 Task: Create fields for custom object Job postingHR.
Action: Mouse moved to (845, 68)
Screenshot: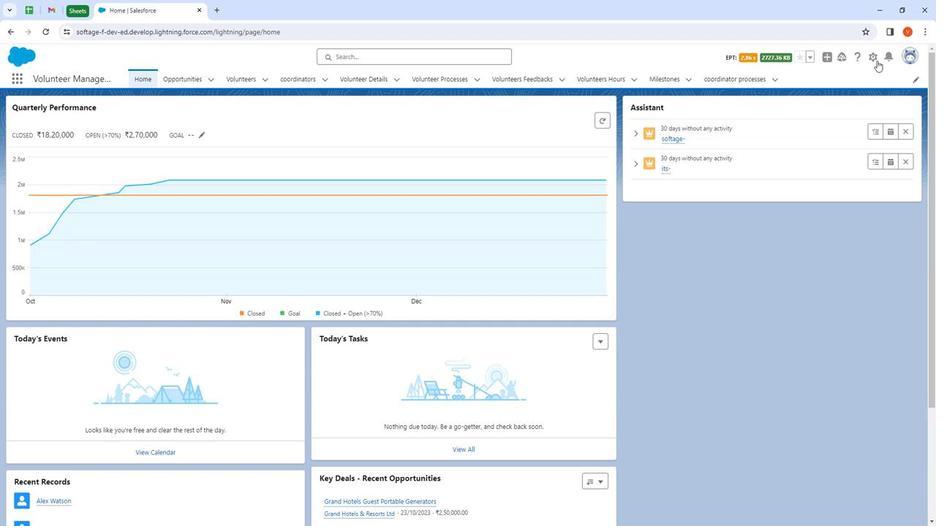
Action: Mouse pressed left at (845, 68)
Screenshot: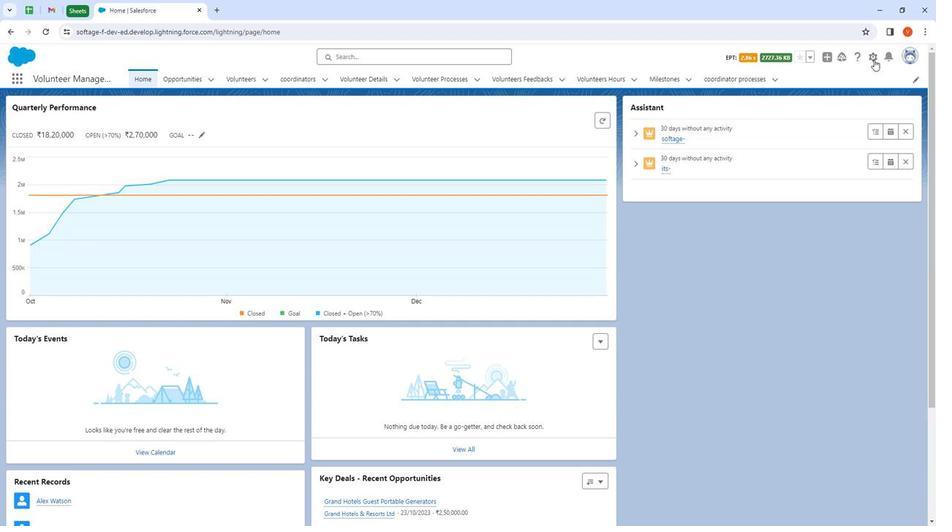 
Action: Mouse moved to (825, 95)
Screenshot: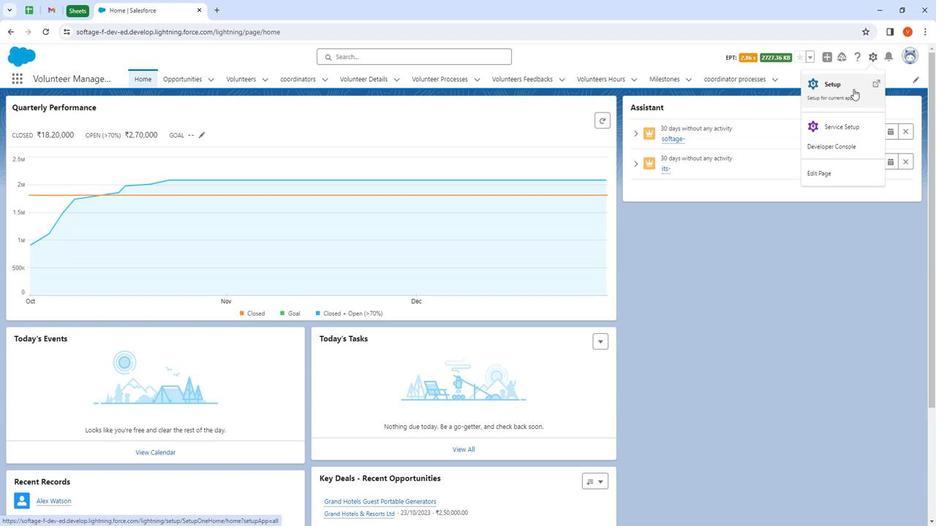 
Action: Mouse pressed left at (825, 95)
Screenshot: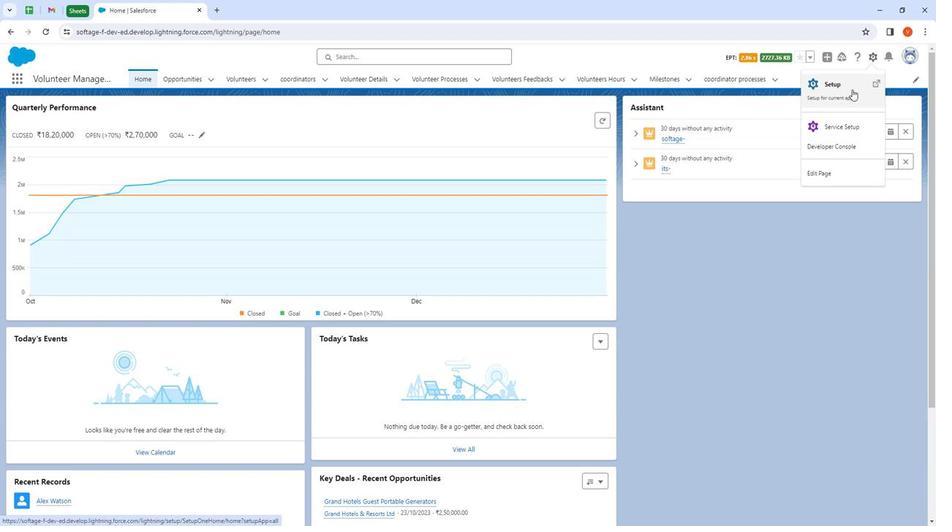 
Action: Mouse moved to (164, 83)
Screenshot: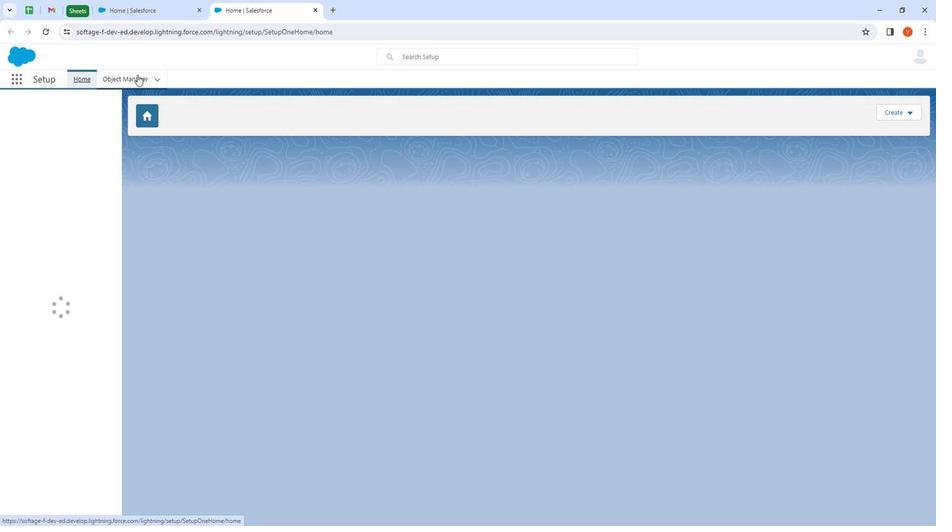 
Action: Mouse pressed left at (164, 83)
Screenshot: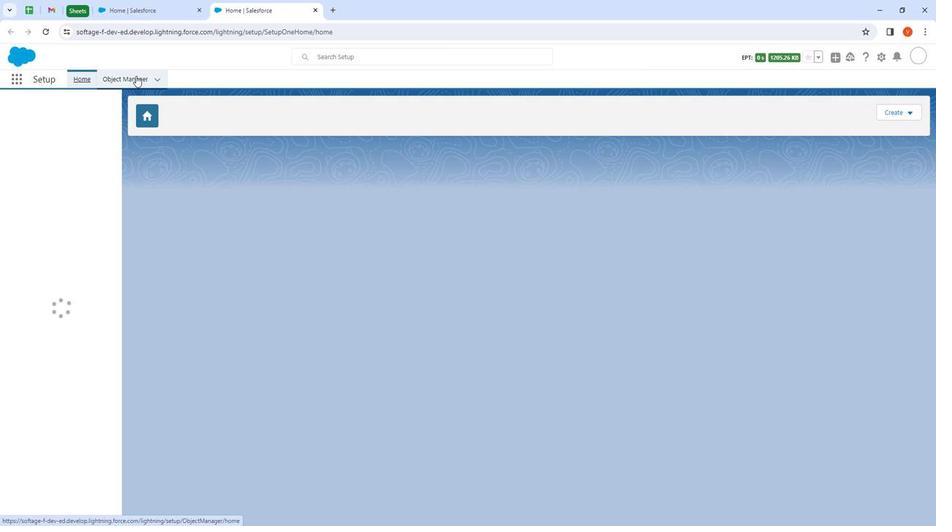 
Action: Mouse moved to (729, 121)
Screenshot: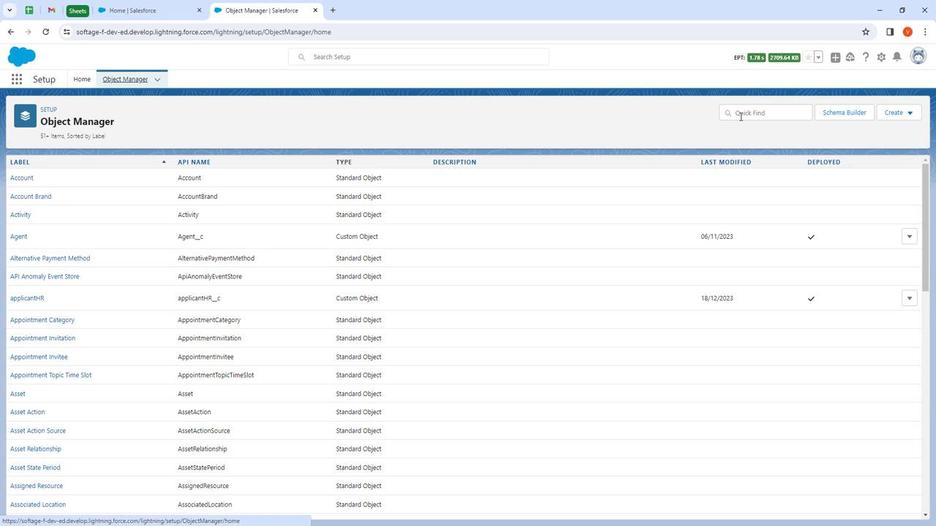 
Action: Mouse pressed left at (729, 121)
Screenshot: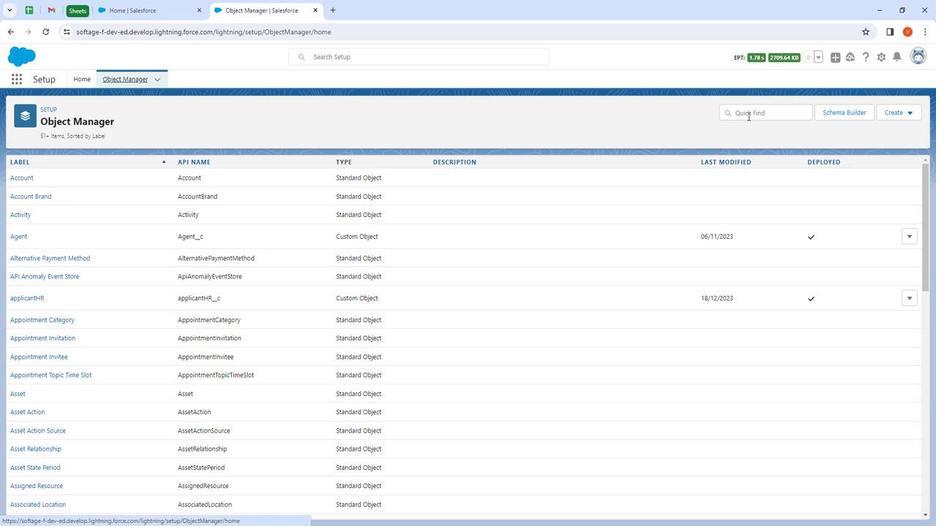 
Action: Mouse moved to (620, 31)
Screenshot: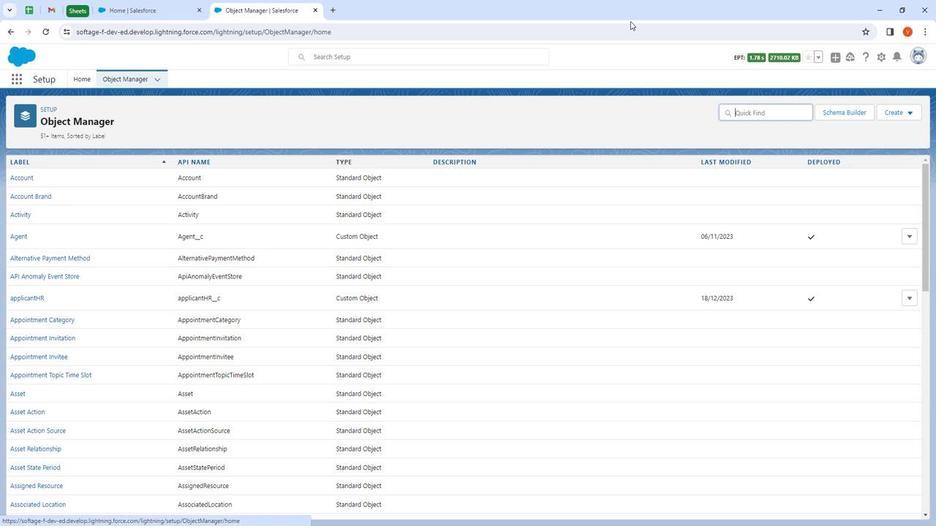 
Action: Key pressed job<Key.space>posting
Screenshot: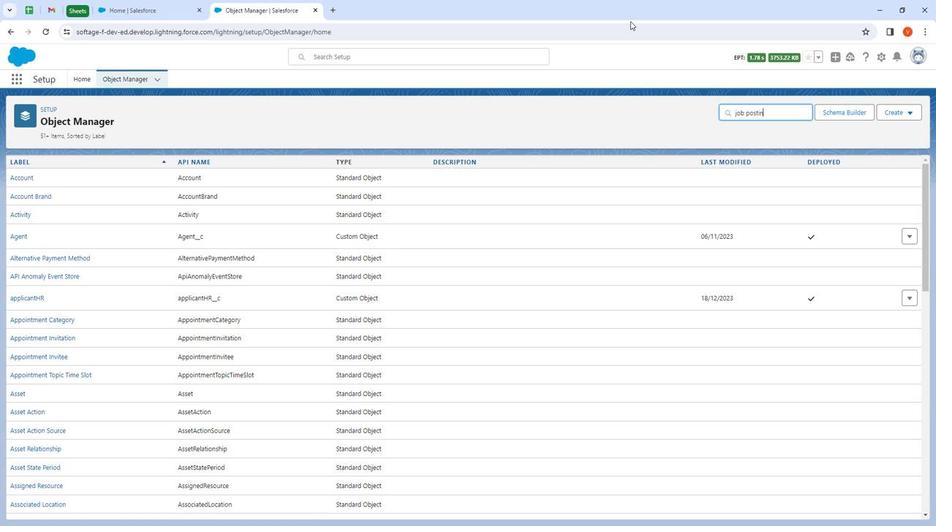 
Action: Mouse moved to (73, 208)
Screenshot: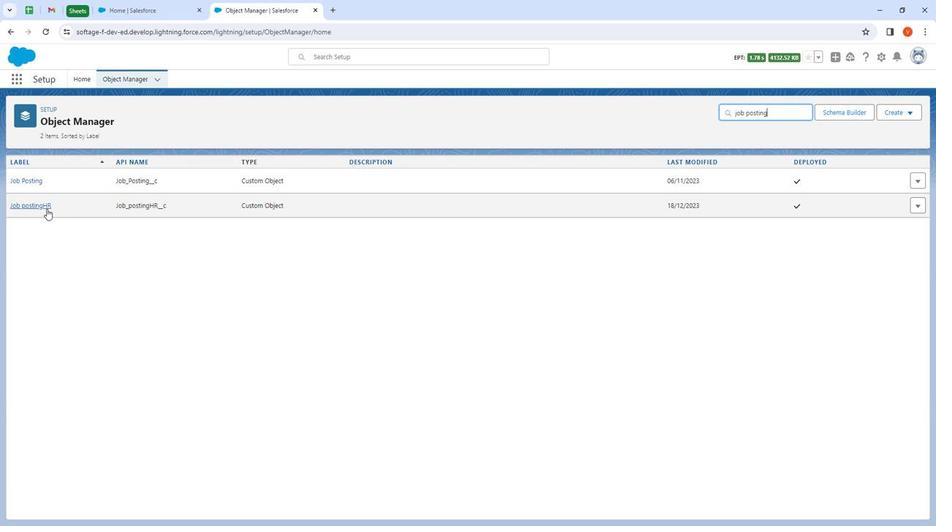 
Action: Mouse pressed left at (73, 208)
Screenshot: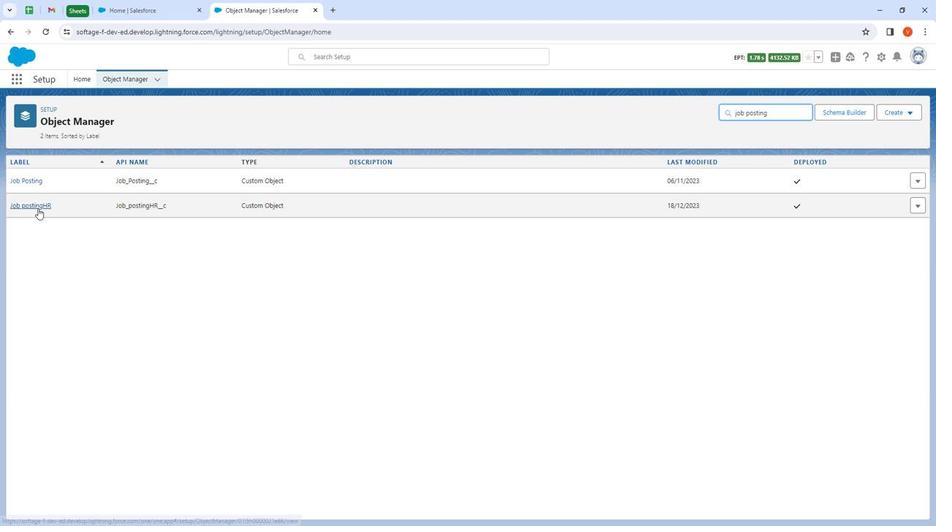 
Action: Mouse moved to (114, 178)
Screenshot: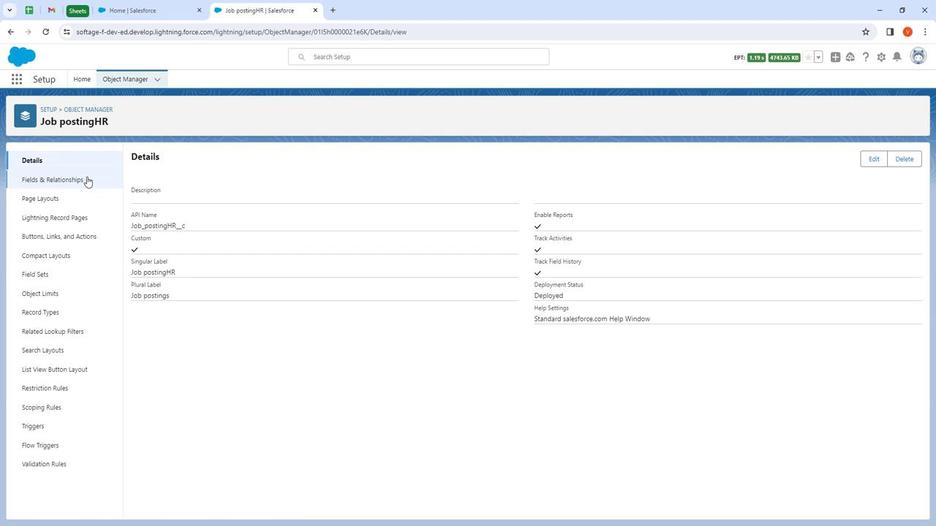 
Action: Mouse pressed left at (114, 178)
Screenshot: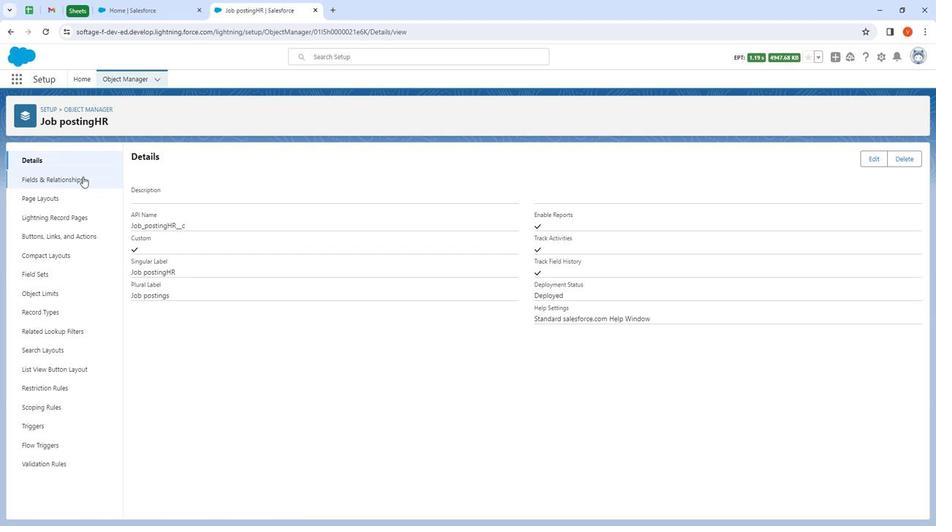 
Action: Mouse moved to (694, 162)
Screenshot: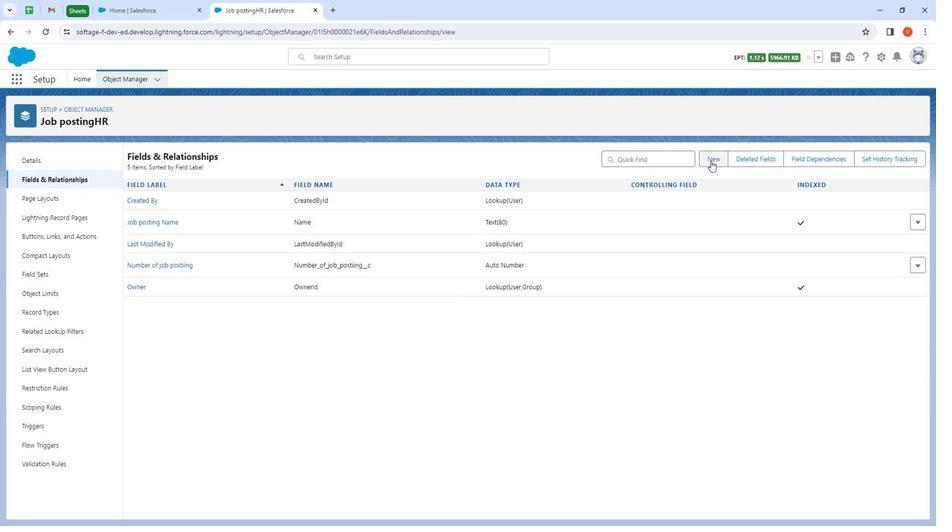
Action: Mouse pressed left at (694, 162)
Screenshot: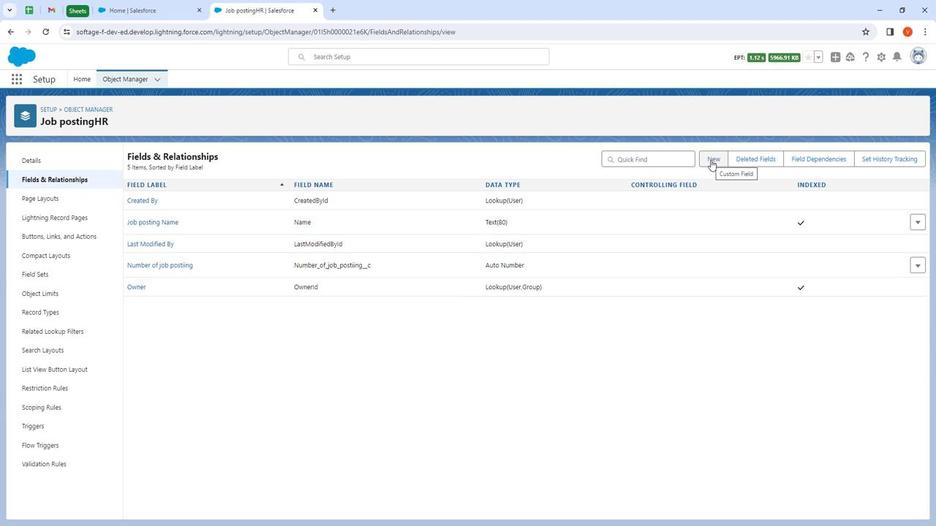 
Action: Mouse moved to (207, 337)
Screenshot: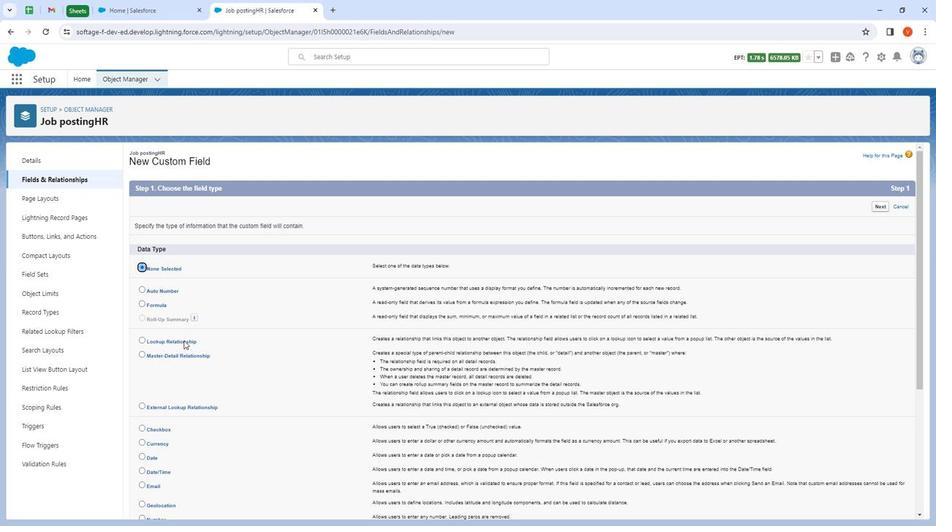 
Action: Mouse scrolled (207, 336) with delta (0, 0)
Screenshot: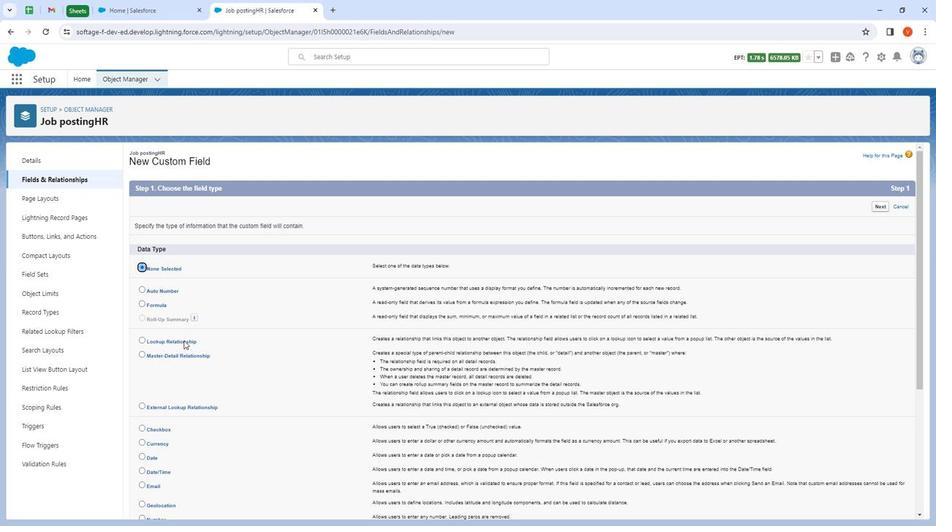 
Action: Mouse moved to (207, 338)
Screenshot: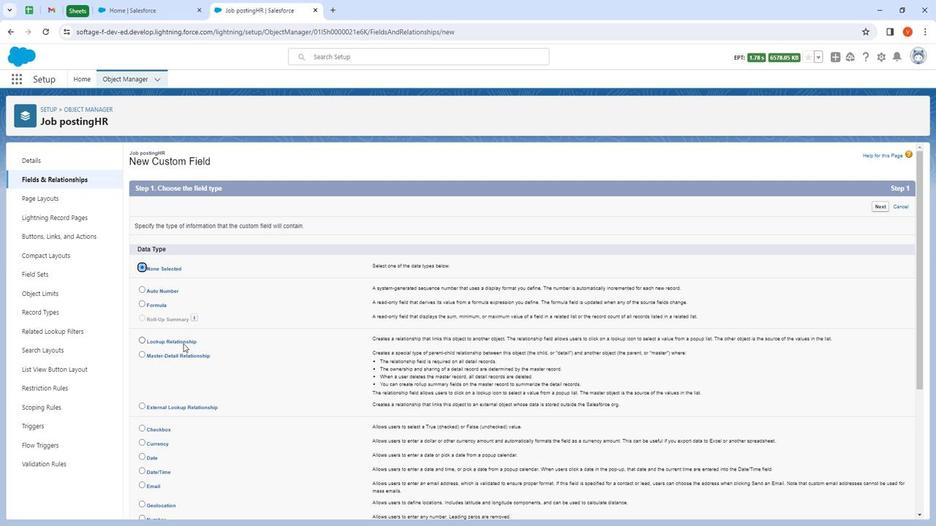 
Action: Mouse scrolled (207, 338) with delta (0, 0)
Screenshot: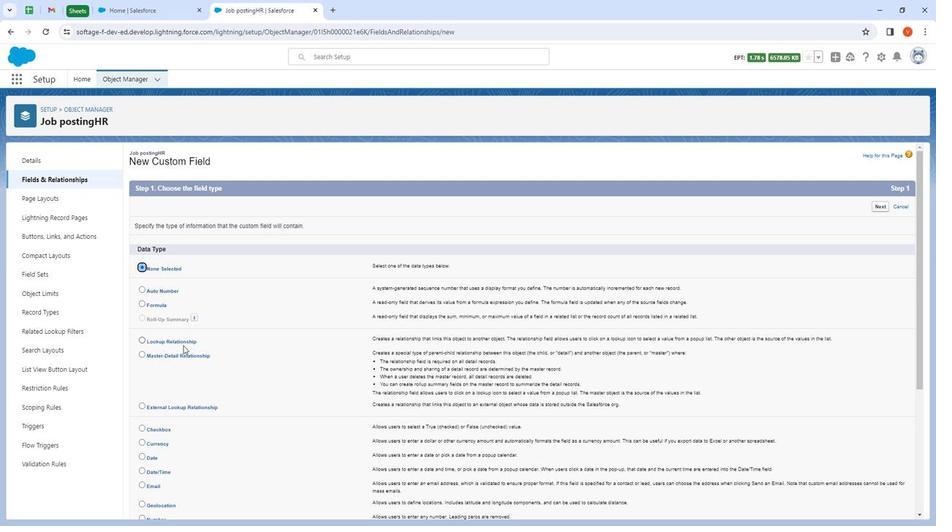 
Action: Mouse moved to (207, 340)
Screenshot: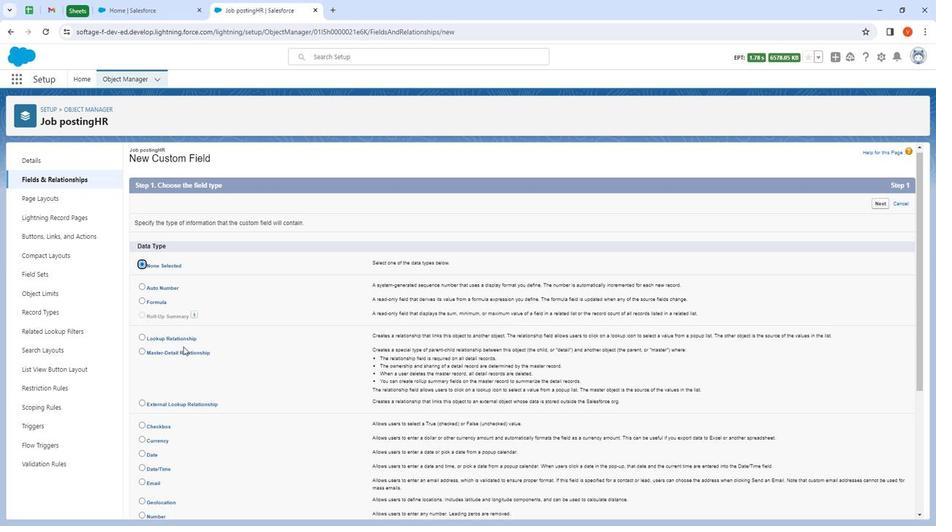 
Action: Mouse scrolled (207, 340) with delta (0, 0)
Screenshot: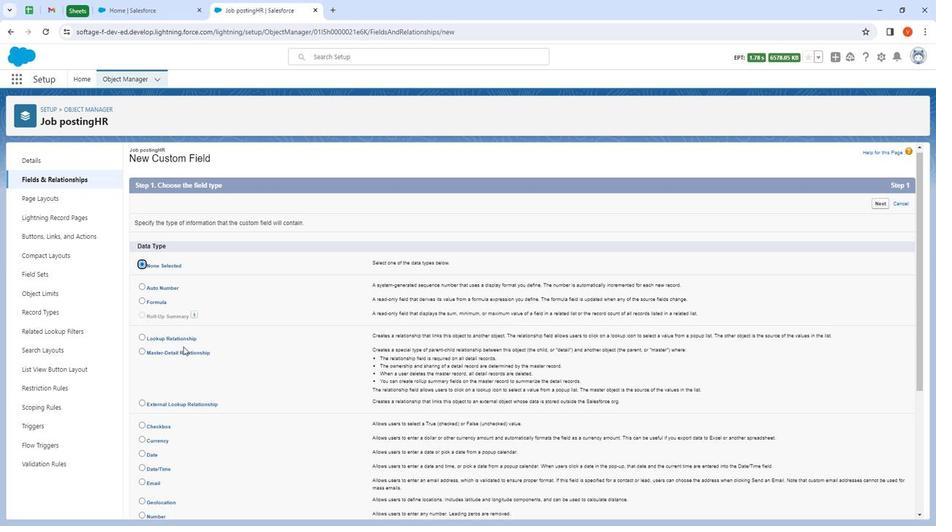 
Action: Mouse moved to (208, 341)
Screenshot: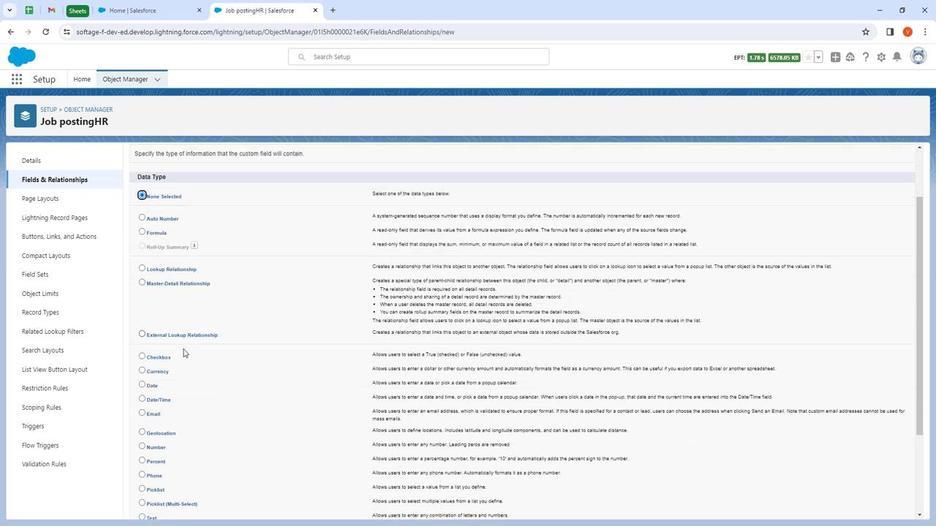 
Action: Mouse scrolled (208, 341) with delta (0, 0)
Screenshot: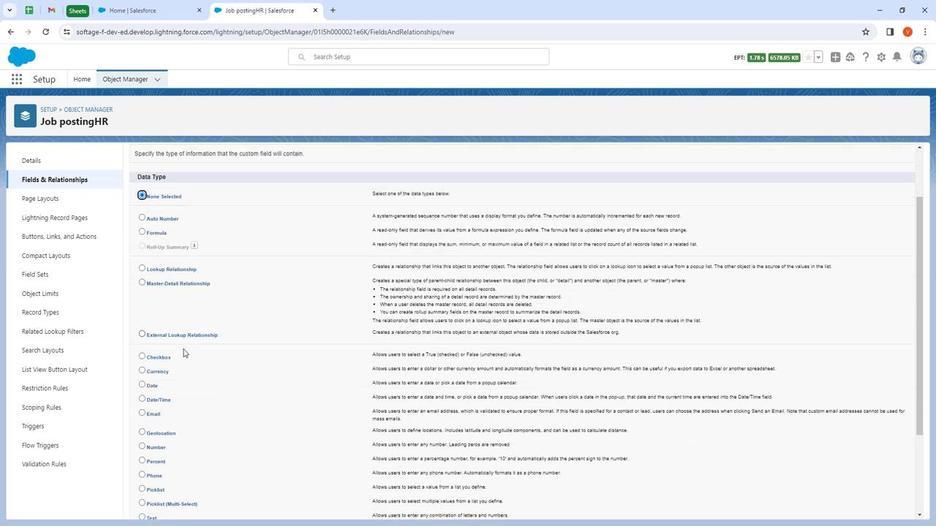 
Action: Mouse moved to (217, 375)
Screenshot: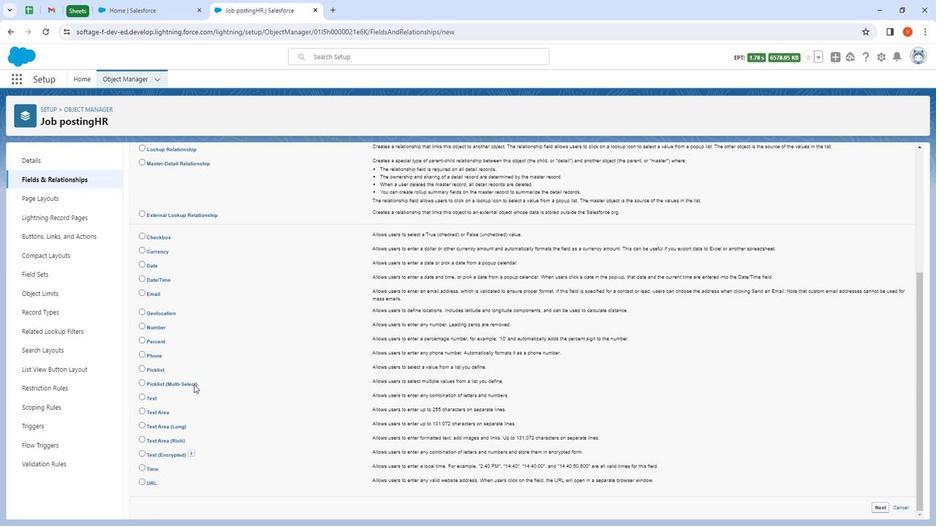 
Action: Mouse scrolled (217, 375) with delta (0, 0)
Screenshot: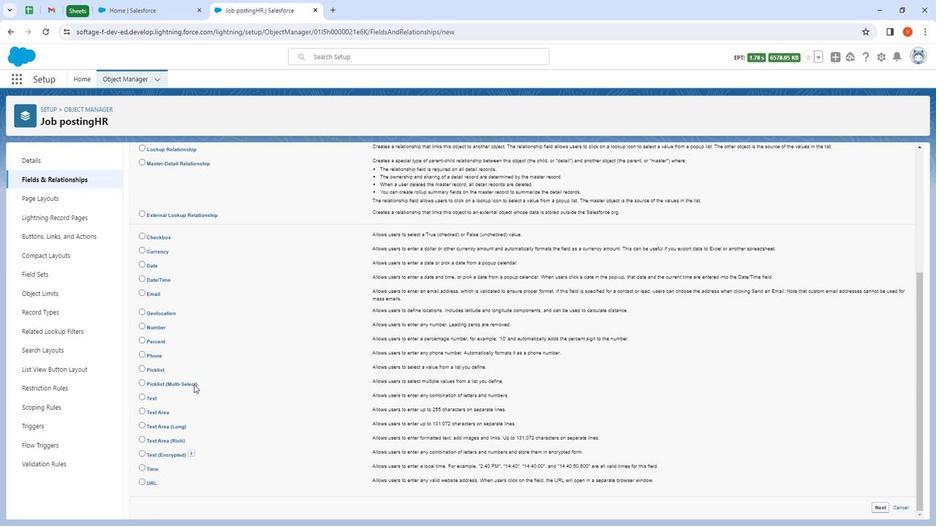 
Action: Mouse moved to (179, 403)
Screenshot: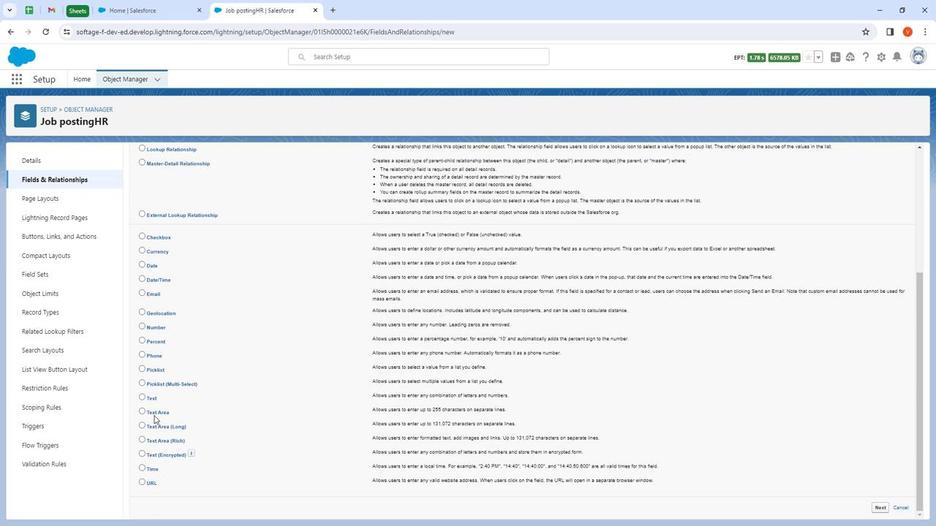
Action: Mouse pressed left at (179, 403)
Screenshot: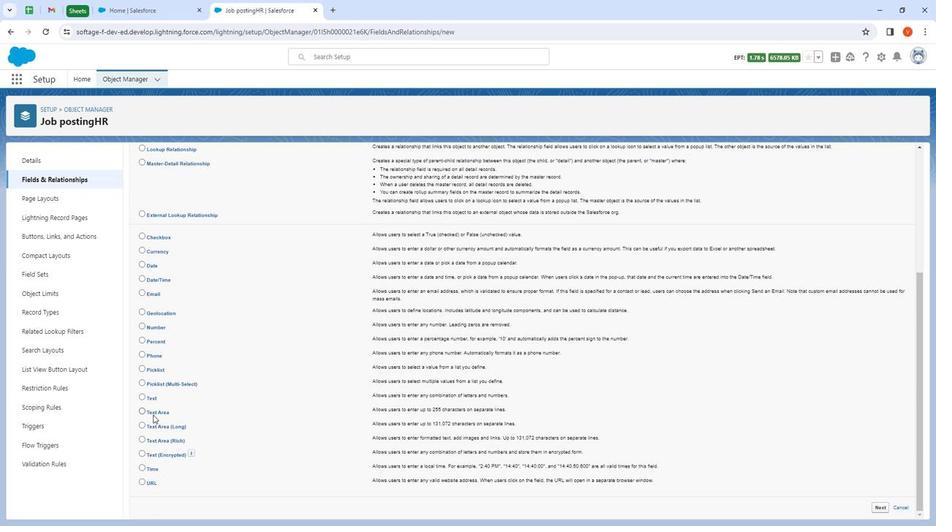 
Action: Mouse moved to (176, 388)
Screenshot: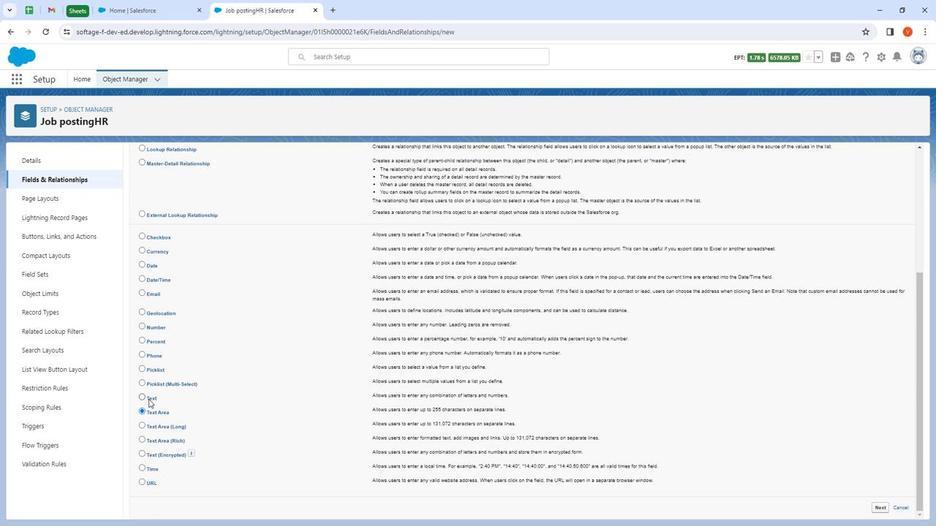 
Action: Mouse pressed left at (176, 388)
Screenshot: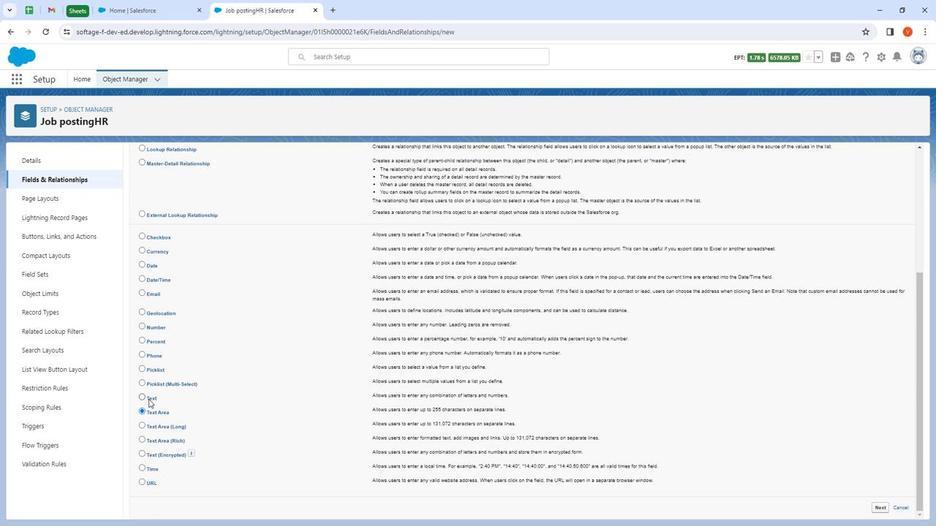 
Action: Mouse moved to (849, 489)
Screenshot: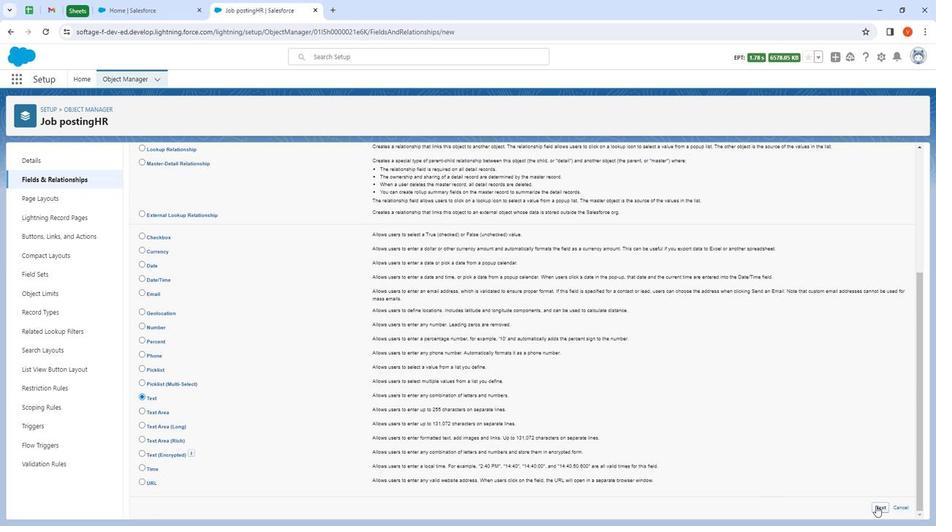 
Action: Mouse pressed left at (849, 489)
Screenshot: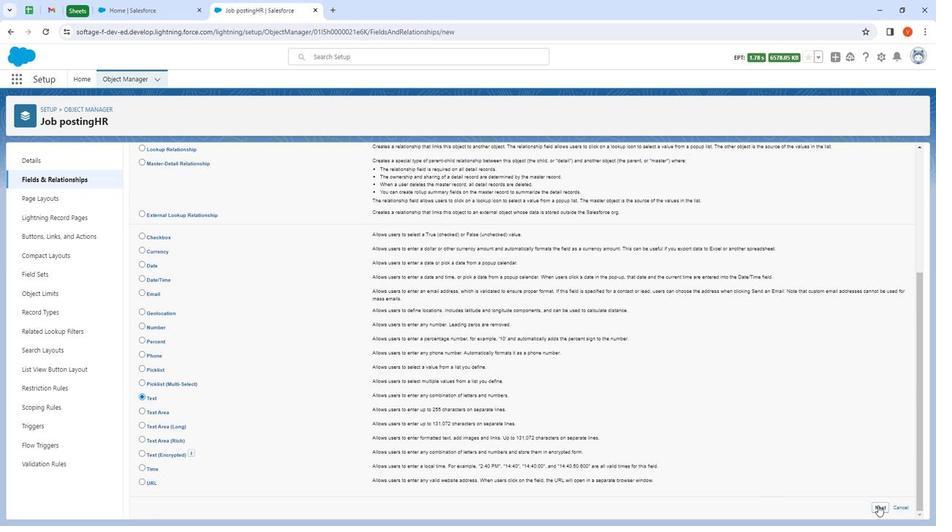 
Action: Mouse moved to (316, 229)
Screenshot: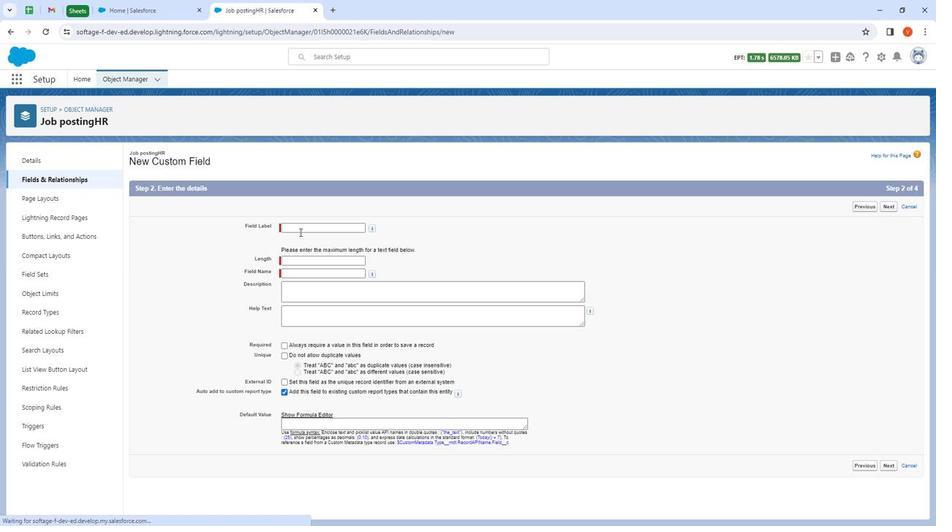 
Action: Mouse pressed left at (316, 229)
Screenshot: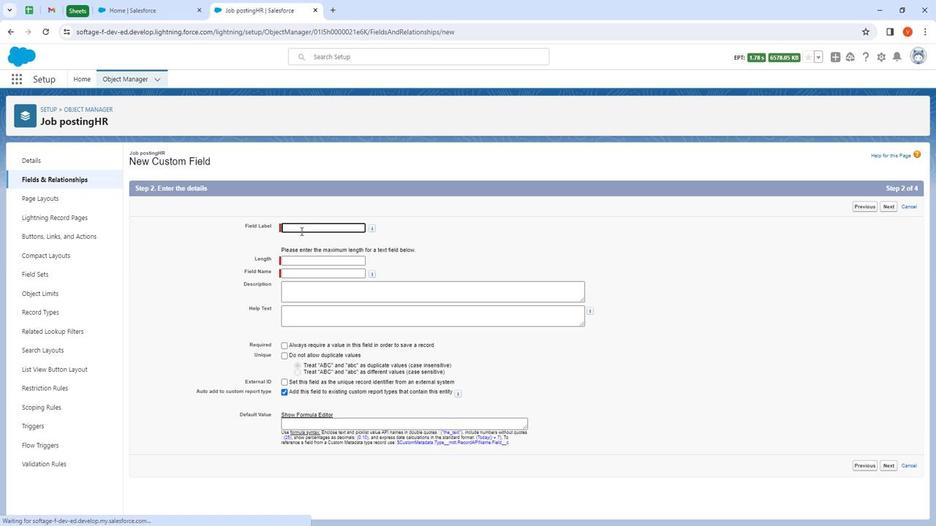 
Action: Mouse moved to (316, 228)
Screenshot: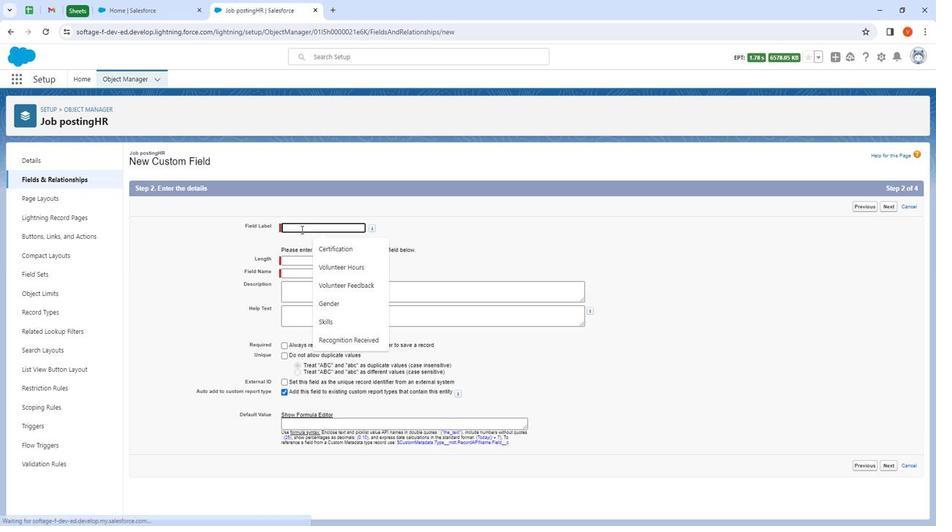 
Action: Key pressed <Key.shift><Key.shift>
Screenshot: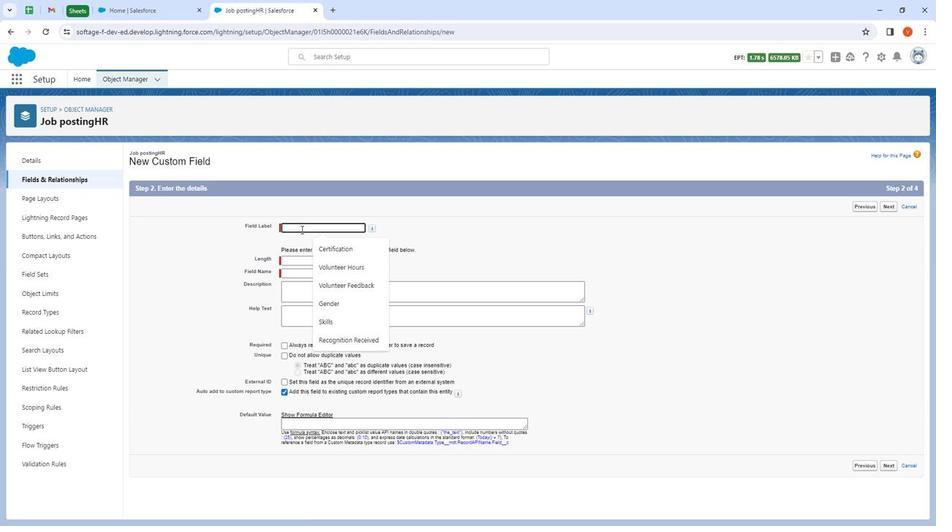 
Action: Mouse moved to (316, 228)
Screenshot: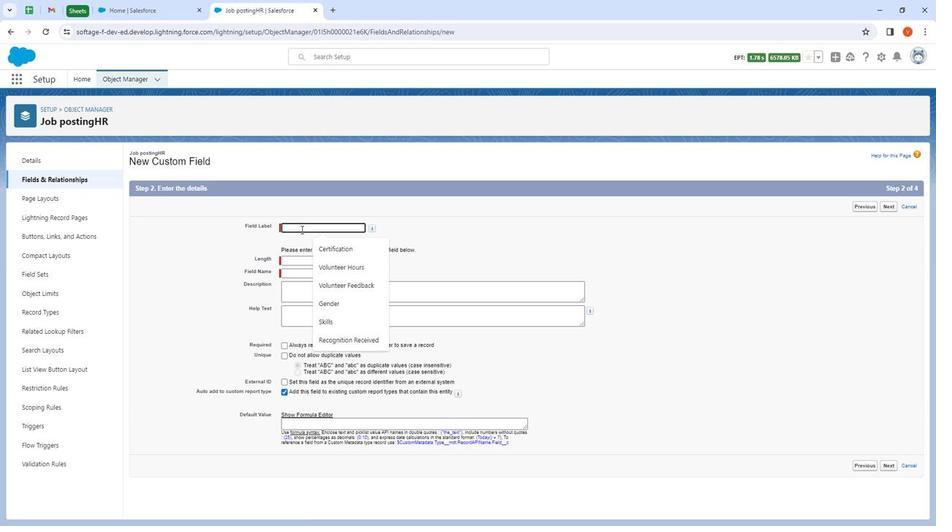 
Action: Key pressed <Key.shift><Key.shift><Key.shift><Key.shift><Key.shift><Key.shift><Key.shift>Job<Key.space><Key.shift><Key.shift><Key.shift><Key.shift><Key.shift><Key.shift>Title
Screenshot: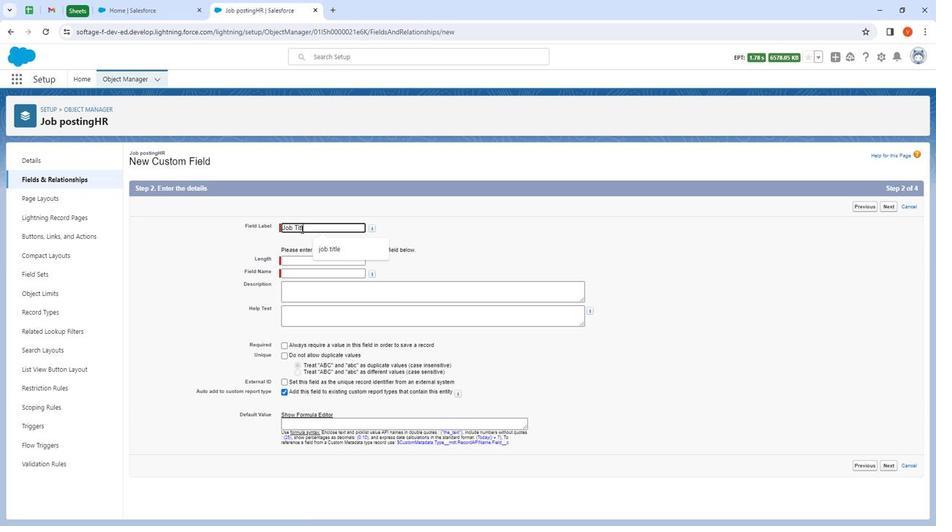 
Action: Mouse moved to (323, 253)
Screenshot: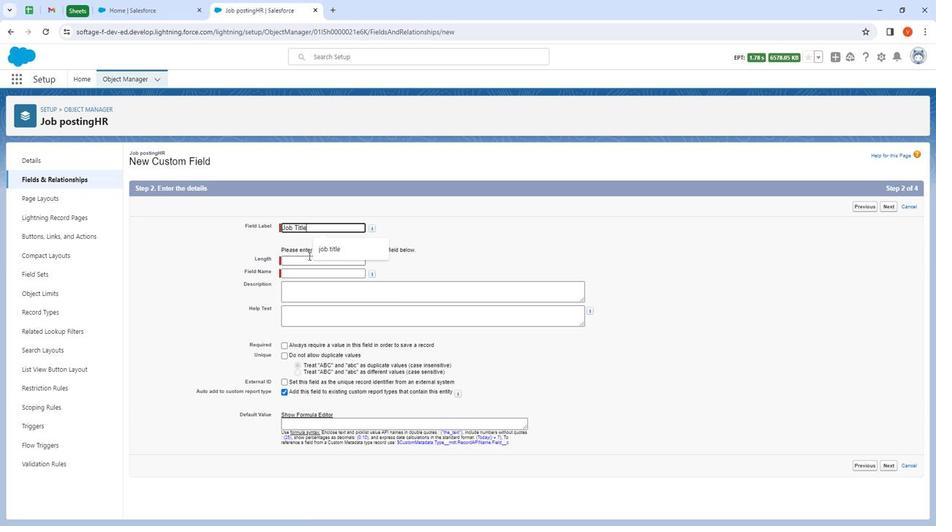 
Action: Mouse pressed left at (323, 253)
Screenshot: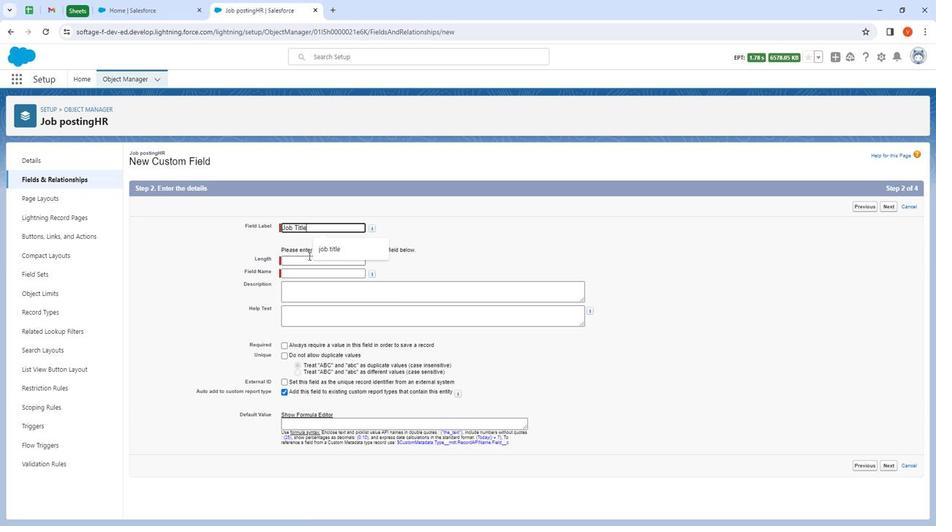 
Action: Mouse moved to (323, 253)
Screenshot: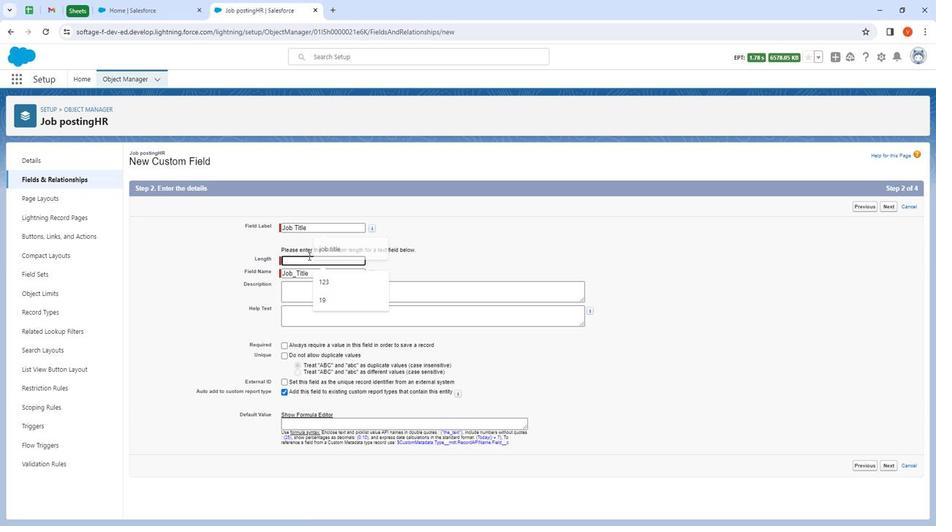 
Action: Key pressed 123
Screenshot: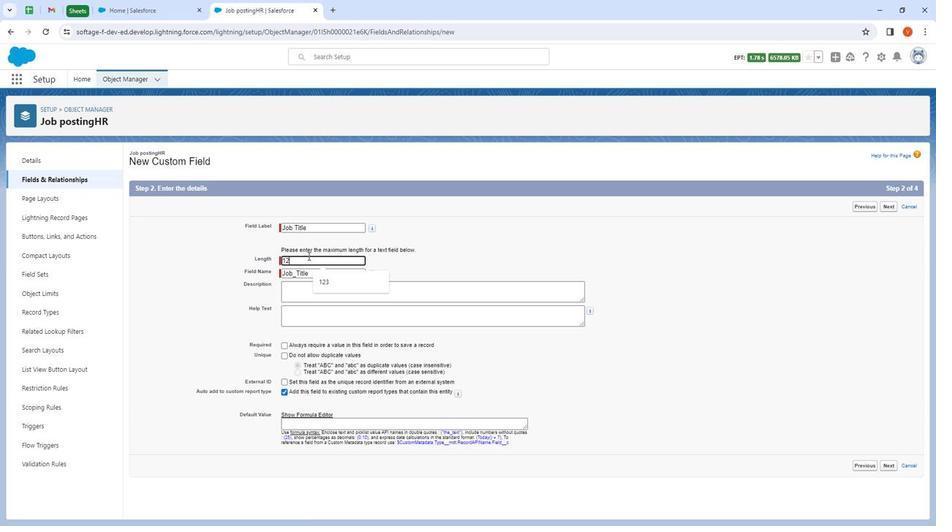 
Action: Mouse moved to (317, 286)
Screenshot: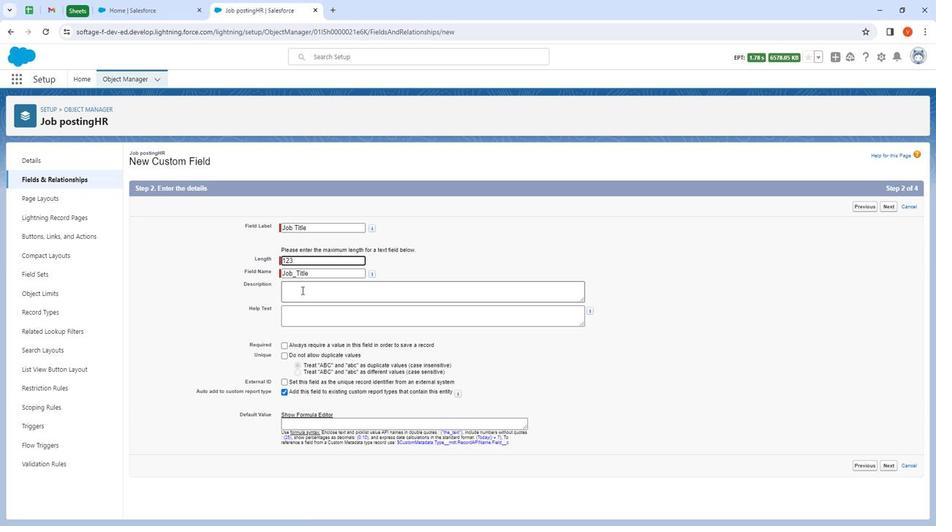 
Action: Mouse pressed left at (317, 286)
Screenshot: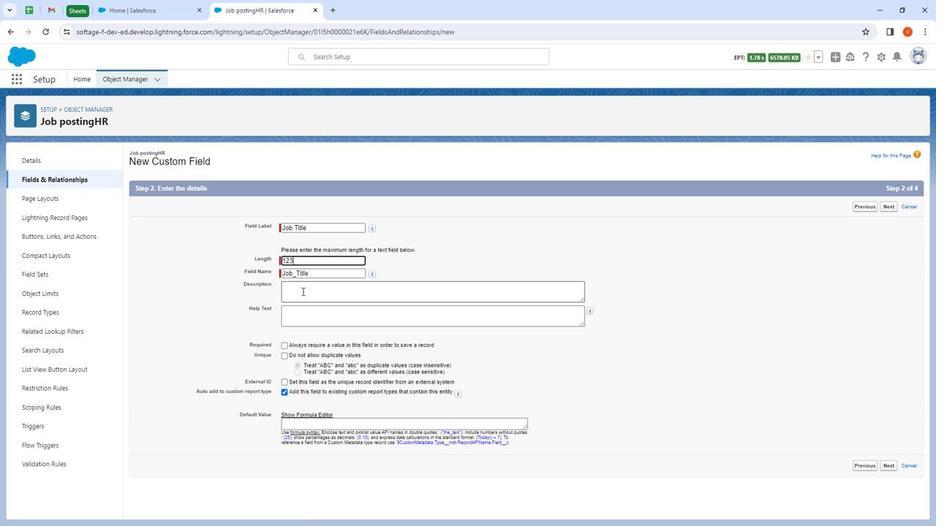 
Action: Mouse moved to (319, 287)
Screenshot: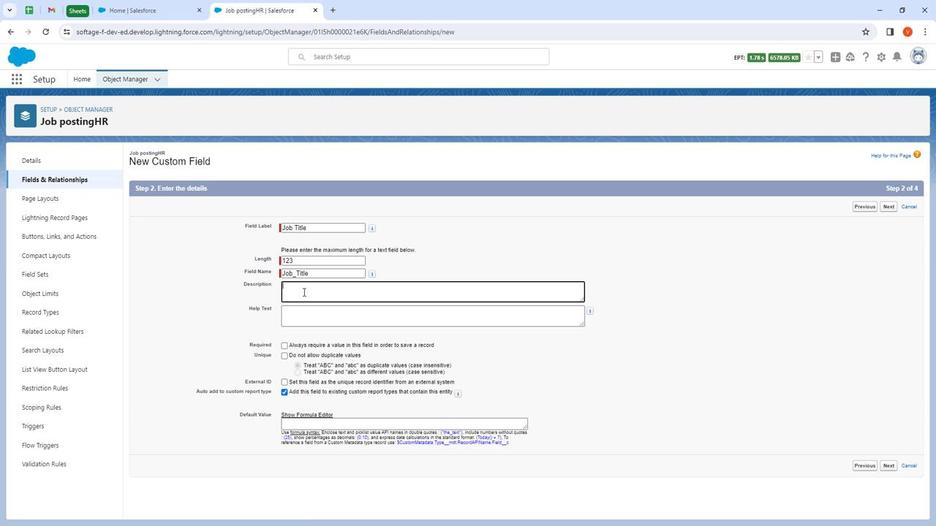 
Action: Key pressed <Key.shift>This<Key.space>is<Key.space>the<Key.space>custom<Key.space>field<Key.space>on<Key.space>custom<Key.space>object<Key.space>job<Key.space>posting<Key.space>field<Key.space>name<Key.space>job<Key.space>title
Screenshot: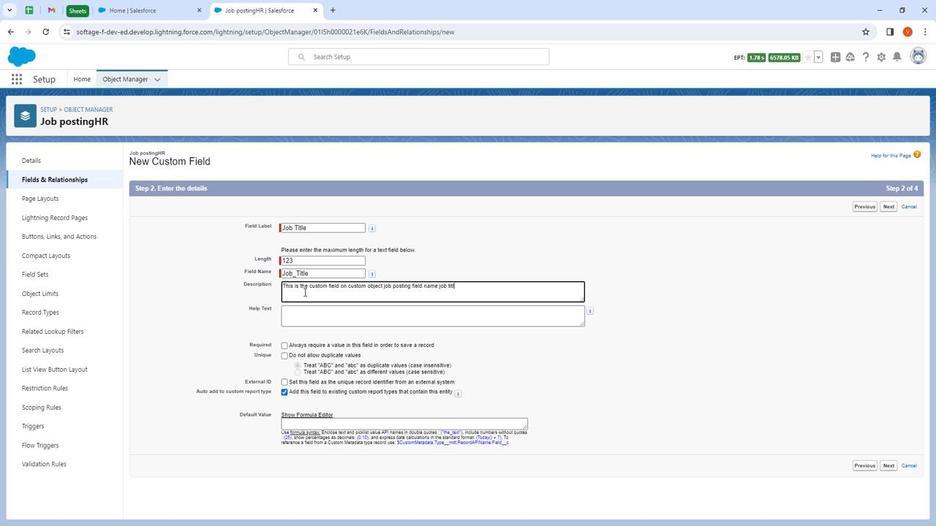 
Action: Mouse moved to (366, 316)
Screenshot: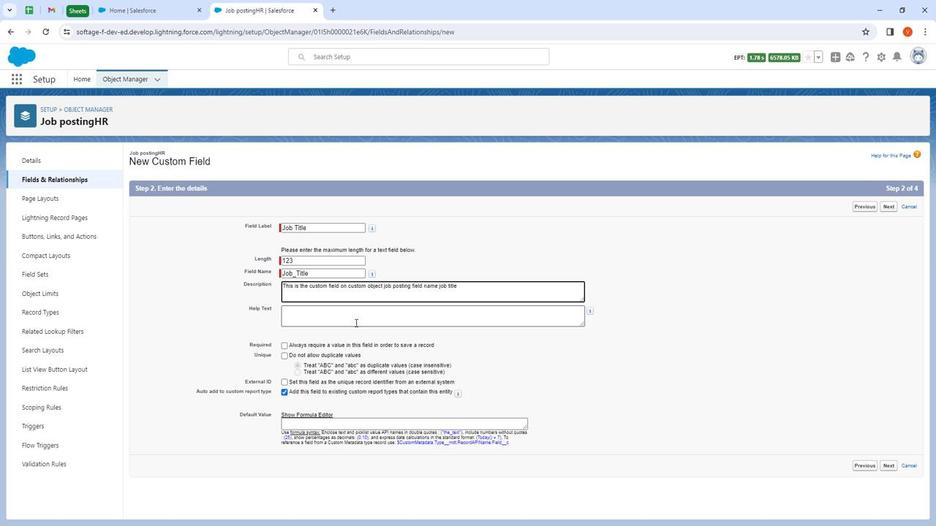 
Action: Mouse pressed left at (366, 316)
Screenshot: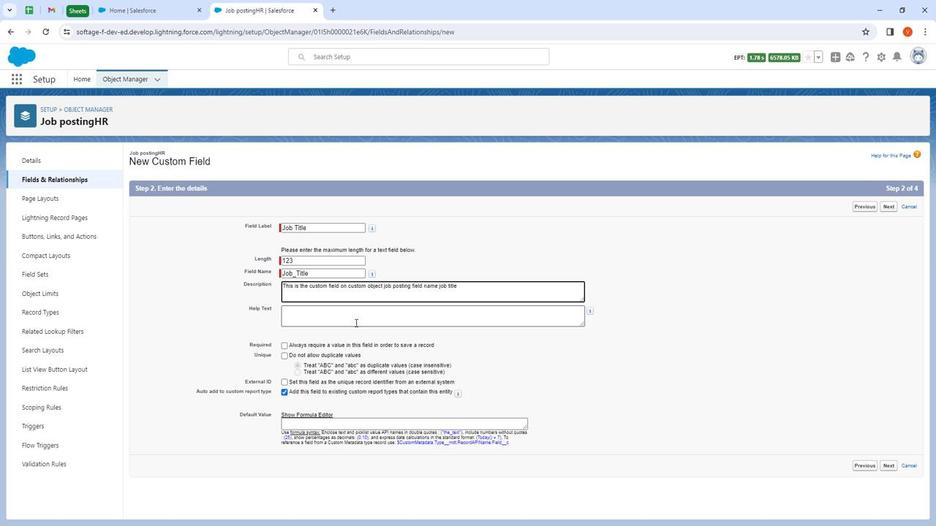 
Action: Mouse moved to (358, 310)
Screenshot: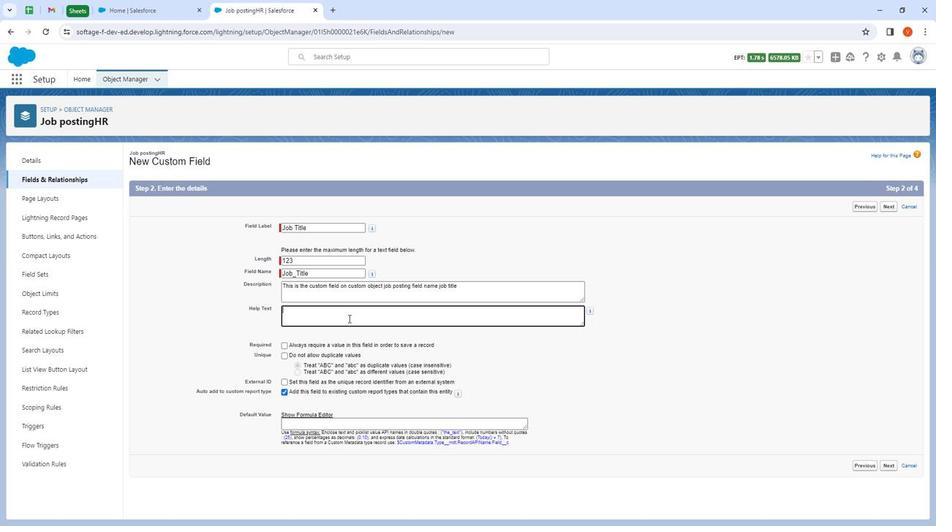 
Action: Key pressed enter<Key.space>job<Key.space>title<Key.space>f<Key.backspace>and<Key.space>move<Key.space>tp<Key.space><Key.backspace><Key.backspace>o<Key.space>next<Key.space>step
Screenshot: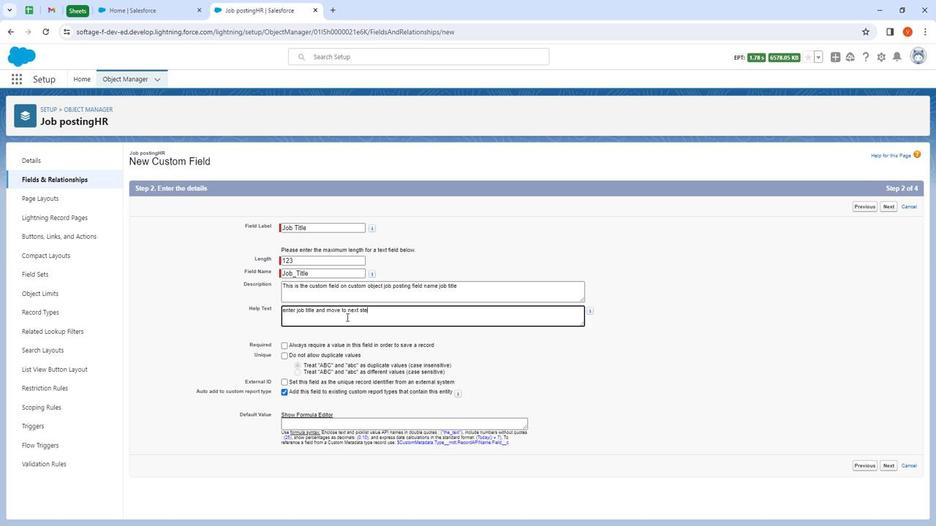 
Action: Mouse moved to (854, 452)
Screenshot: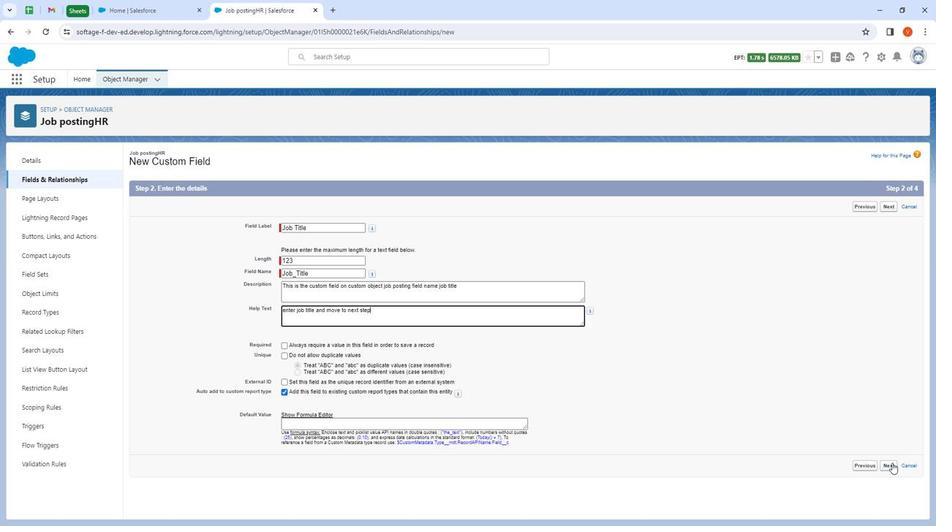 
Action: Mouse pressed left at (854, 452)
Screenshot: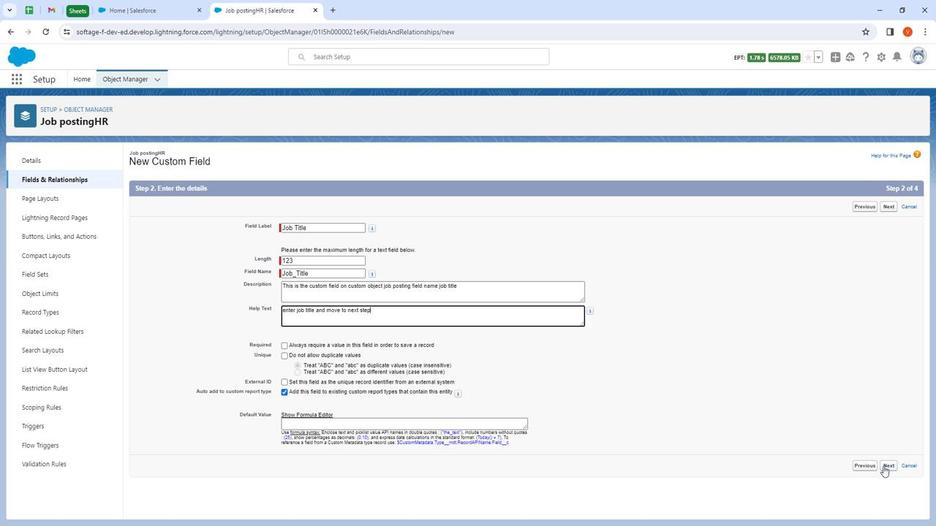 
Action: Mouse moved to (654, 341)
Screenshot: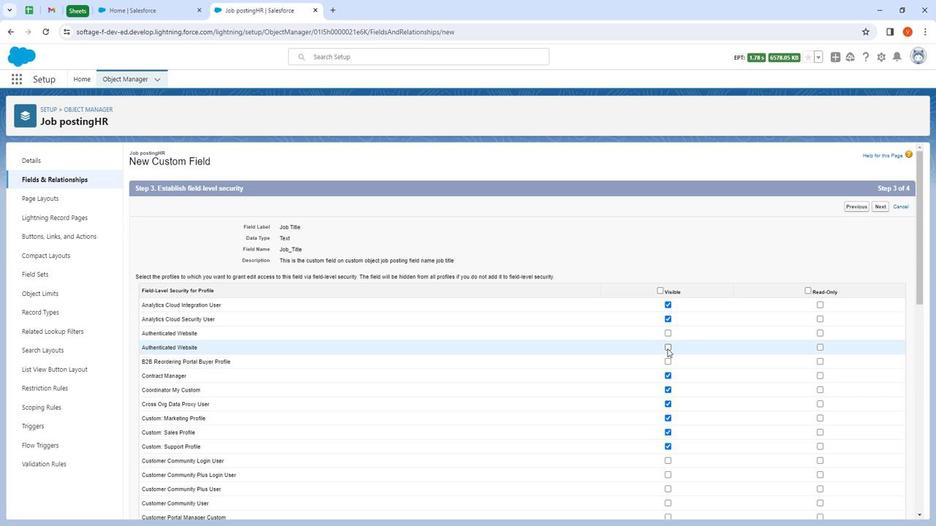 
Action: Mouse pressed left at (654, 341)
Screenshot: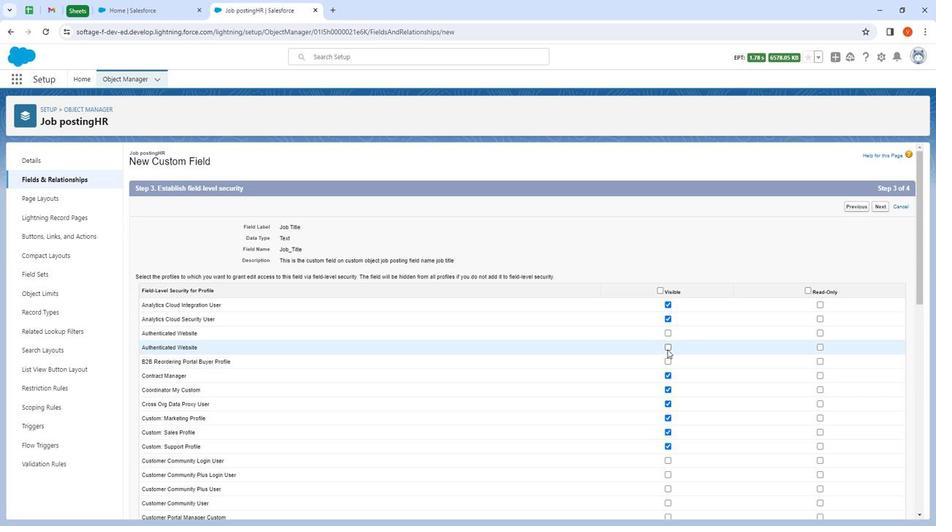 
Action: Mouse moved to (689, 400)
Screenshot: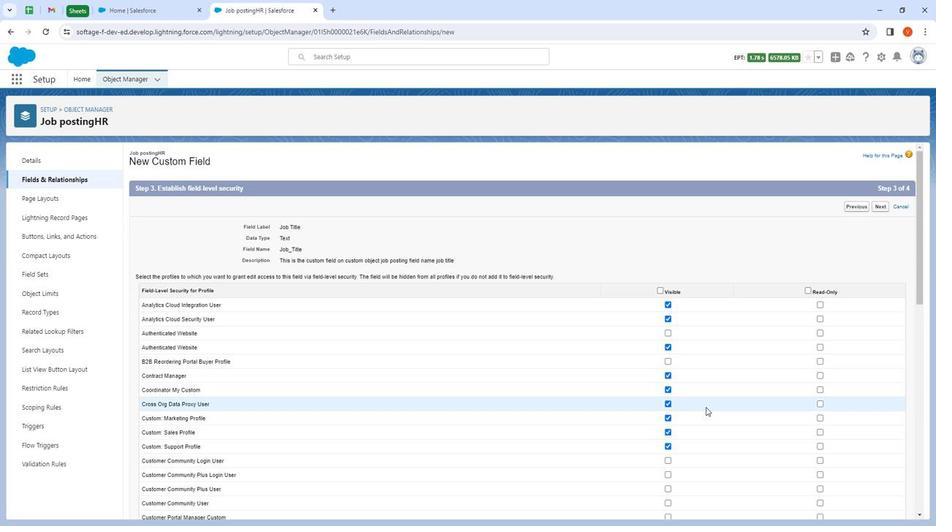 
Action: Mouse scrolled (689, 399) with delta (0, 0)
Screenshot: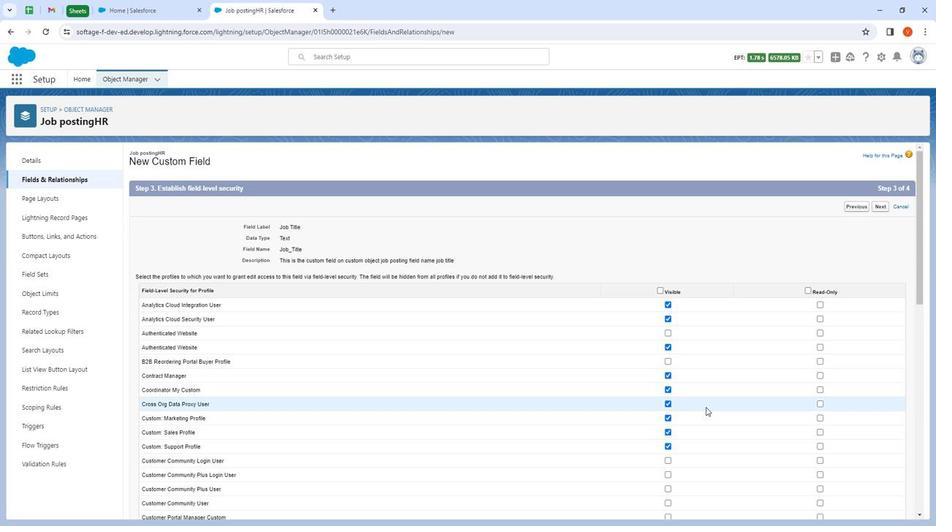 
Action: Mouse moved to (686, 400)
Screenshot: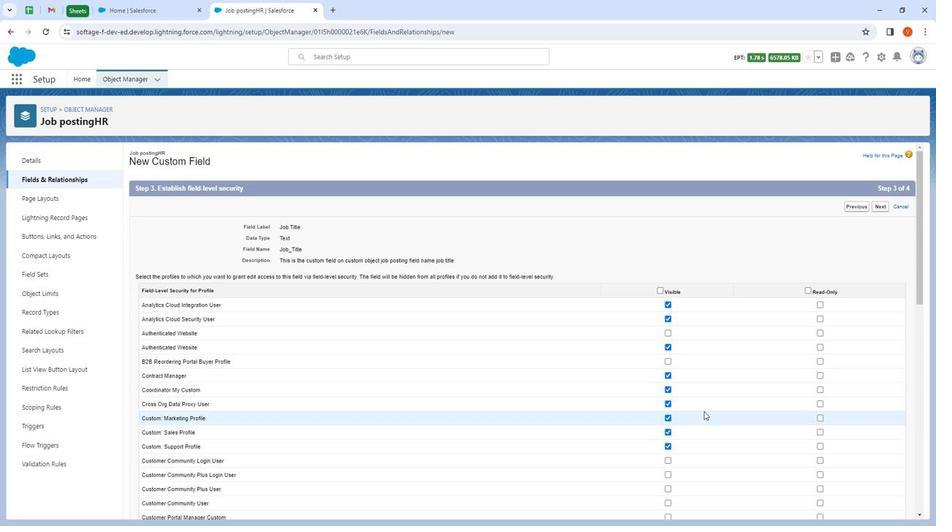 
Action: Mouse scrolled (686, 400) with delta (0, 0)
Screenshot: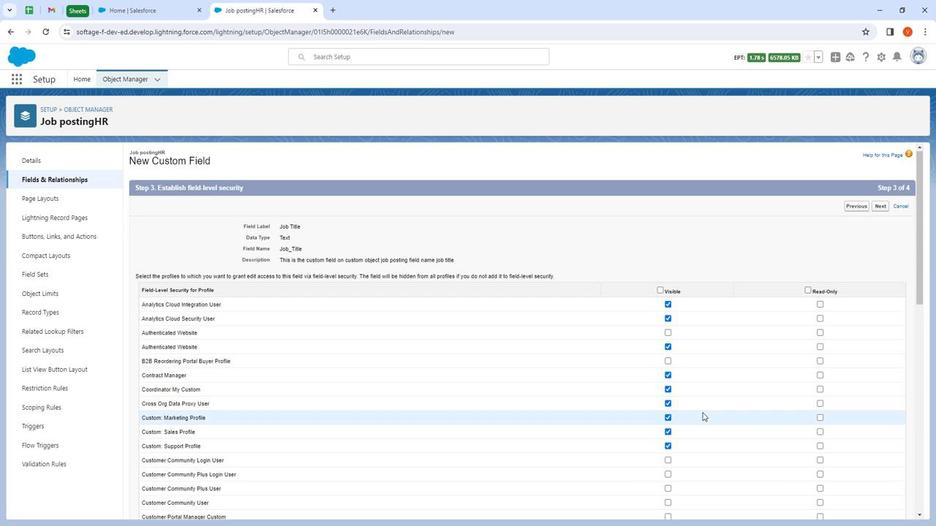 
Action: Mouse moved to (654, 377)
Screenshot: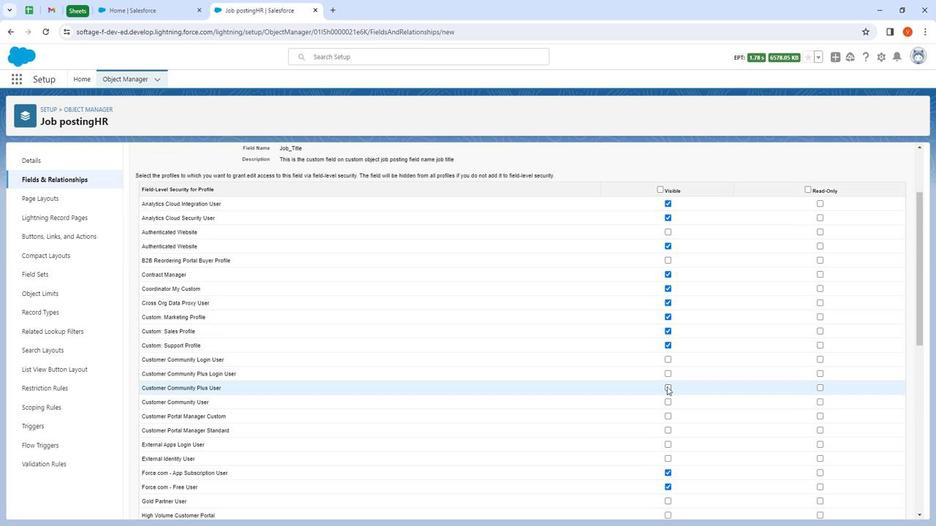 
Action: Mouse pressed left at (654, 377)
Screenshot: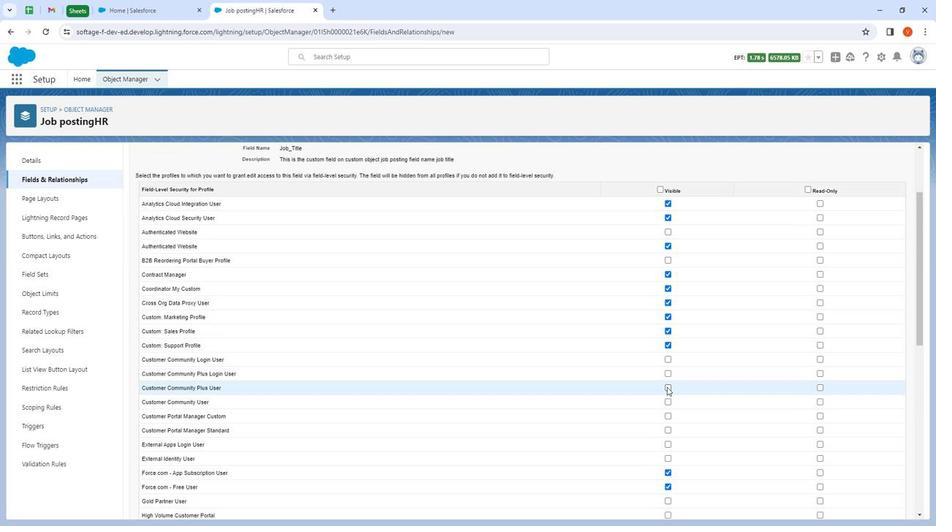 
Action: Mouse moved to (656, 364)
Screenshot: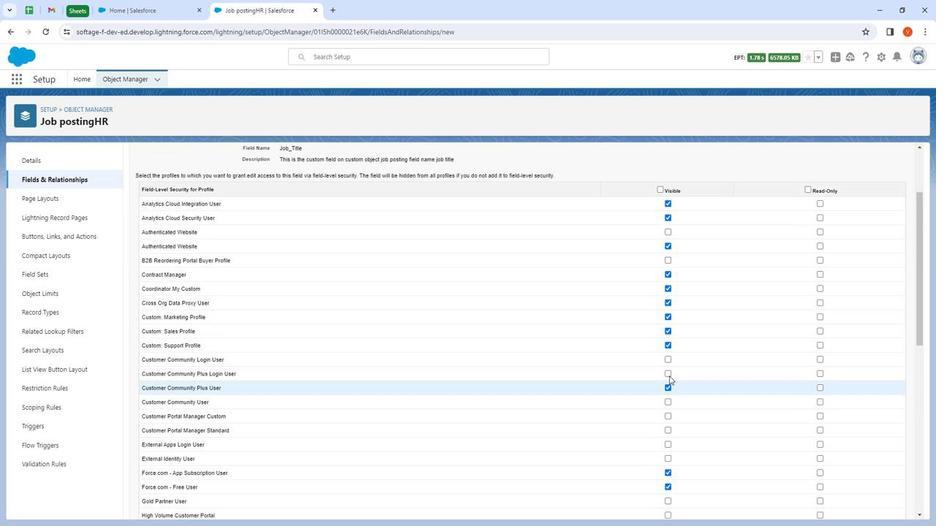 
Action: Mouse pressed left at (656, 364)
Screenshot: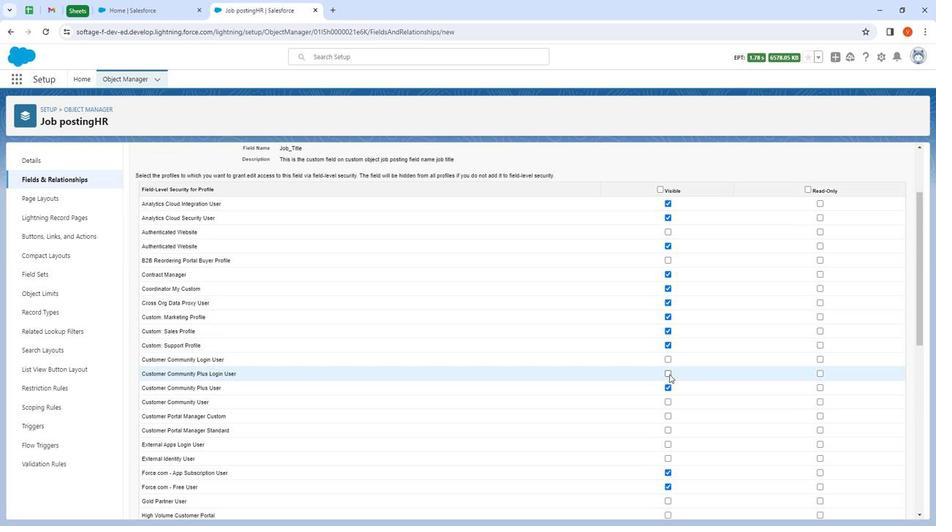 
Action: Mouse moved to (656, 393)
Screenshot: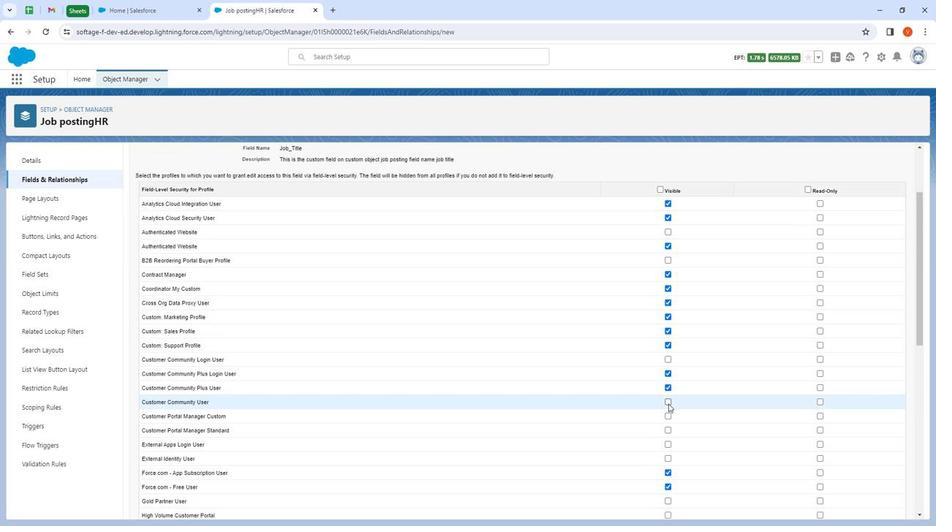 
Action: Mouse pressed left at (656, 393)
Screenshot: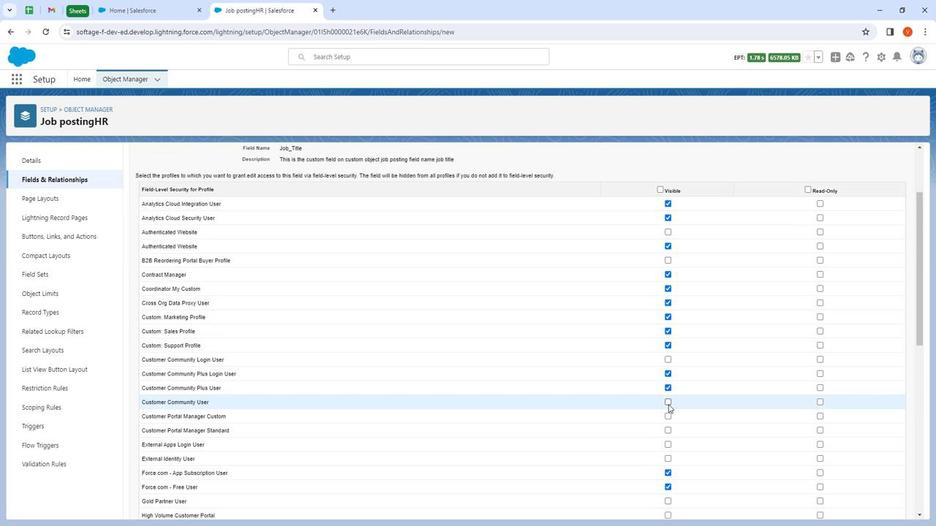 
Action: Mouse moved to (655, 404)
Screenshot: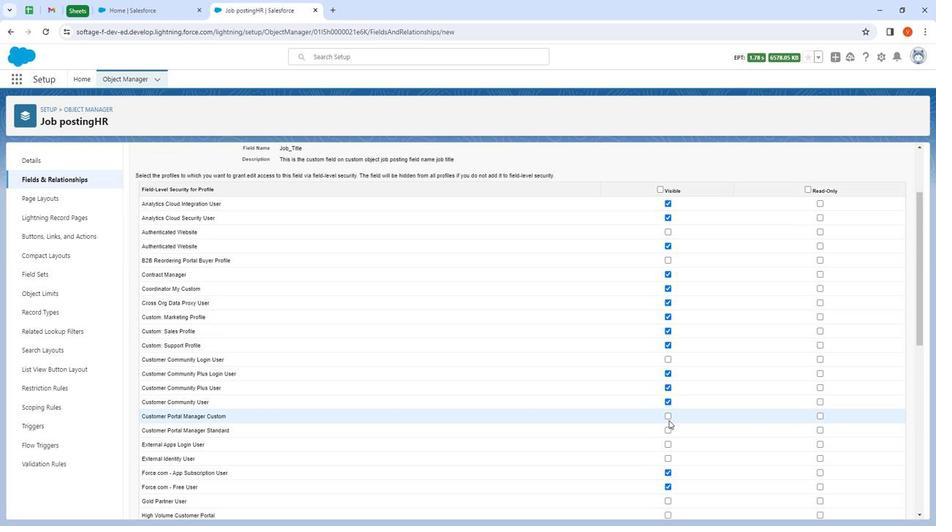 
Action: Mouse pressed left at (655, 404)
Screenshot: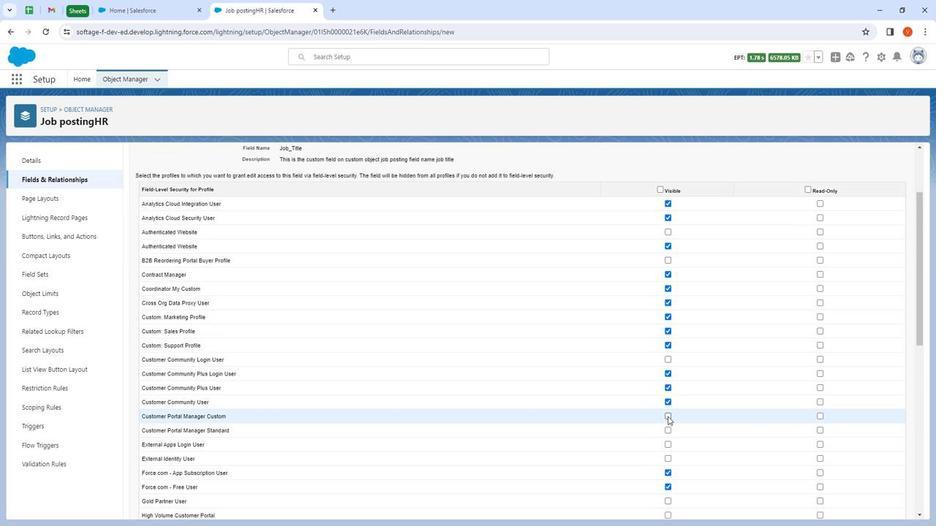 
Action: Mouse moved to (653, 419)
Screenshot: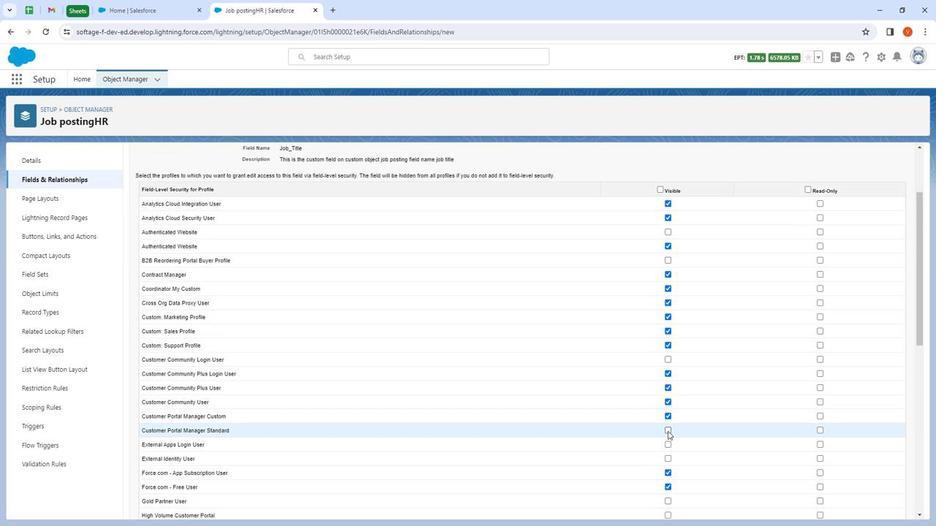
Action: Mouse pressed left at (653, 419)
Screenshot: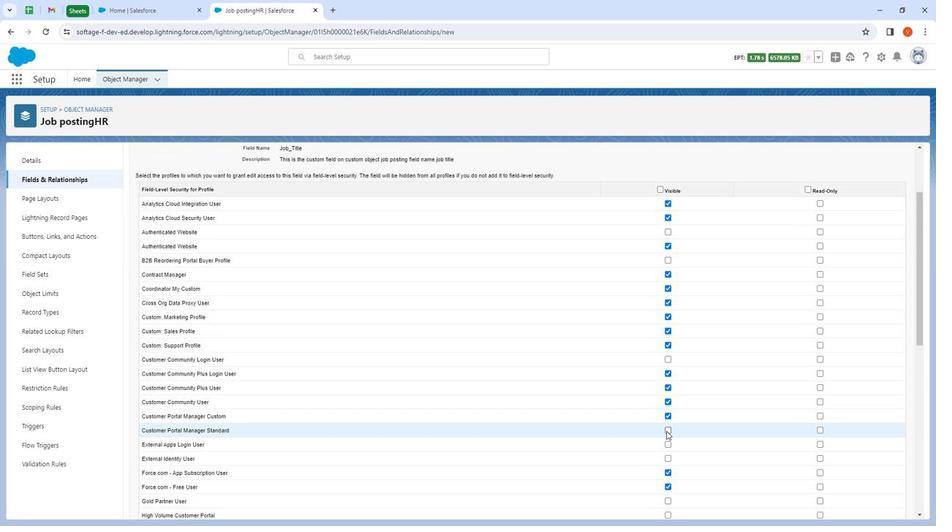 
Action: Mouse moved to (713, 425)
Screenshot: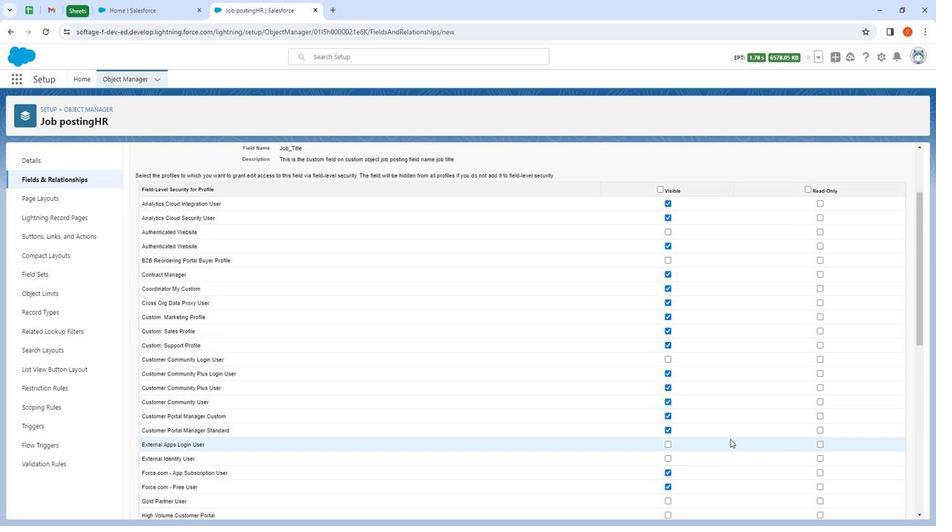 
Action: Mouse scrolled (713, 425) with delta (0, 0)
Screenshot: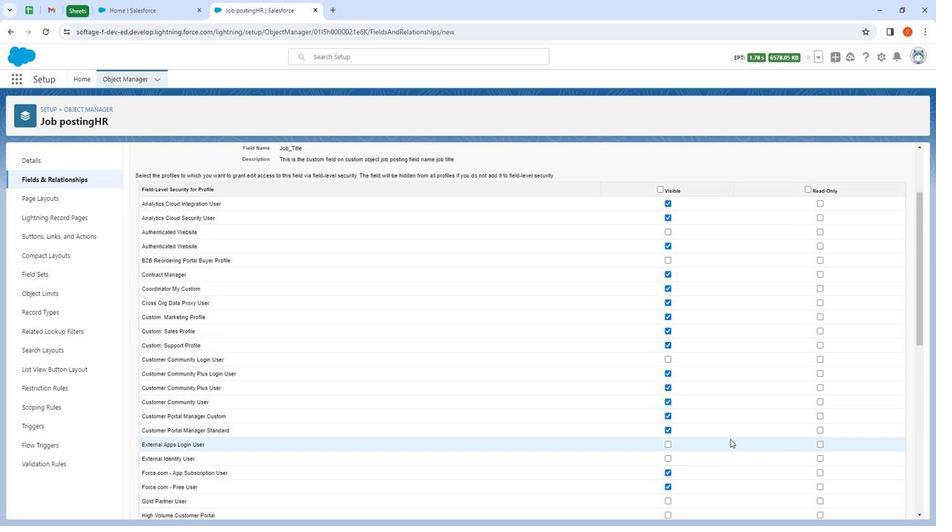 
Action: Mouse moved to (714, 424)
Screenshot: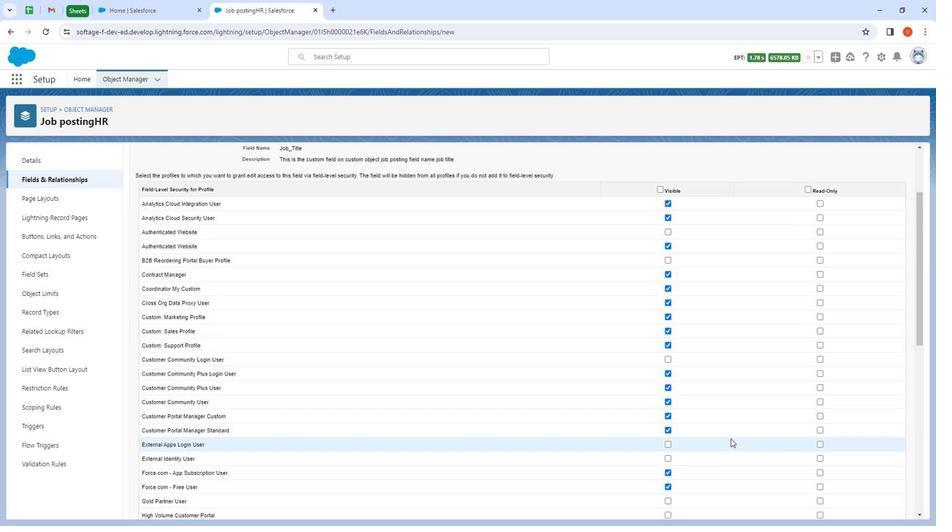 
Action: Mouse scrolled (714, 424) with delta (0, 0)
Screenshot: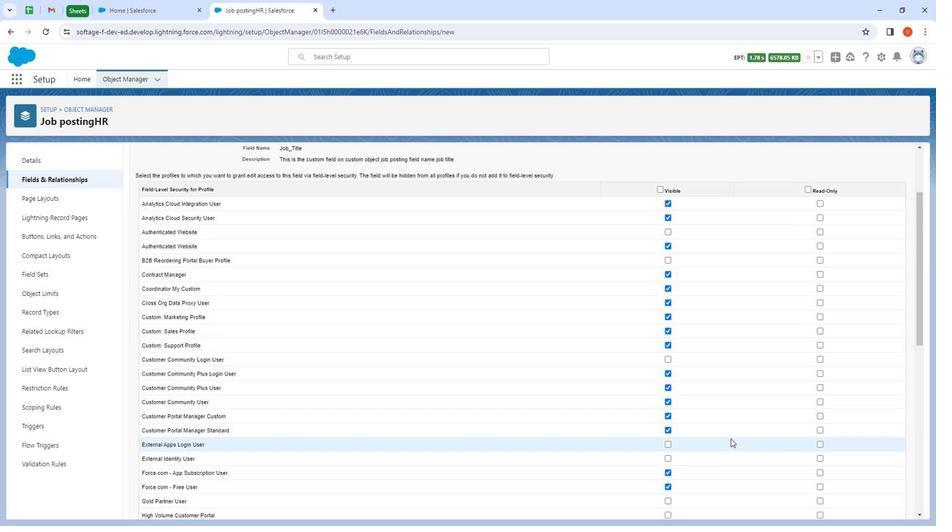 
Action: Mouse moved to (714, 422)
Screenshot: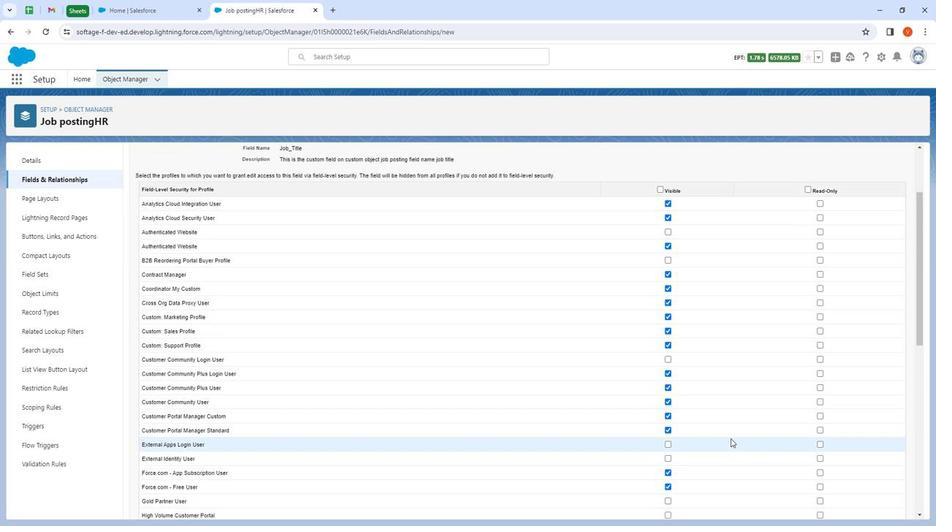 
Action: Mouse scrolled (714, 422) with delta (0, 0)
Screenshot: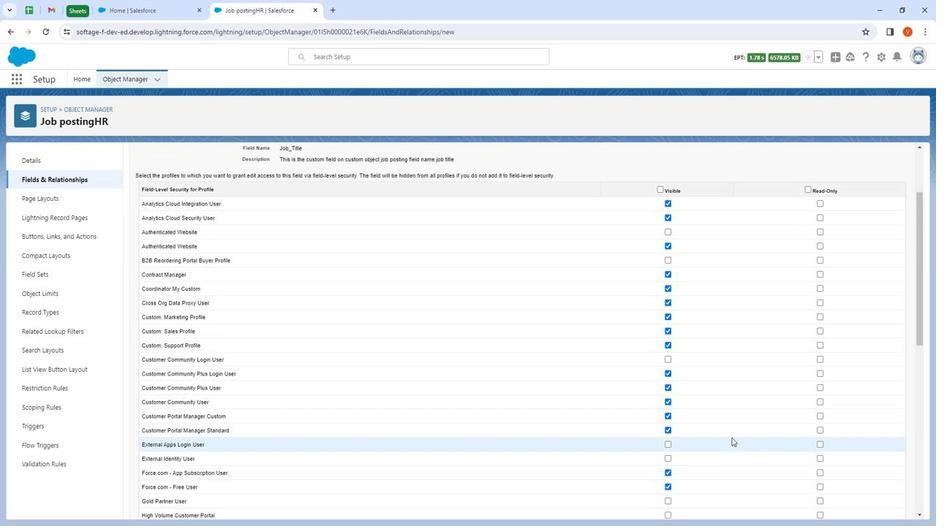 
Action: Mouse moved to (714, 416)
Screenshot: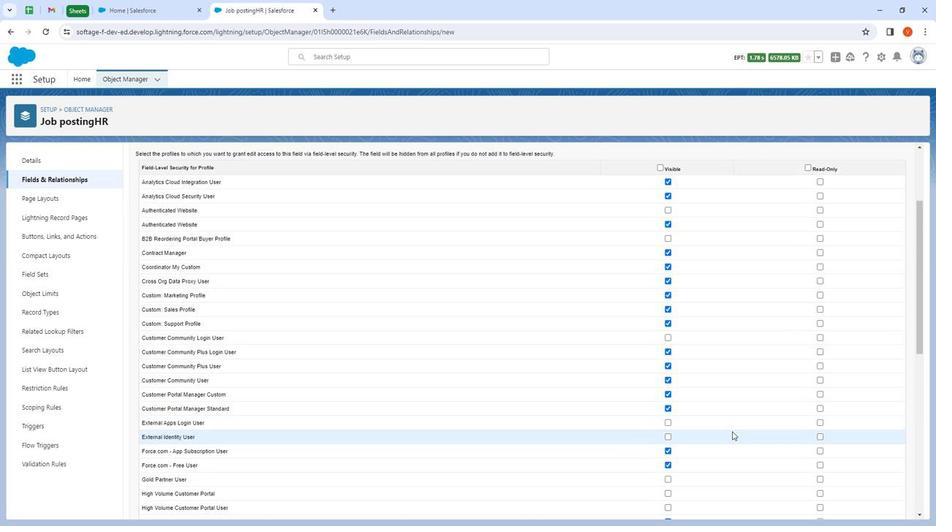 
Action: Mouse scrolled (714, 416) with delta (0, 0)
Screenshot: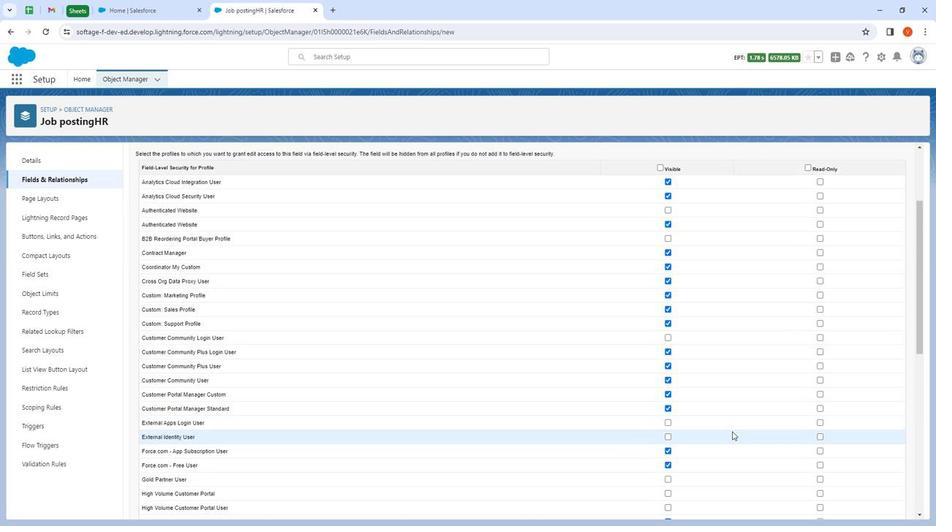 
Action: Mouse moved to (654, 316)
Screenshot: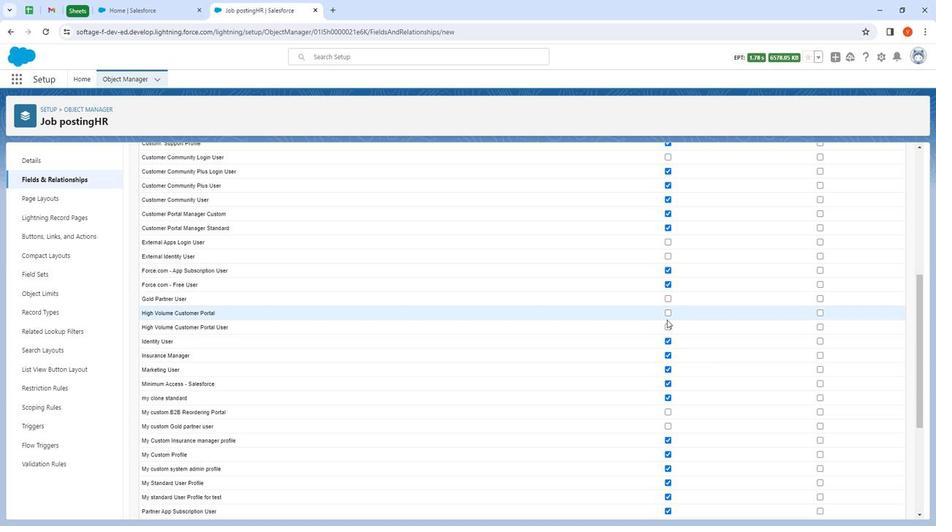 
Action: Mouse pressed left at (654, 316)
Screenshot: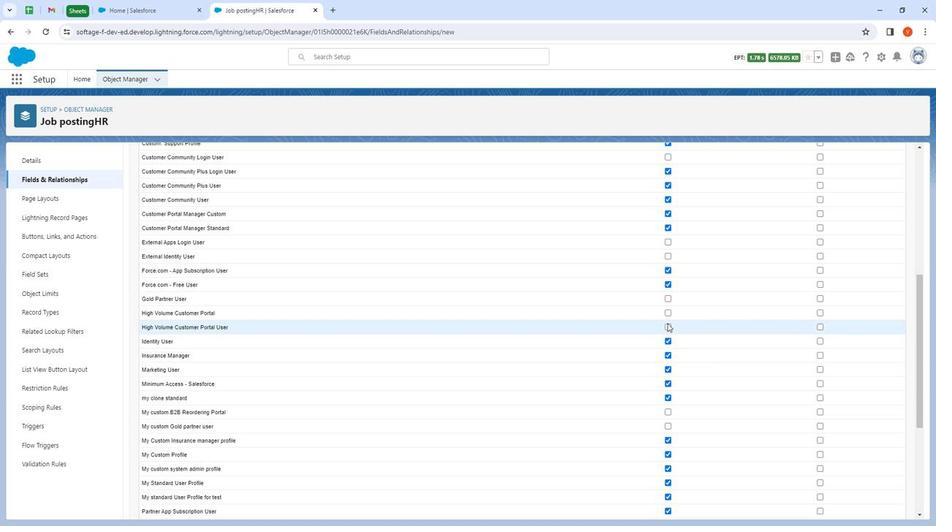 
Action: Mouse moved to (656, 310)
Screenshot: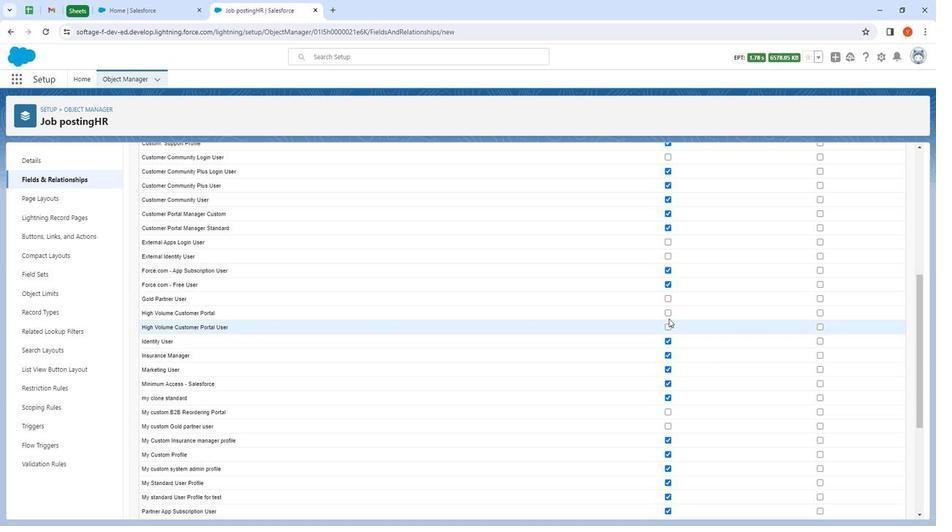 
Action: Mouse pressed left at (656, 310)
Screenshot: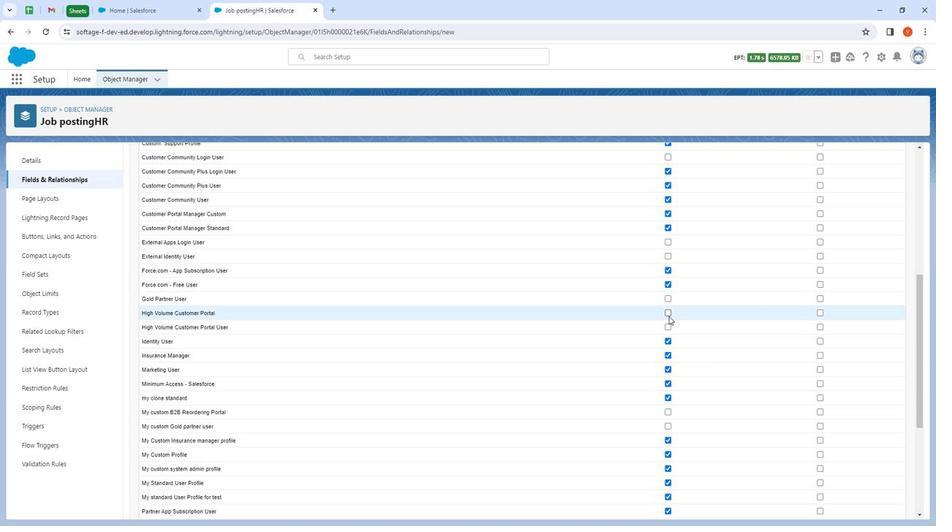 
Action: Mouse moved to (653, 403)
Screenshot: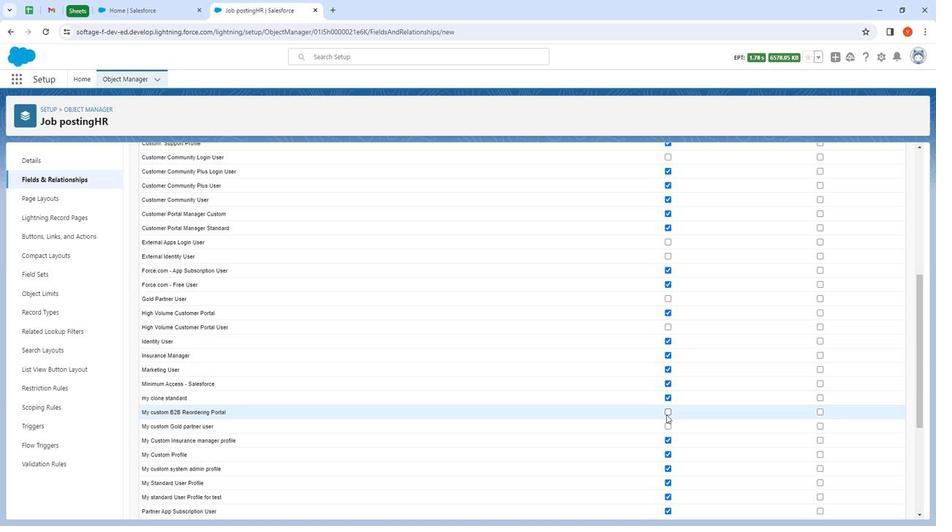 
Action: Mouse pressed left at (653, 403)
Screenshot: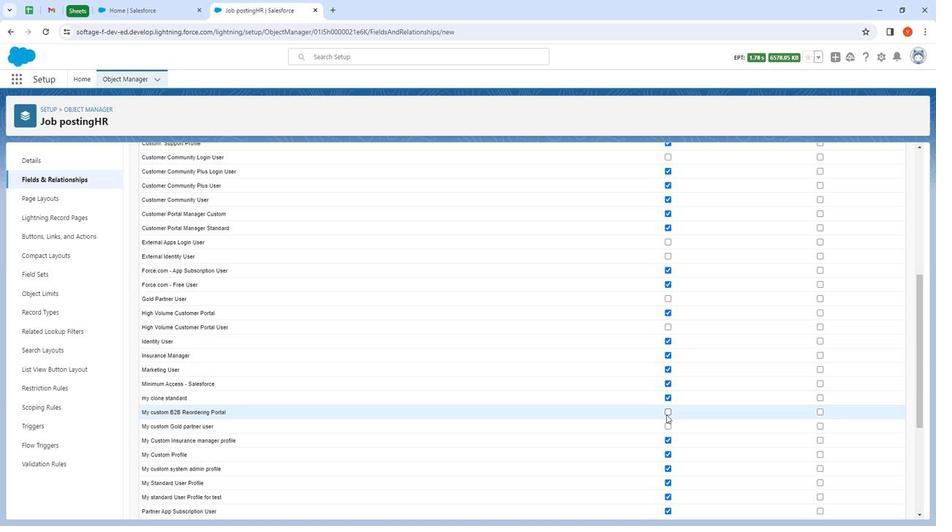 
Action: Mouse moved to (672, 432)
Screenshot: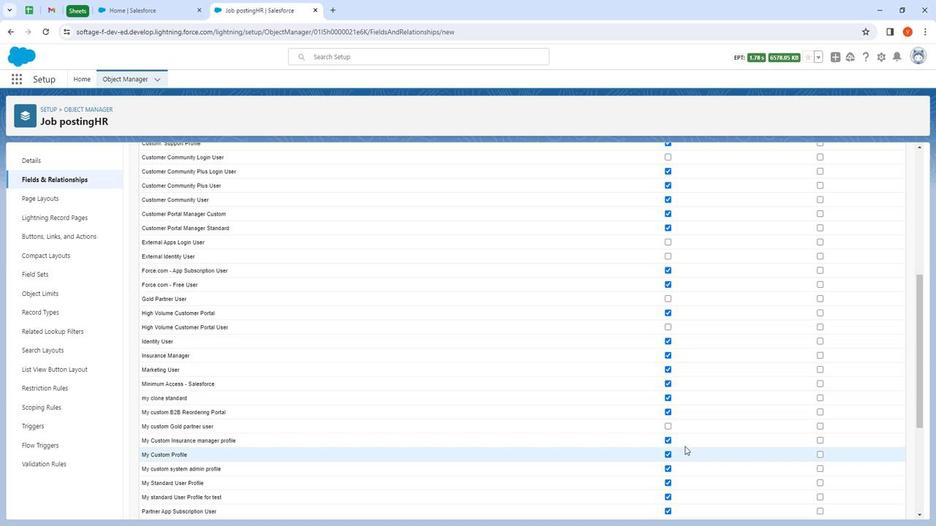 
Action: Mouse scrolled (672, 431) with delta (0, 0)
Screenshot: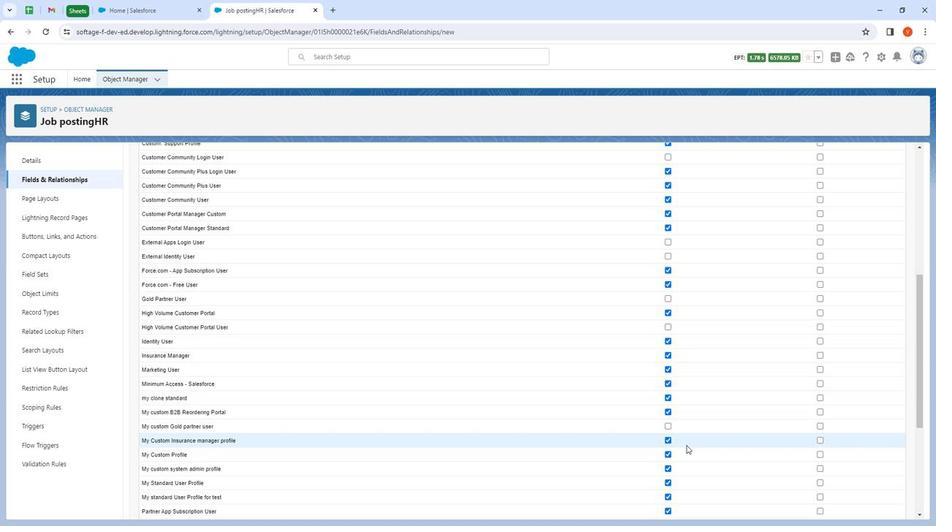 
Action: Mouse moved to (674, 431)
Screenshot: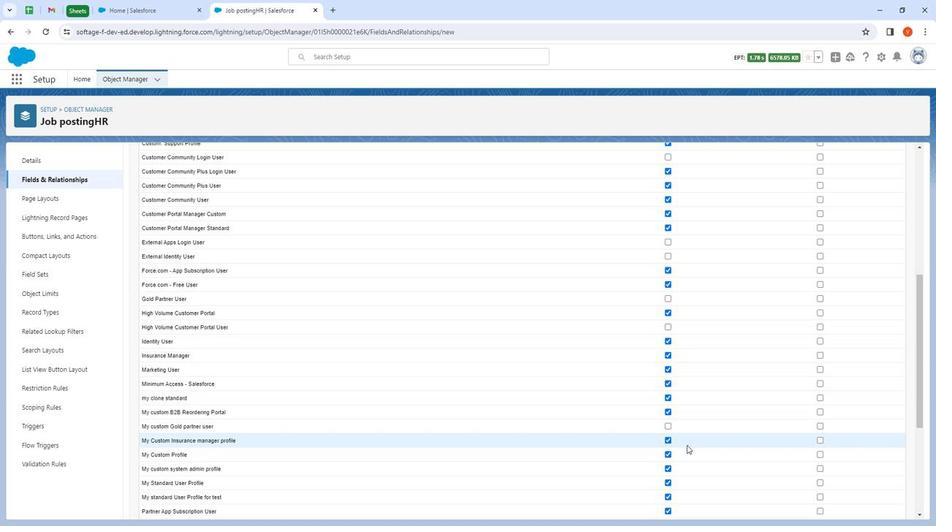 
Action: Mouse scrolled (674, 431) with delta (0, 0)
Screenshot: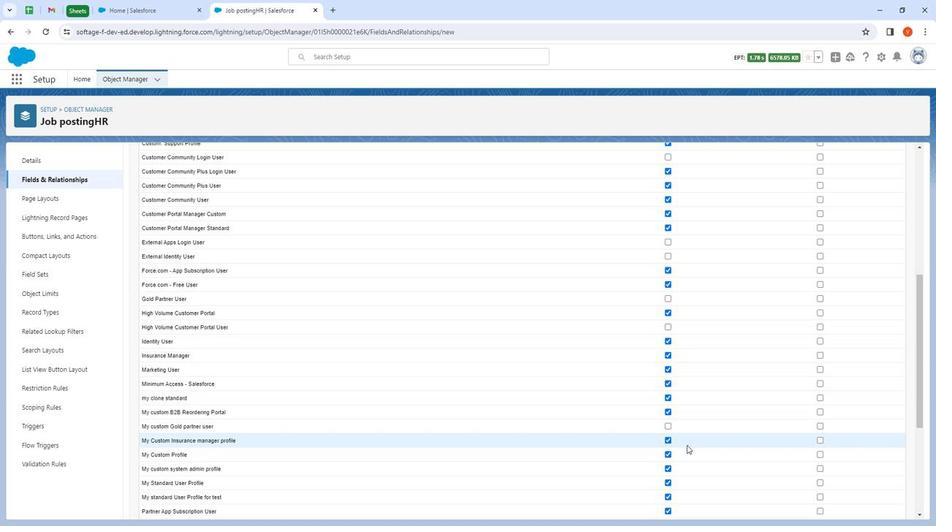 
Action: Mouse moved to (675, 430)
Screenshot: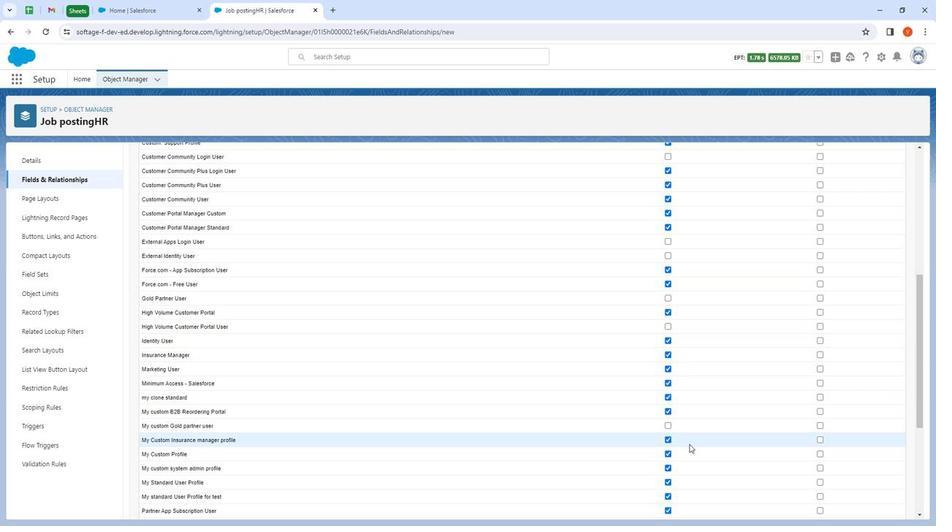 
Action: Mouse scrolled (675, 430) with delta (0, 0)
Screenshot: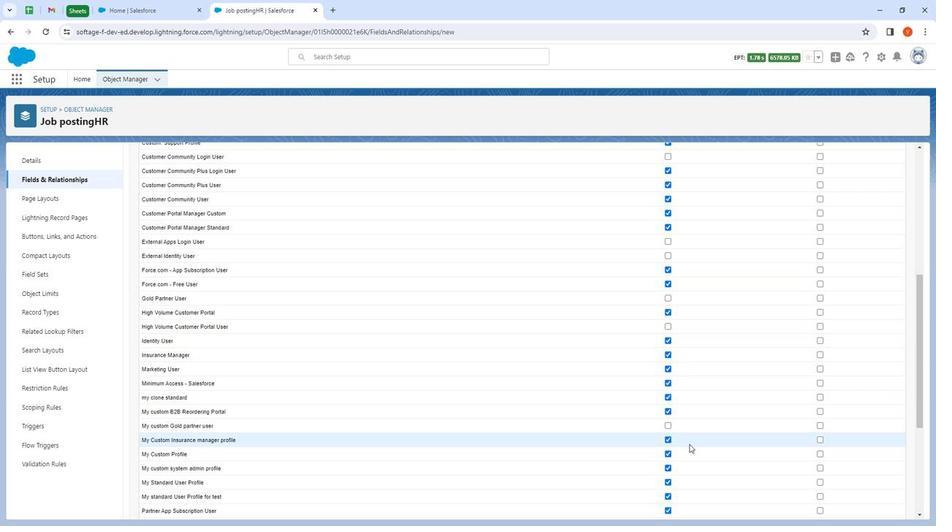 
Action: Mouse moved to (656, 377)
Screenshot: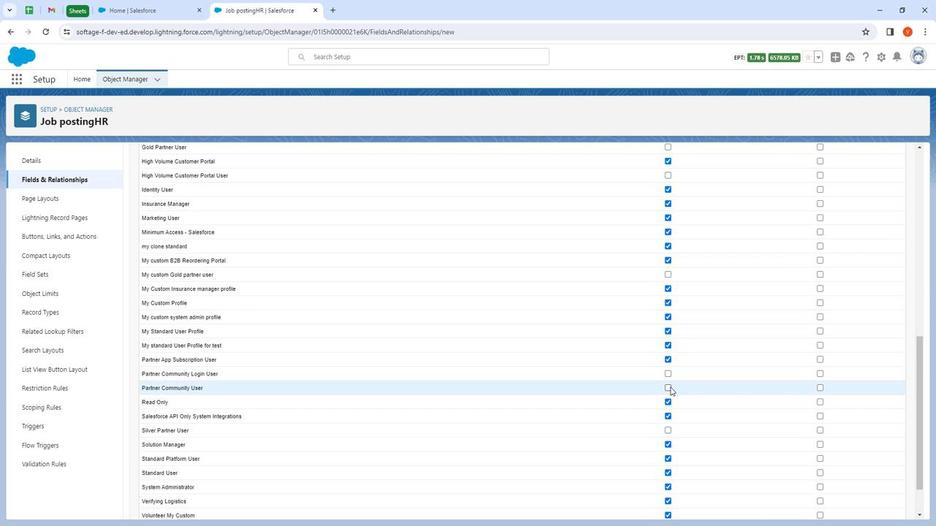 
Action: Mouse pressed left at (656, 377)
Screenshot: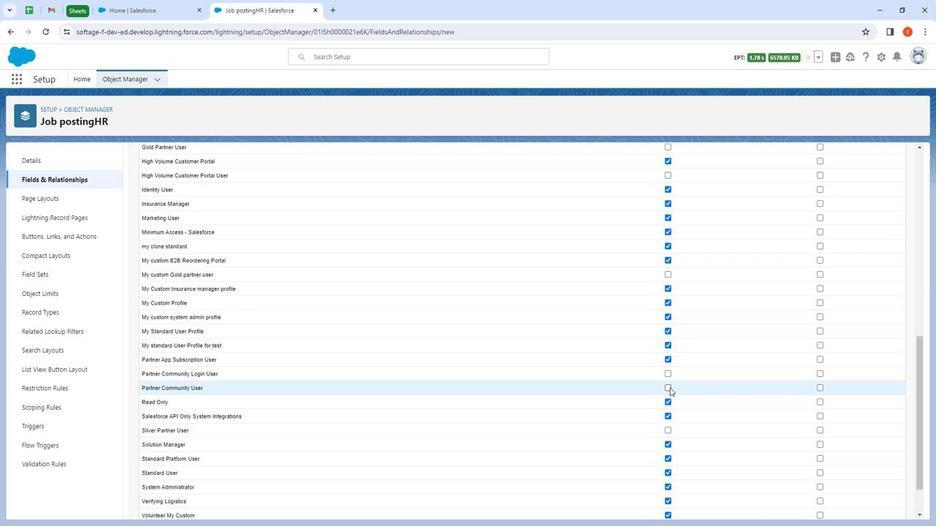 
Action: Mouse moved to (667, 400)
Screenshot: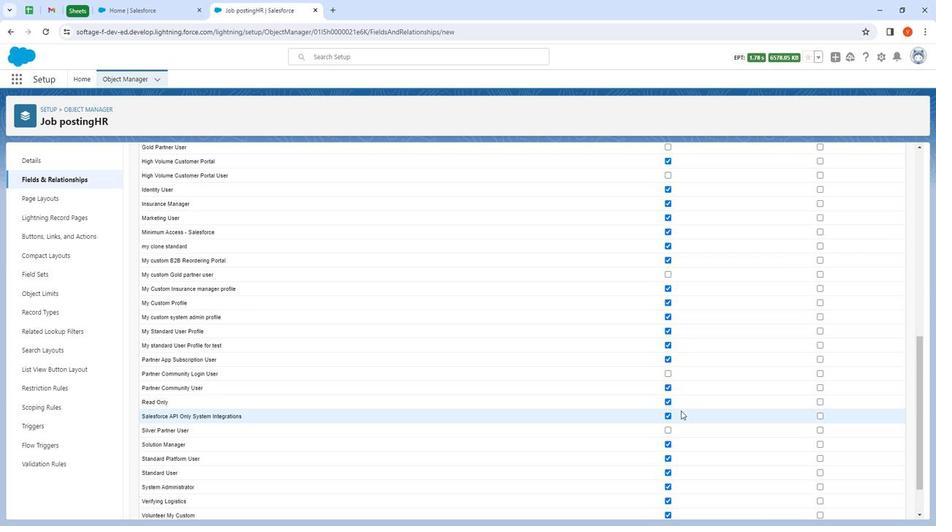 
Action: Mouse scrolled (667, 400) with delta (0, 0)
Screenshot: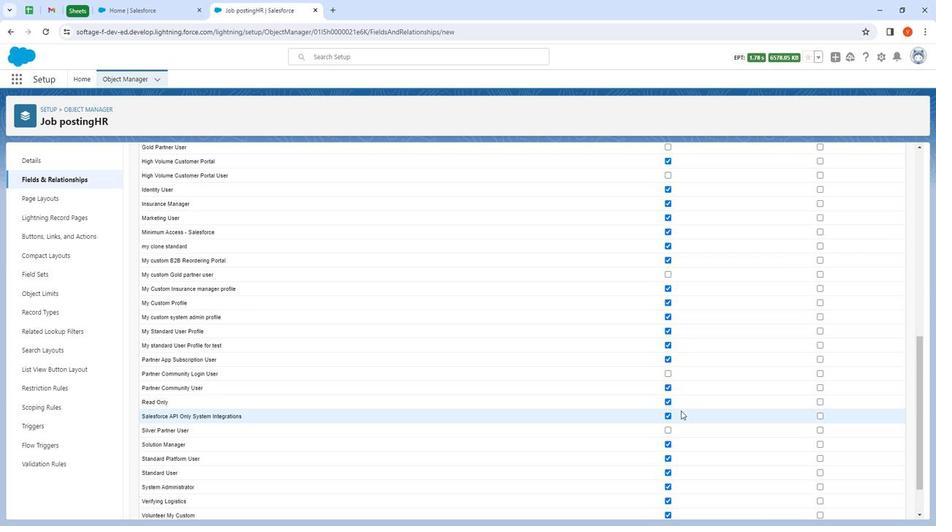 
Action: Mouse moved to (667, 400)
Screenshot: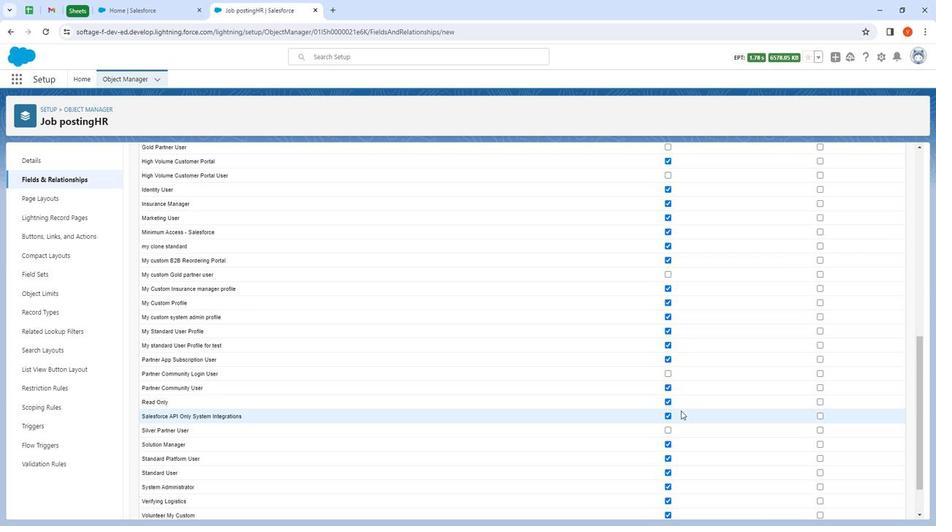 
Action: Mouse scrolled (667, 400) with delta (0, 0)
Screenshot: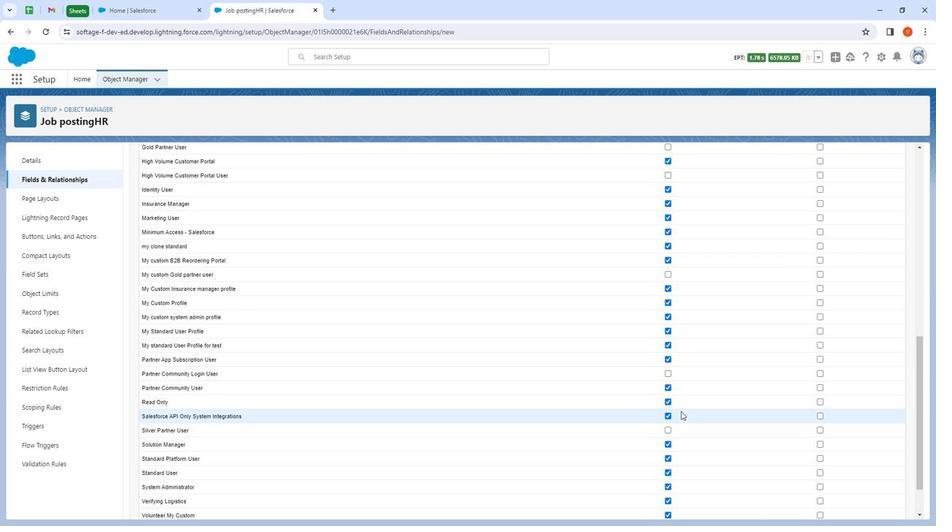 
Action: Mouse scrolled (667, 400) with delta (0, 0)
Screenshot: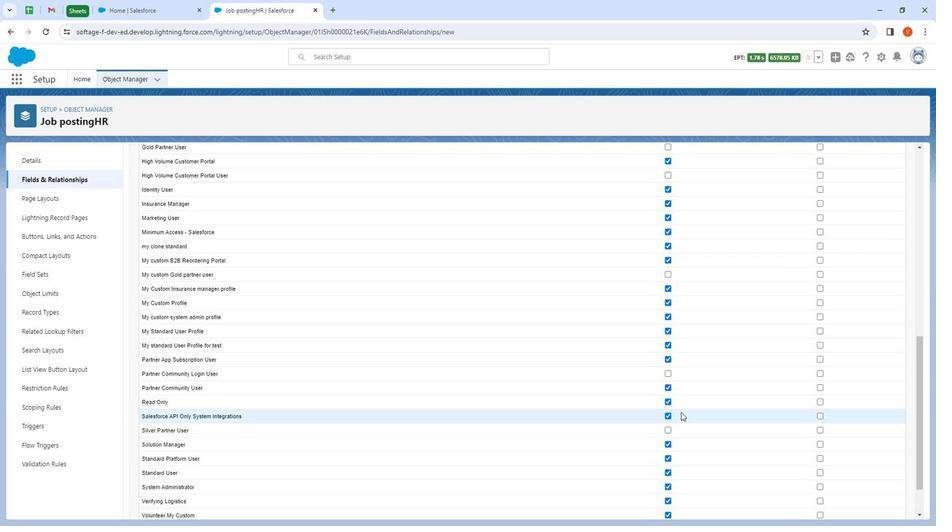 
Action: Mouse moved to (656, 371)
Screenshot: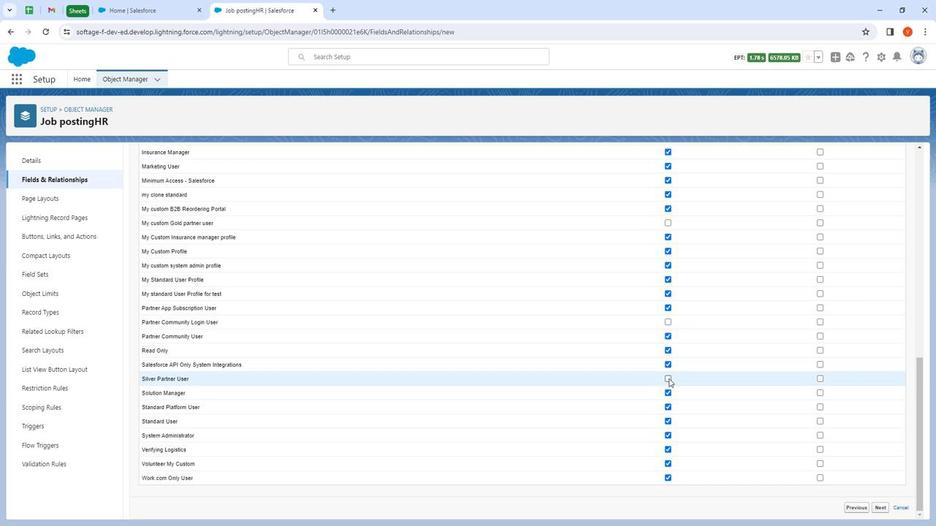 
Action: Mouse pressed left at (656, 371)
Screenshot: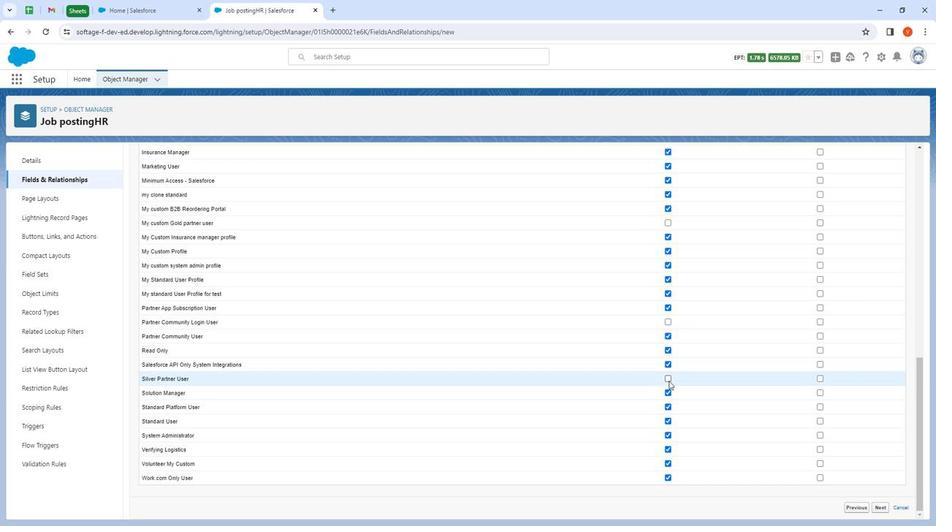 
Action: Mouse moved to (851, 487)
Screenshot: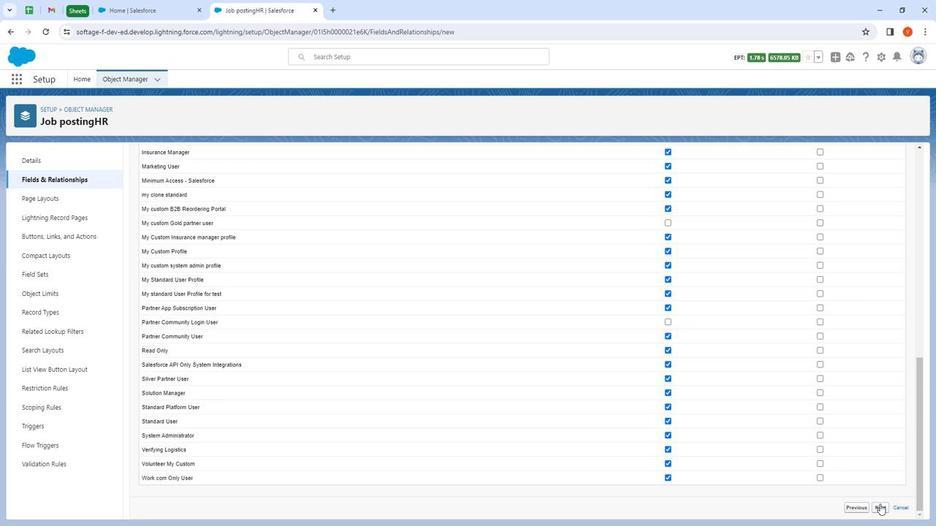 
Action: Mouse pressed left at (851, 487)
Screenshot: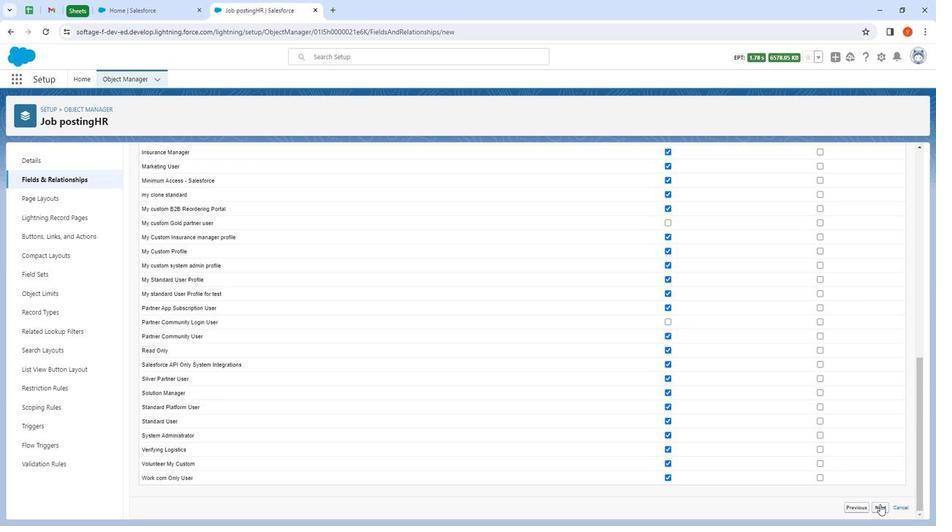 
Action: Mouse moved to (855, 345)
Screenshot: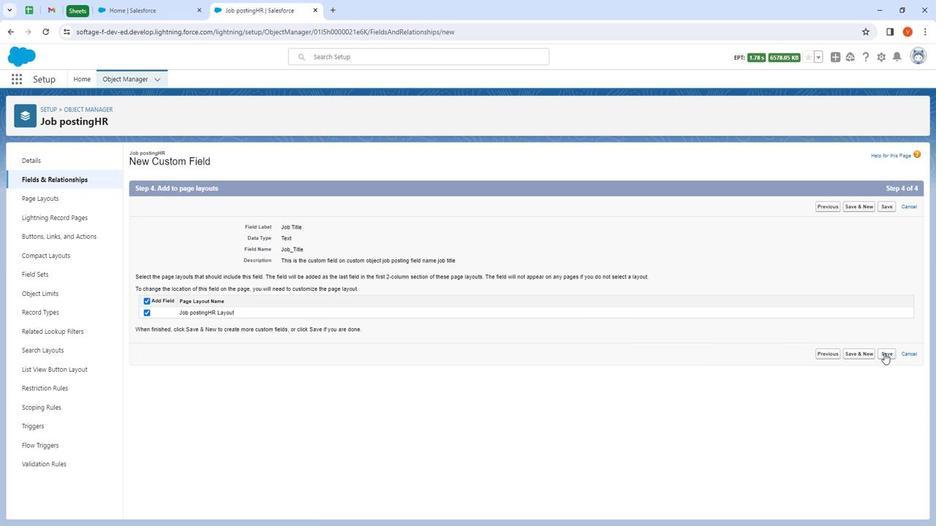 
Action: Mouse pressed left at (855, 345)
Screenshot: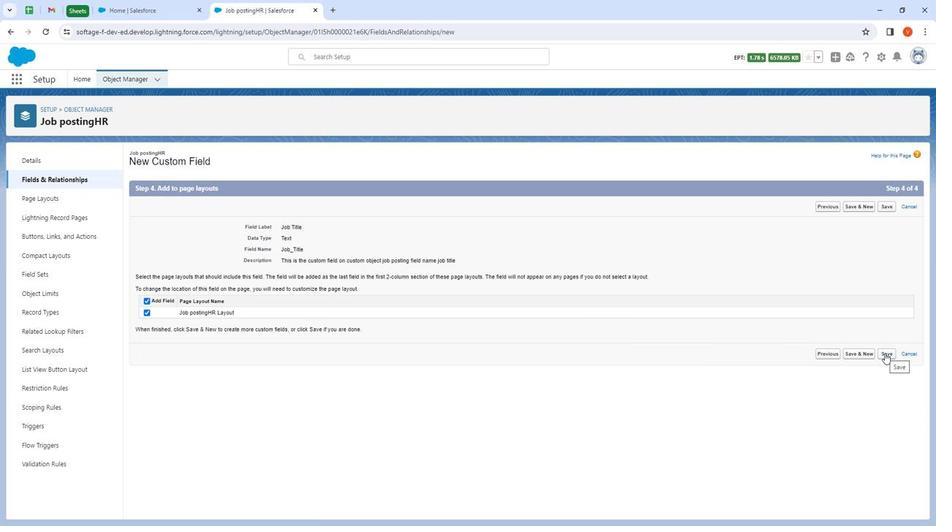
Action: Mouse moved to (690, 163)
Screenshot: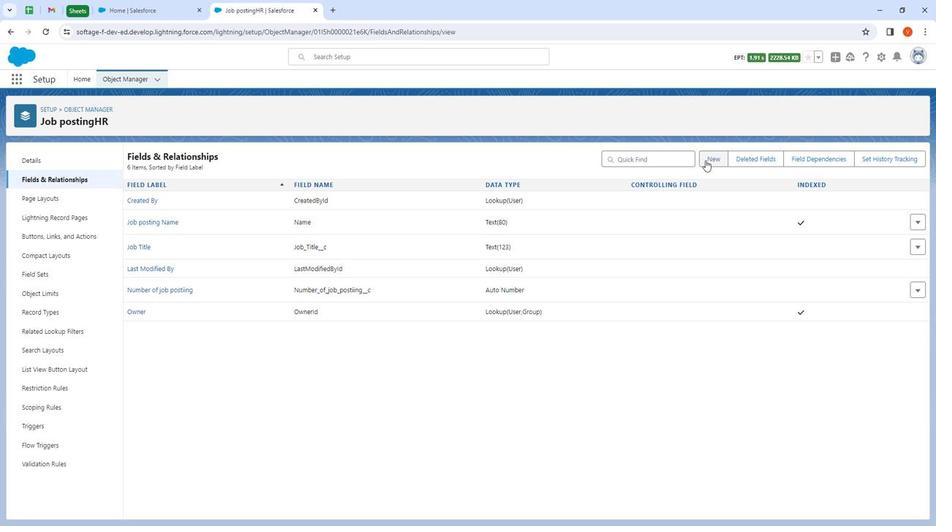 
Action: Mouse pressed left at (690, 163)
Screenshot: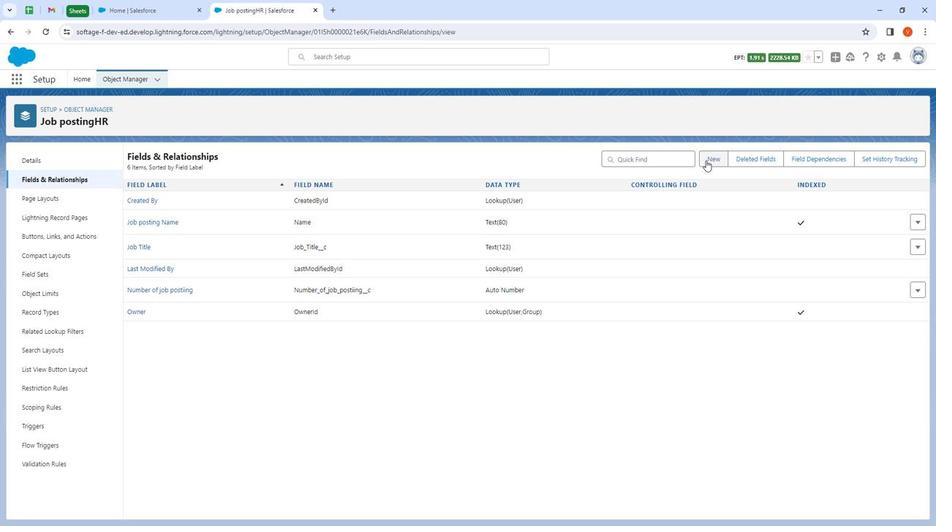 
Action: Mouse moved to (296, 303)
Screenshot: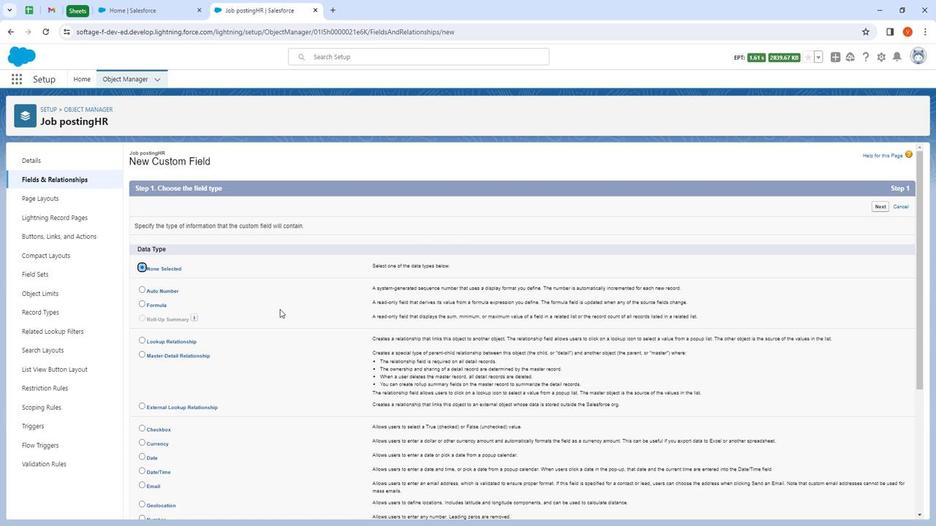 
Action: Mouse scrolled (296, 302) with delta (0, 0)
Screenshot: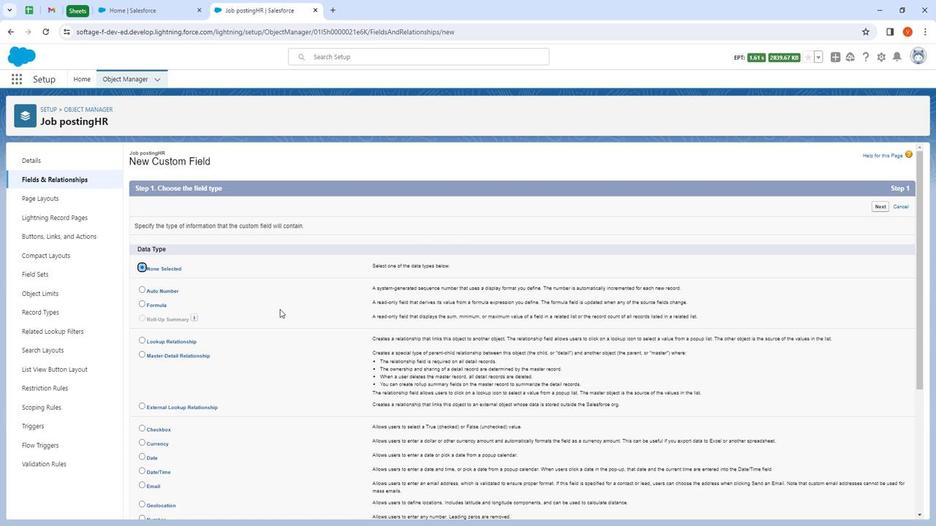 
Action: Mouse moved to (291, 306)
Screenshot: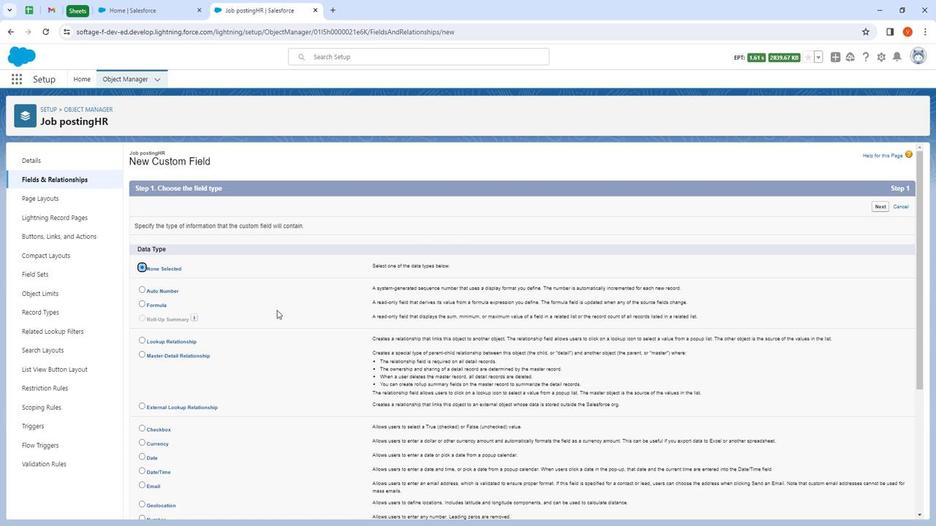 
Action: Mouse scrolled (291, 305) with delta (0, 0)
Screenshot: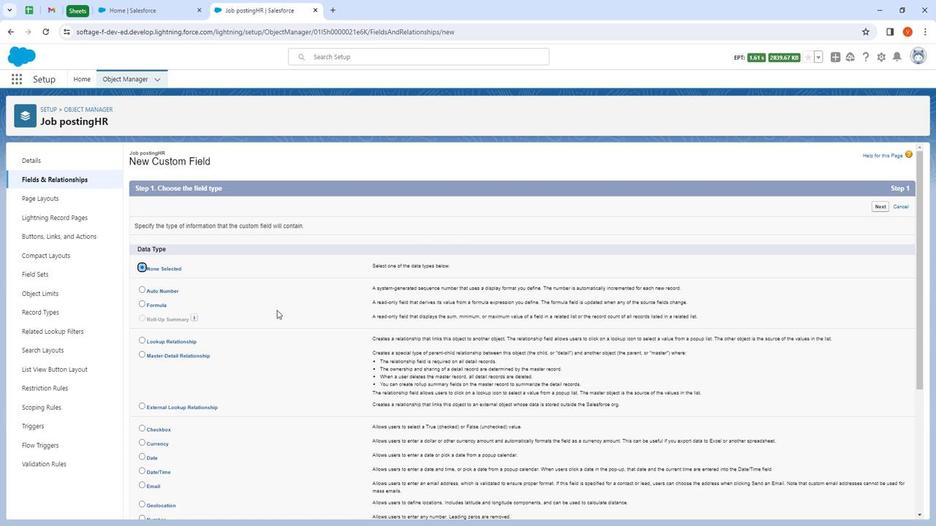 
Action: Mouse moved to (289, 306)
Screenshot: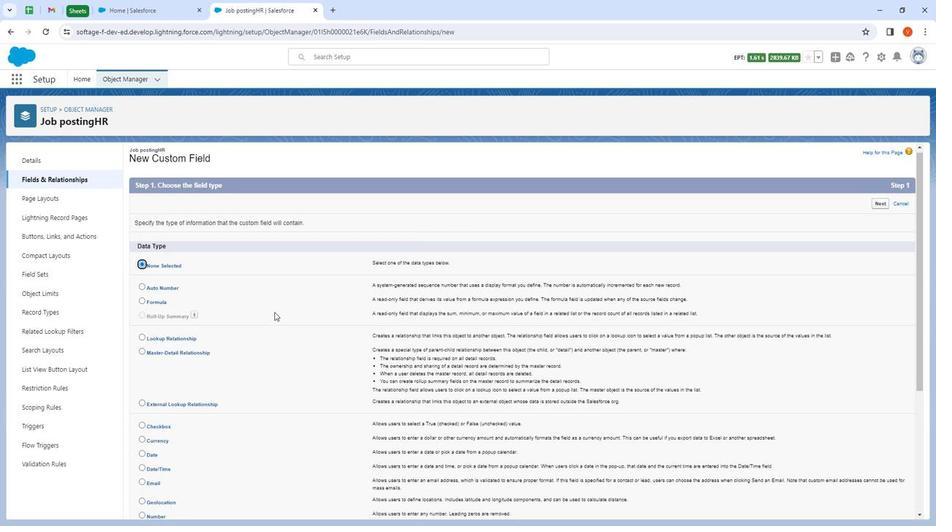 
Action: Mouse scrolled (289, 305) with delta (0, 0)
Screenshot: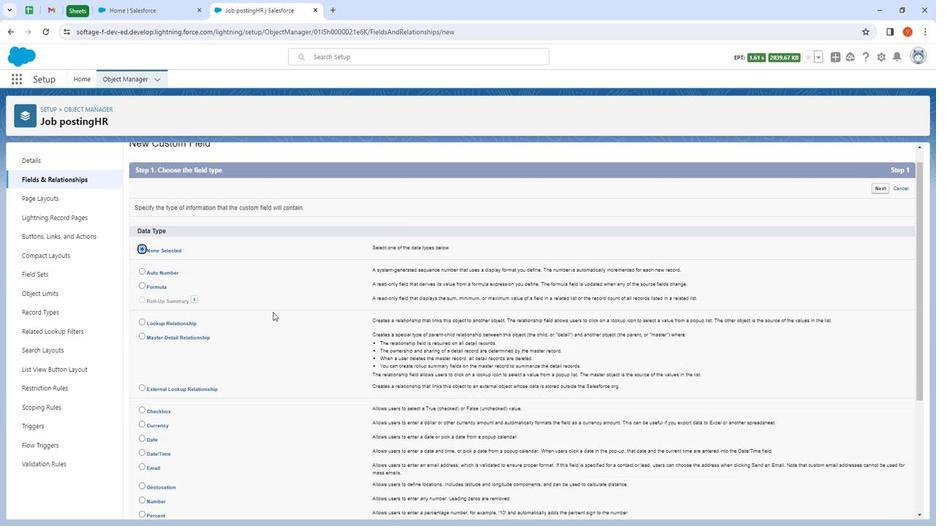 
Action: Mouse moved to (287, 306)
Screenshot: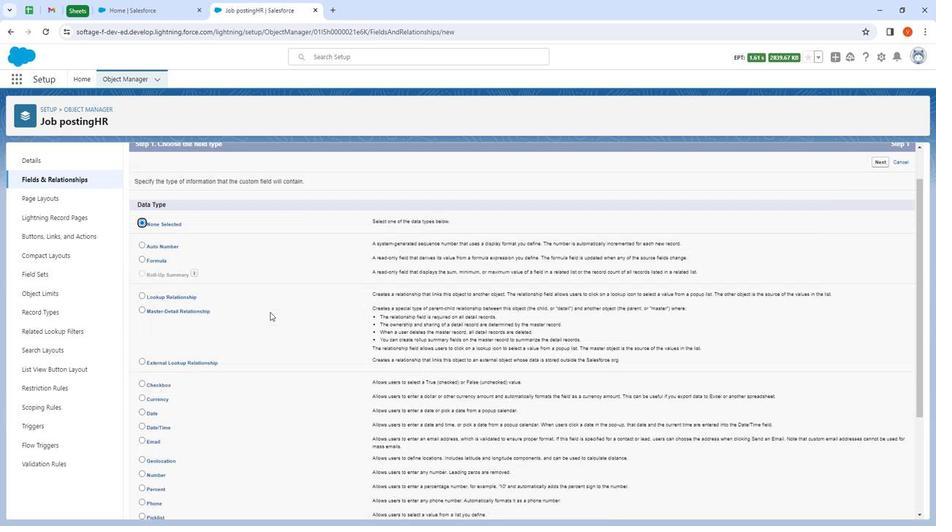
Action: Mouse scrolled (287, 305) with delta (0, 0)
Screenshot: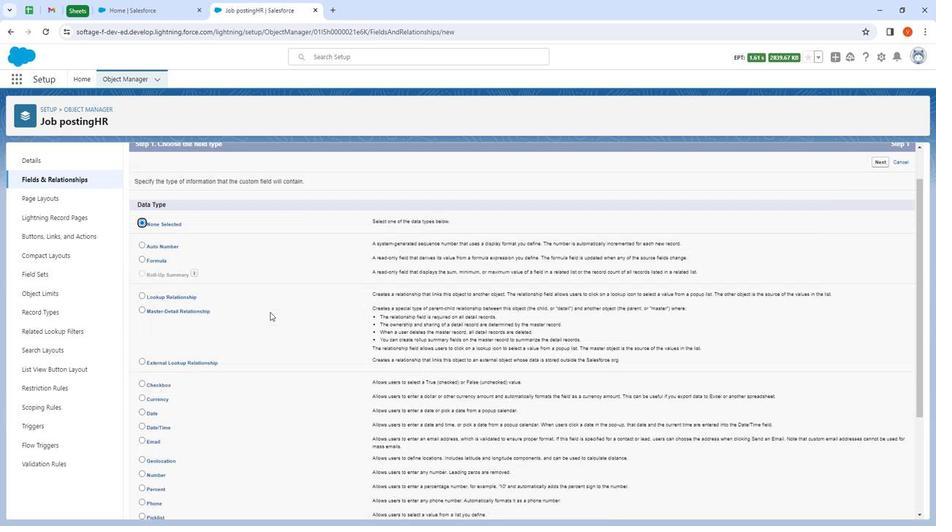 
Action: Mouse moved to (284, 306)
Screenshot: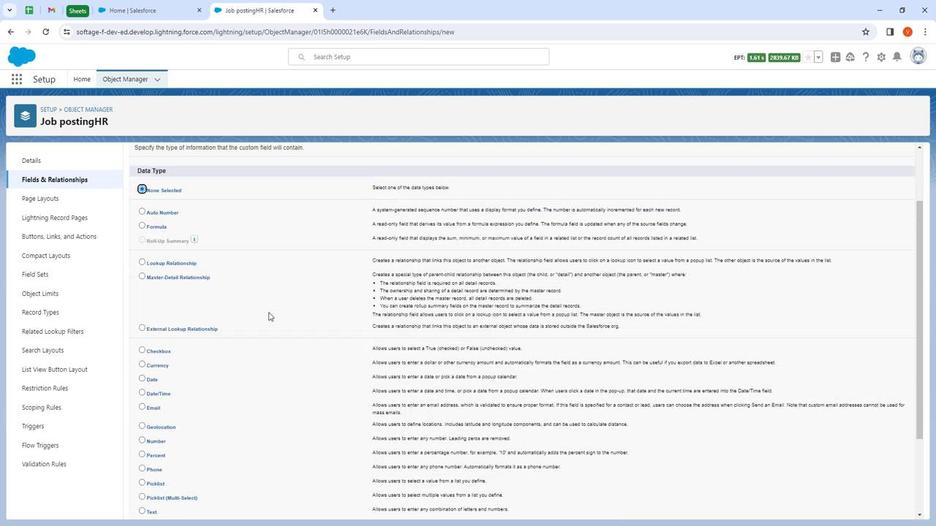 
Action: Mouse scrolled (284, 305) with delta (0, 0)
Screenshot: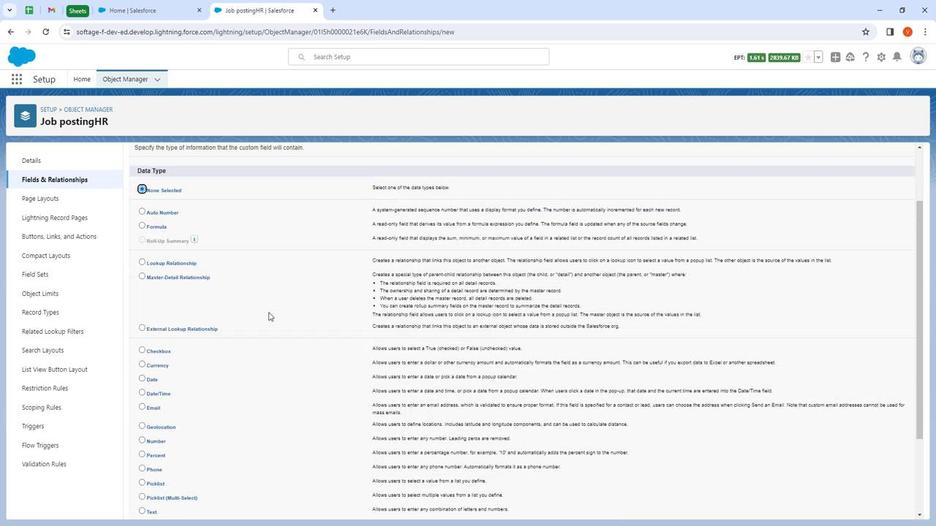 
Action: Mouse moved to (283, 306)
Screenshot: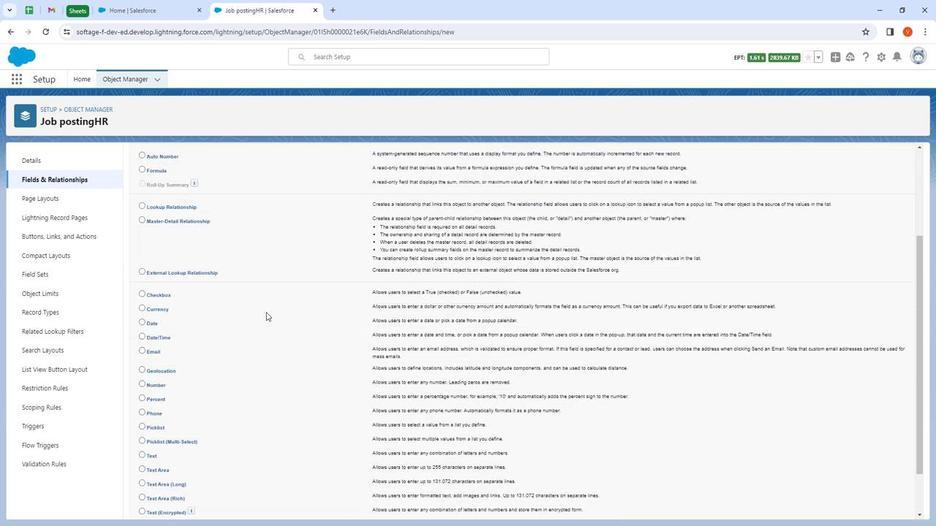
Action: Mouse scrolled (283, 305) with delta (0, 0)
Screenshot: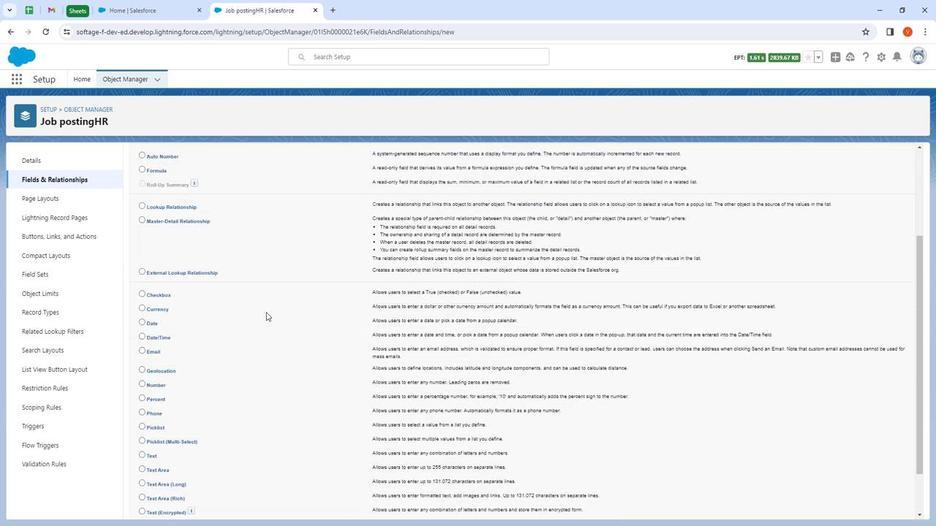 
Action: Mouse moved to (172, 389)
Screenshot: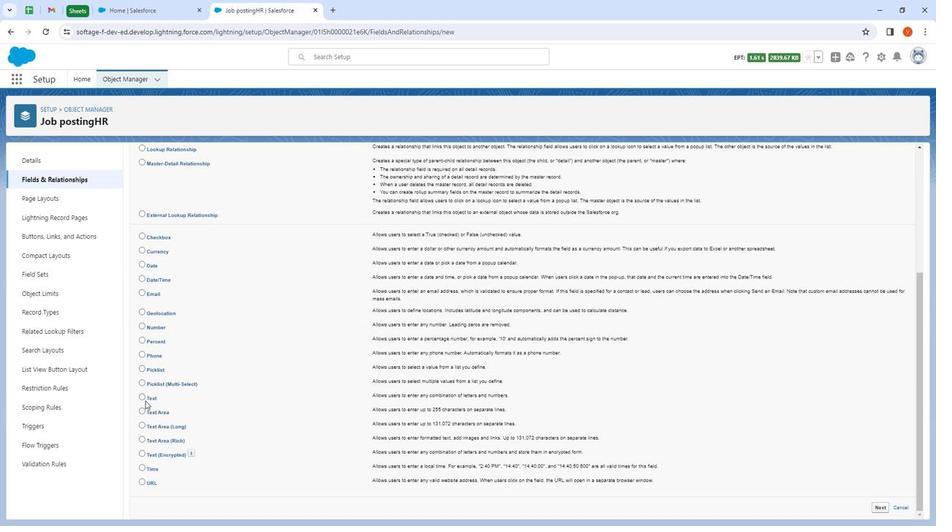 
Action: Mouse pressed left at (172, 389)
Screenshot: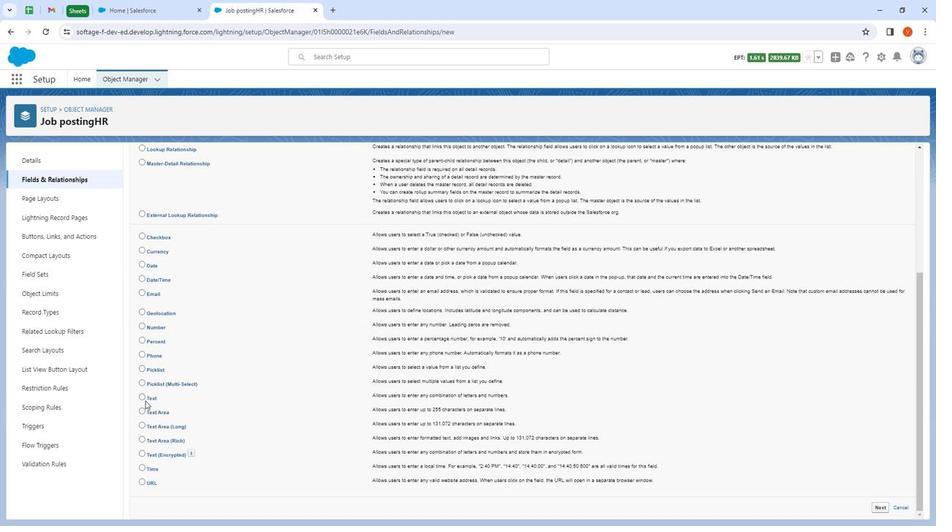 
Action: Mouse moved to (176, 386)
Screenshot: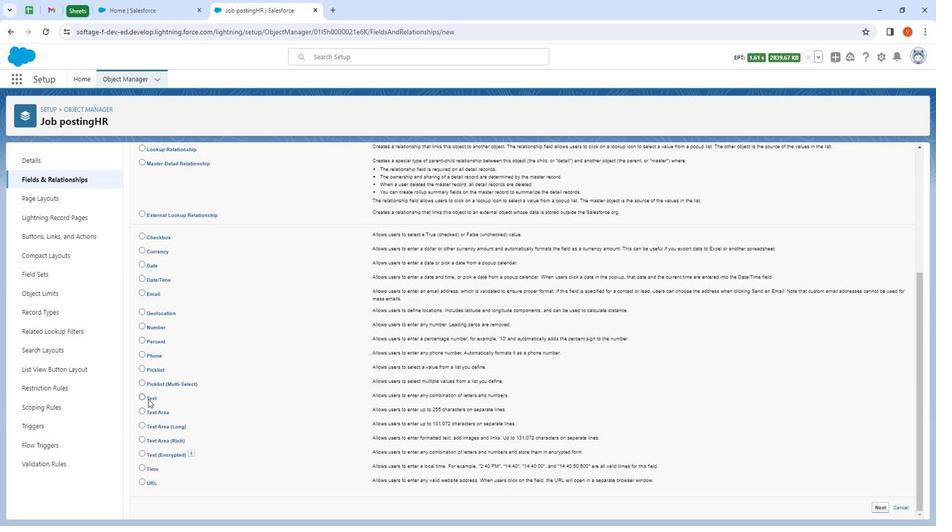 
Action: Mouse pressed left at (176, 386)
Screenshot: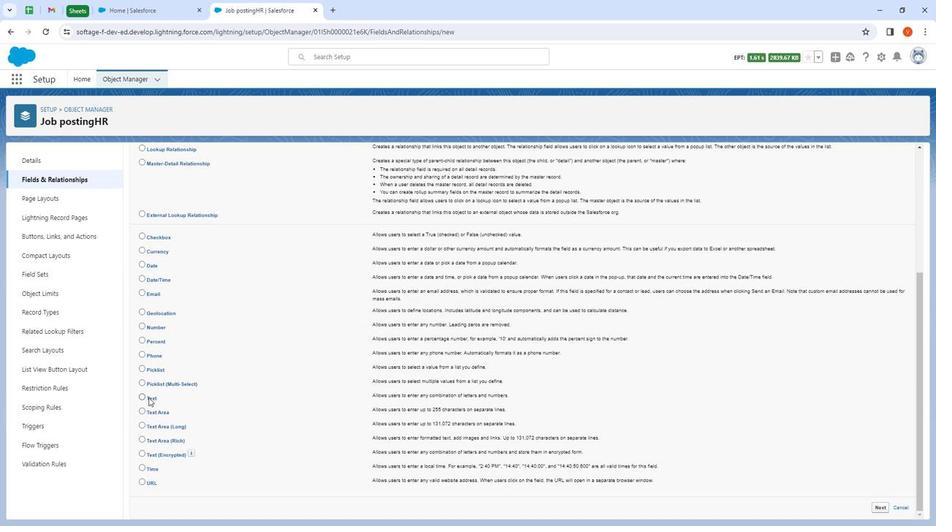 
Action: Mouse moved to (851, 486)
Screenshot: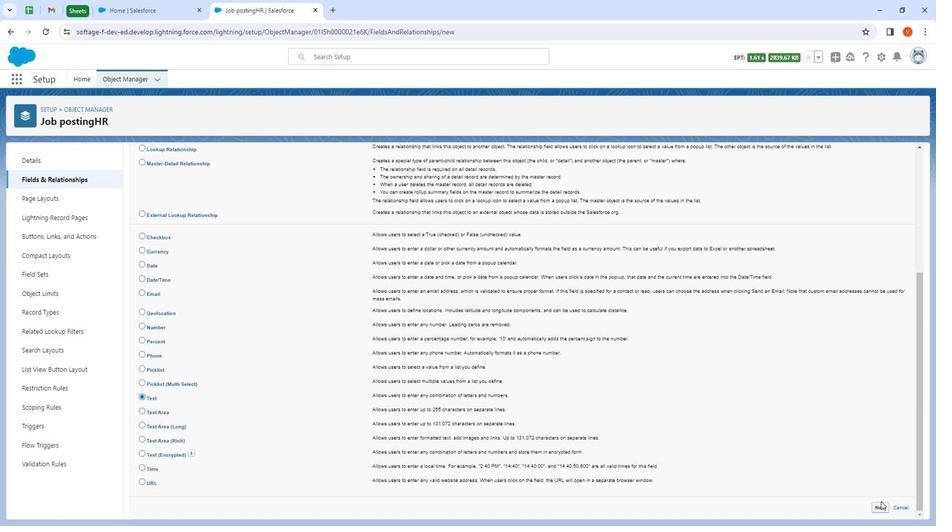 
Action: Mouse pressed left at (851, 486)
Screenshot: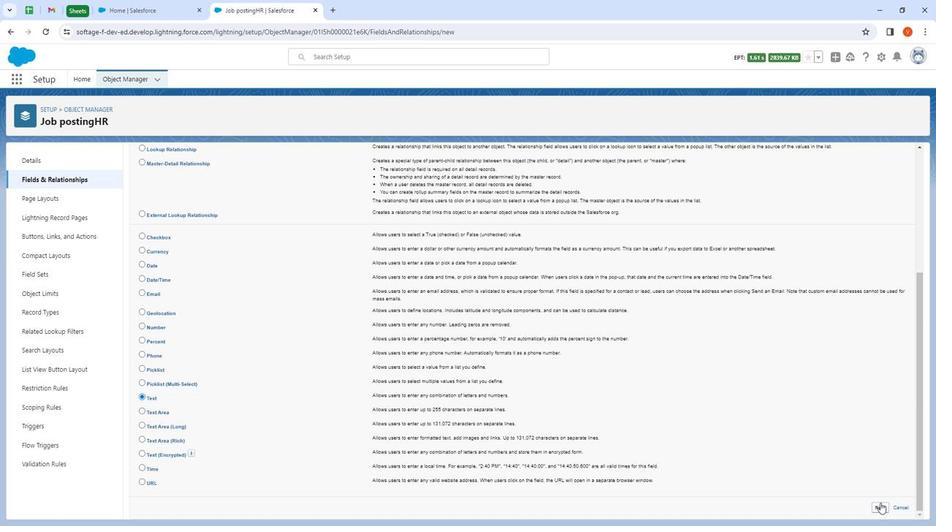 
Action: Mouse moved to (355, 223)
Screenshot: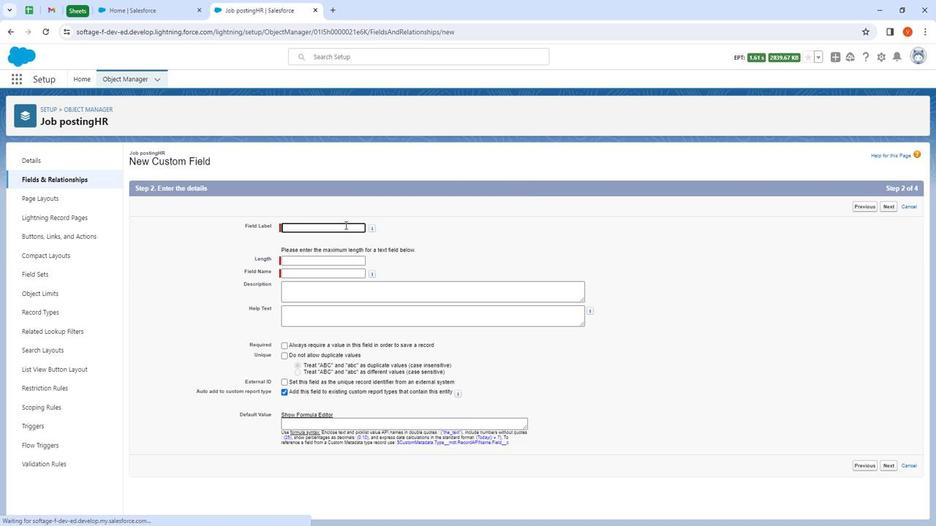 
Action: Mouse pressed left at (355, 223)
Screenshot: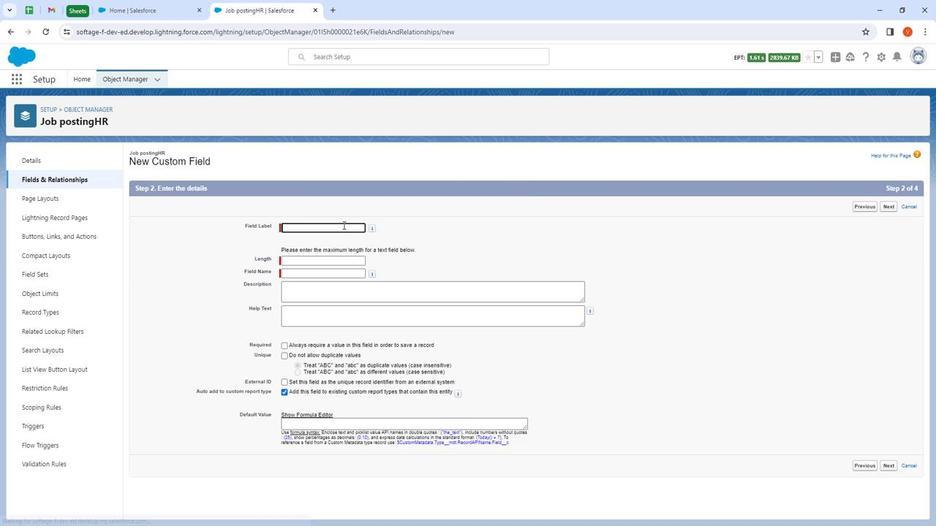 
Action: Key pressed <Key.shift>
Screenshot: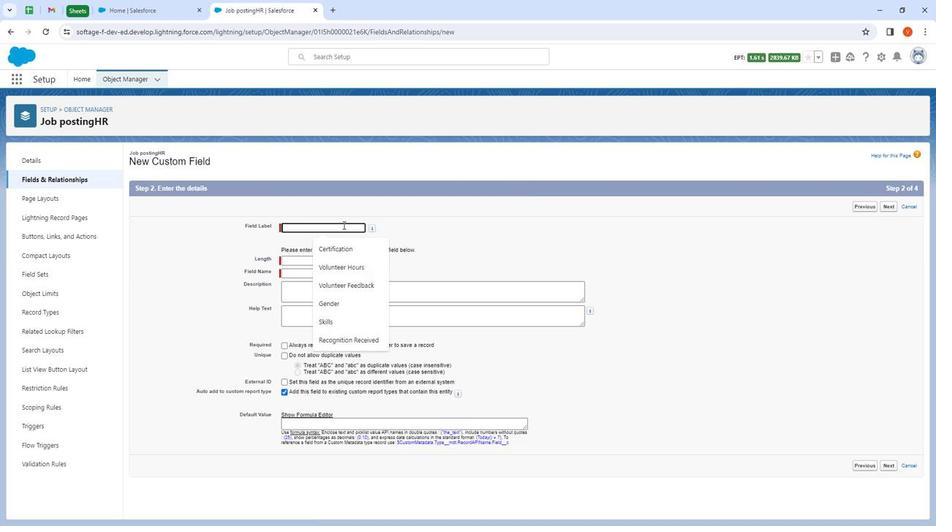 
Action: Mouse moved to (354, 224)
Screenshot: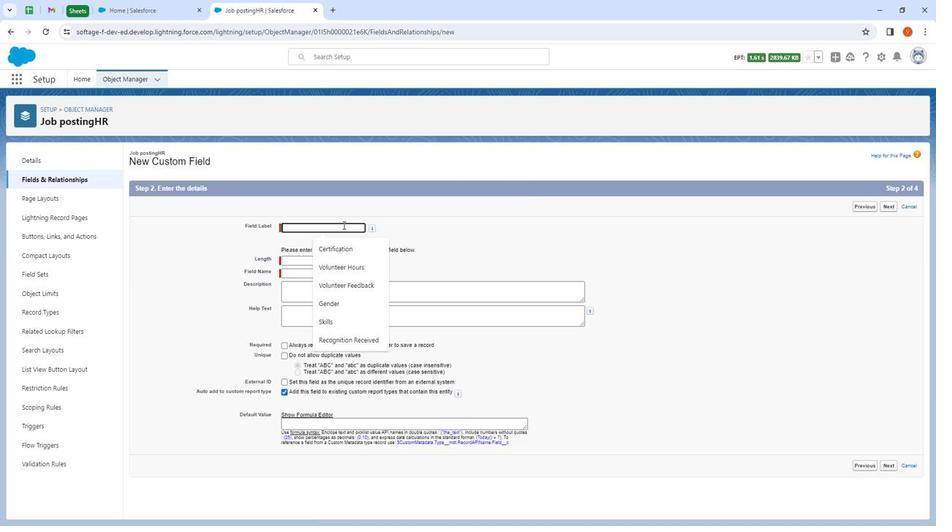 
Action: Key pressed D
Screenshot: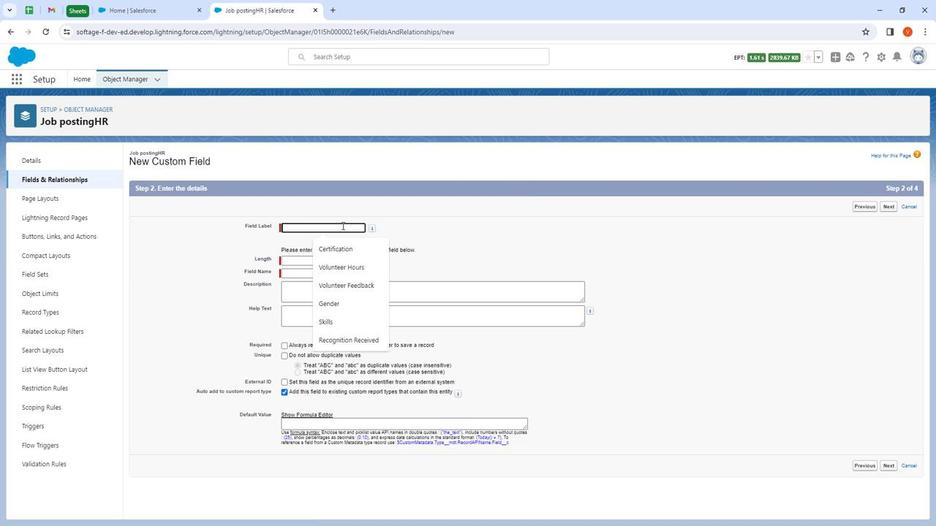 
Action: Mouse moved to (354, 224)
Screenshot: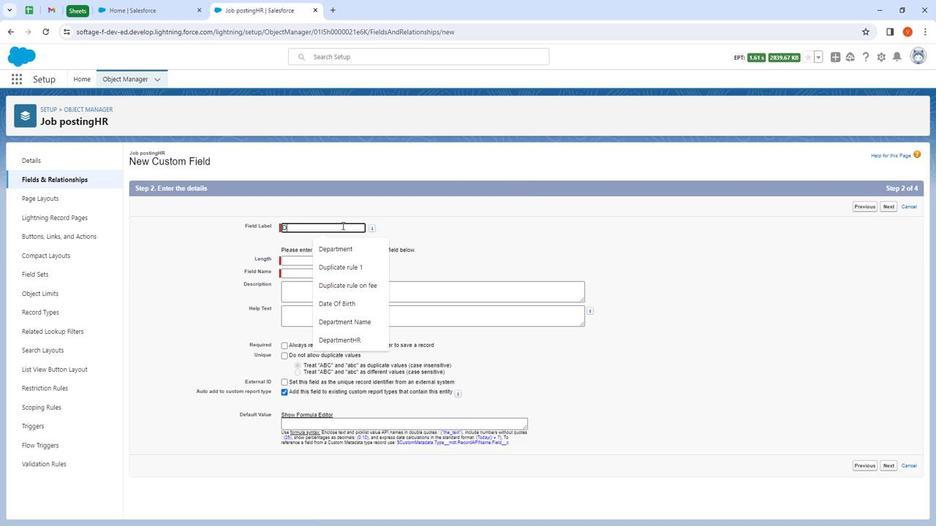 
Action: Key pressed epartment
Screenshot: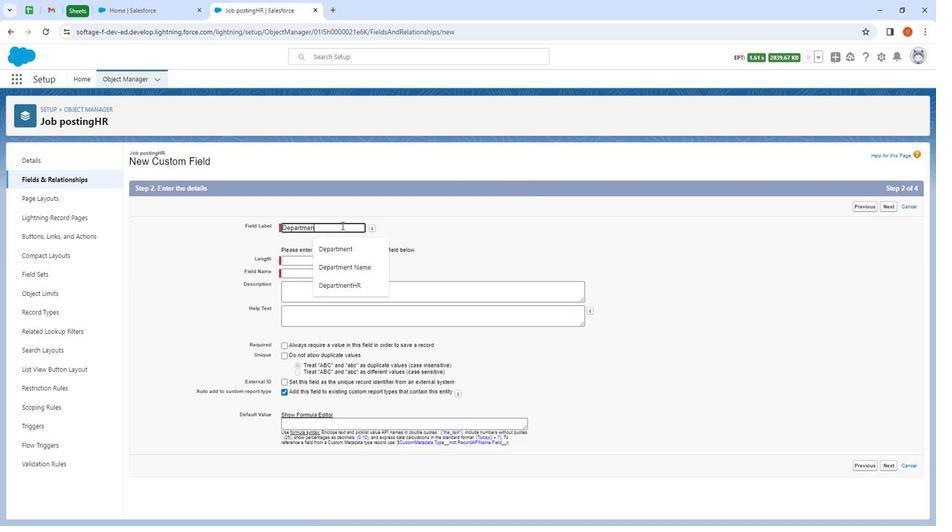 
Action: Mouse moved to (310, 264)
Screenshot: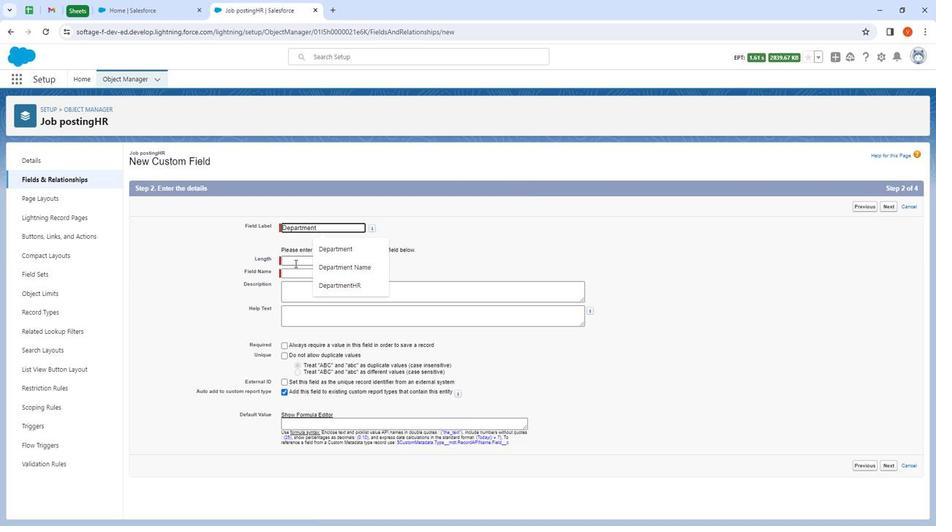 
Action: Mouse pressed left at (310, 264)
Screenshot: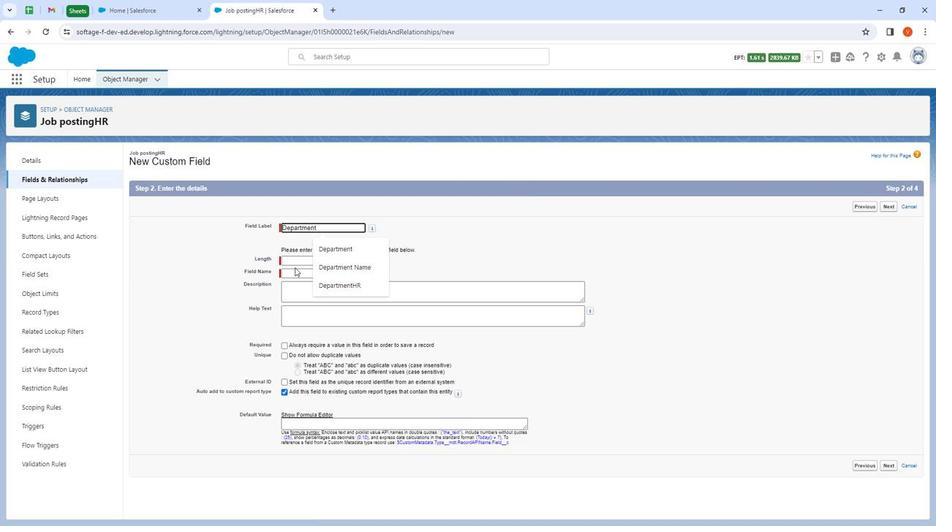 
Action: Mouse moved to (307, 258)
Screenshot: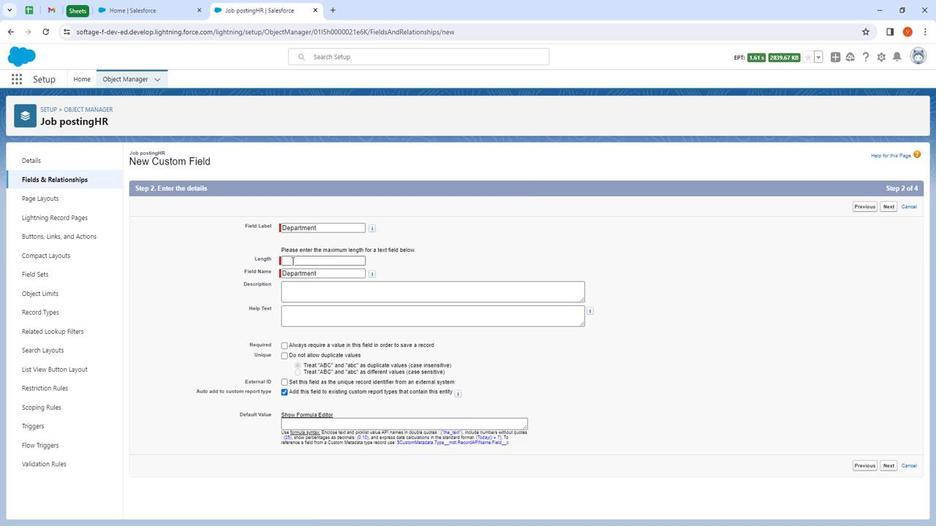 
Action: Mouse pressed left at (307, 258)
Screenshot: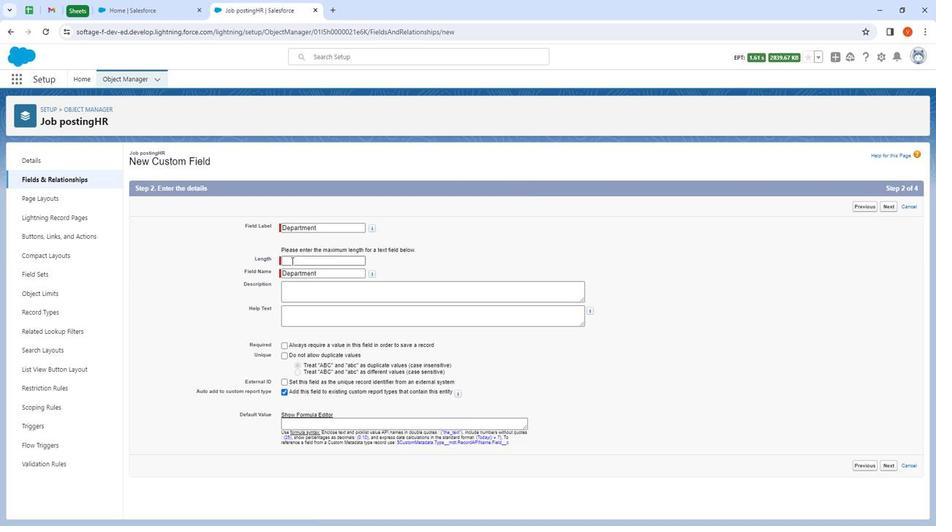 
Action: Key pressed 1
Screenshot: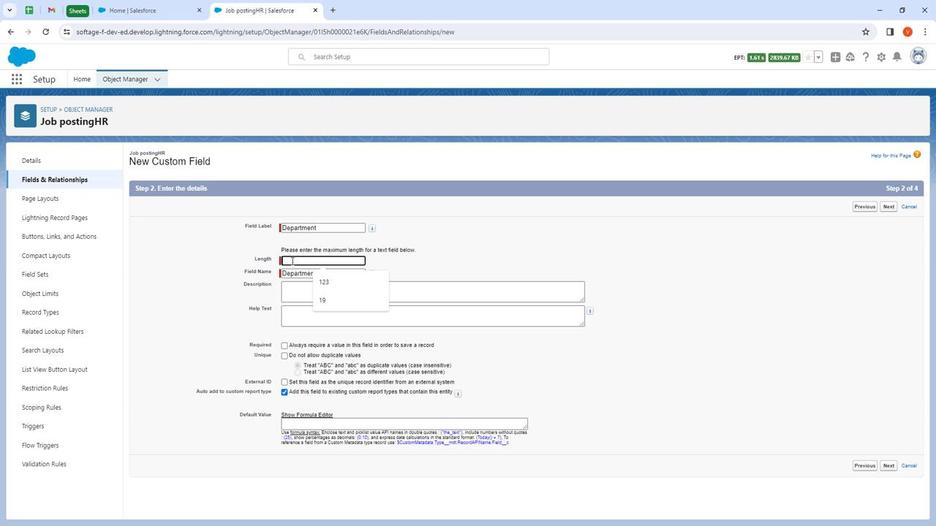 
Action: Mouse moved to (307, 257)
Screenshot: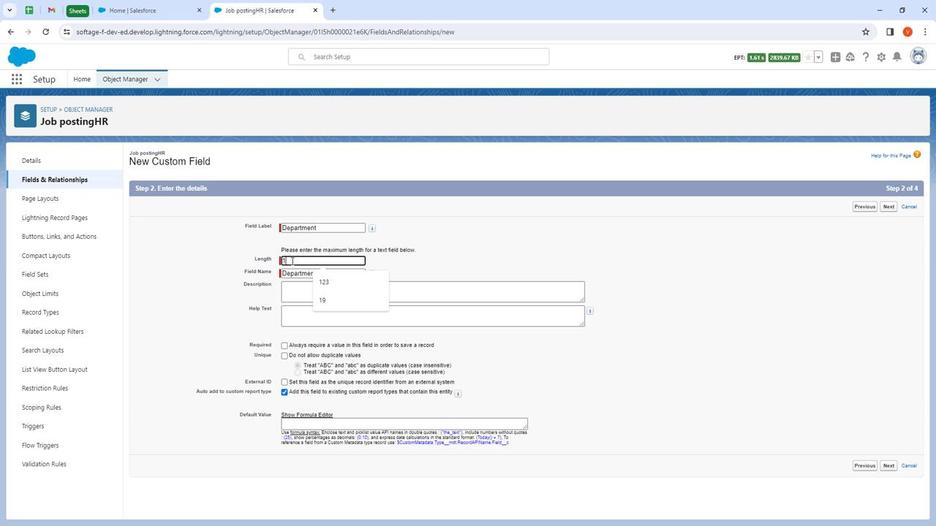 
Action: Key pressed 22
Screenshot: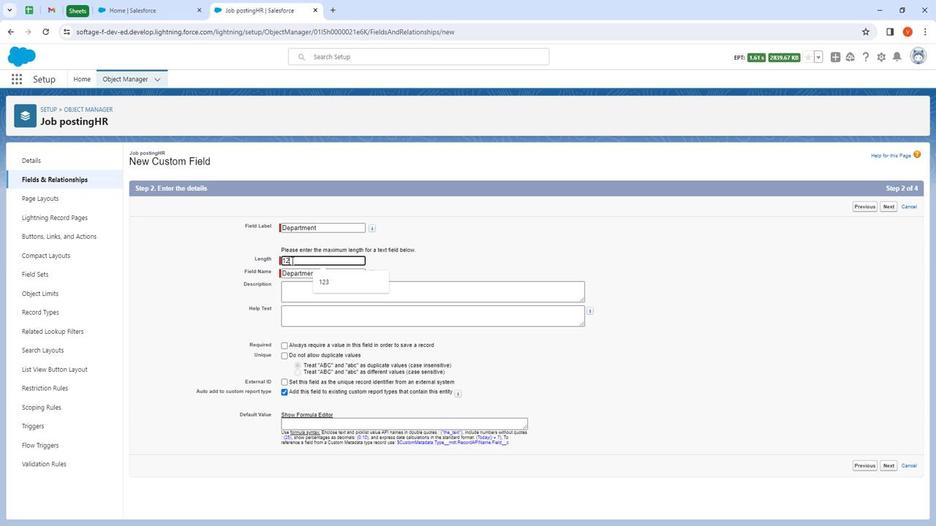 
Action: Mouse moved to (313, 283)
Screenshot: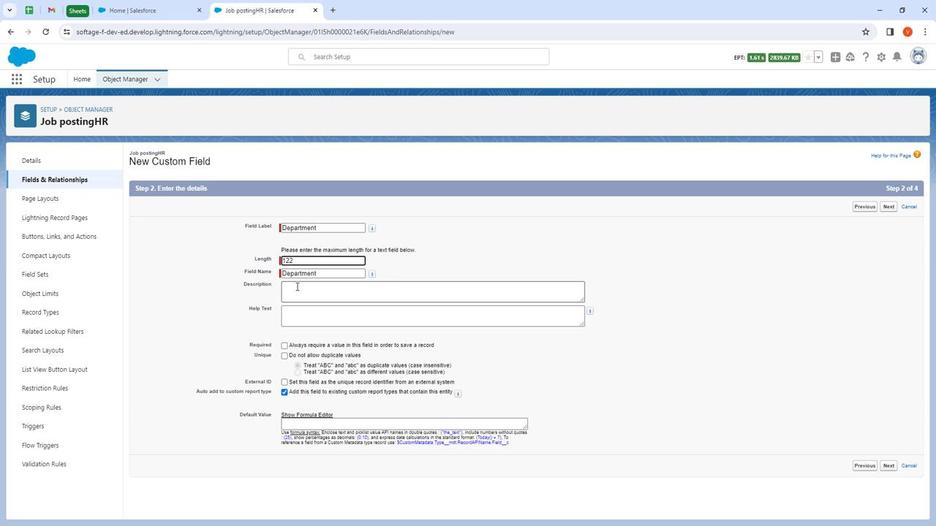 
Action: Mouse pressed left at (313, 283)
Screenshot: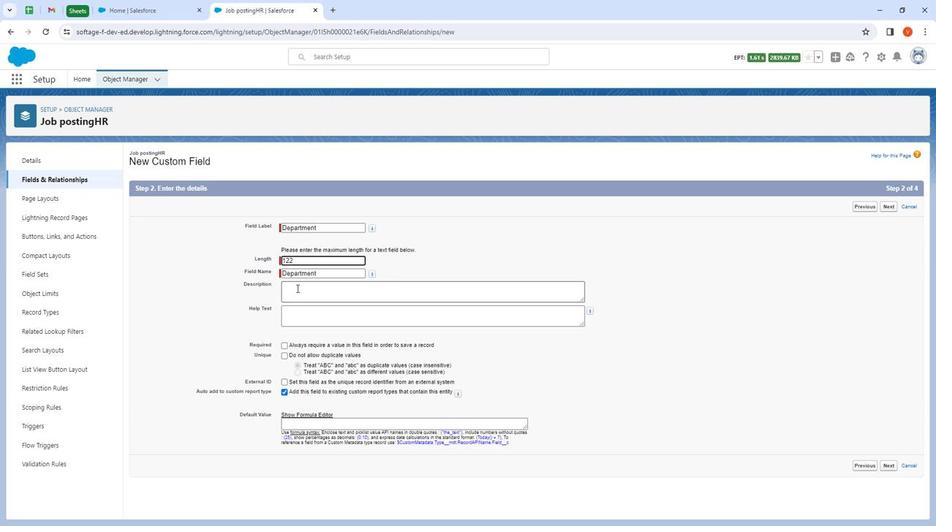
Action: Mouse moved to (313, 283)
Screenshot: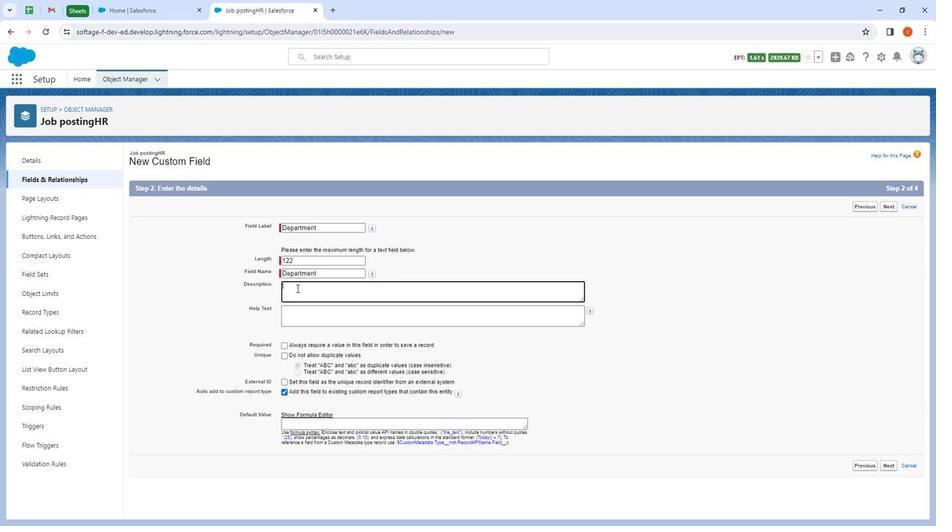 
Action: Key pressed <Key.shift>This<Key.space>is<Key.space>custom<Key.space>field<Key.space>on<Key.space>custom<Key.space>object<Key.space>job<Key.space>posting.
Screenshot: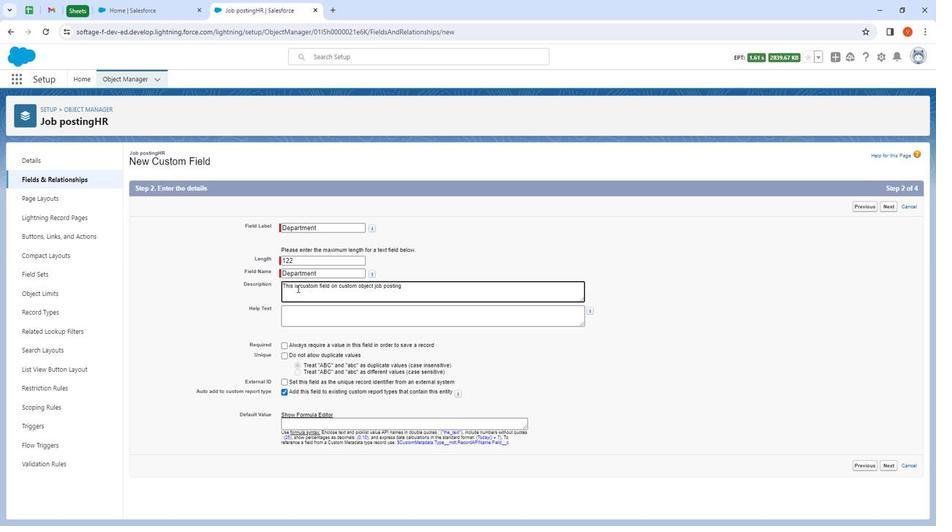 
Action: Mouse moved to (350, 315)
Screenshot: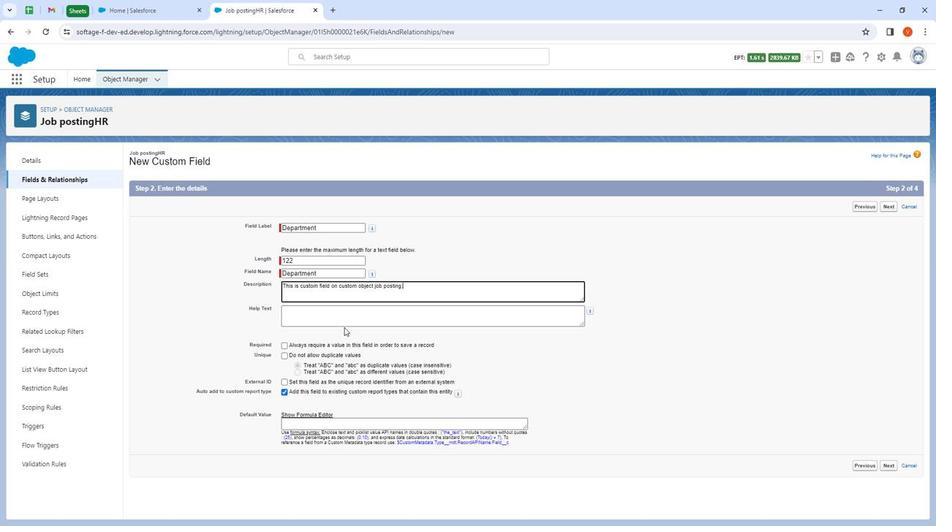 
Action: Mouse pressed left at (350, 315)
Screenshot: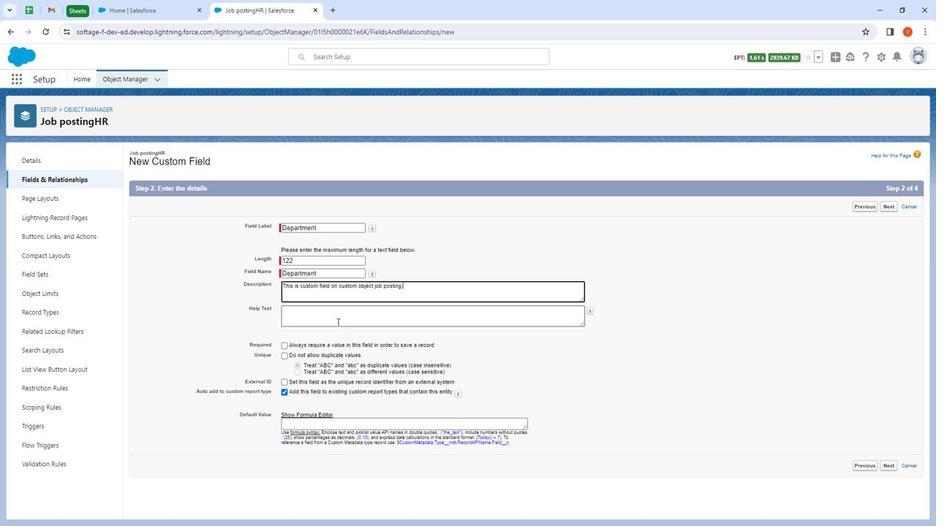 
Action: Mouse moved to (345, 314)
Screenshot: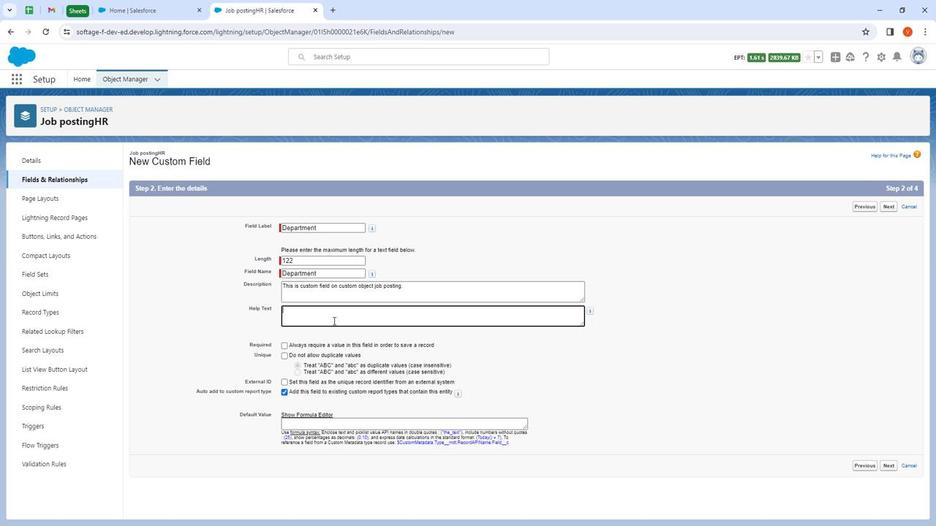 
Action: Key pressed fill<Key.space><Key.shift><Key.shift><Key.shift>Department<Key.space>name<Key.space>on<Key.space>this<Key.space>csu<Key.backspace><Key.backspace>ustom<Key.space>field.
Screenshot: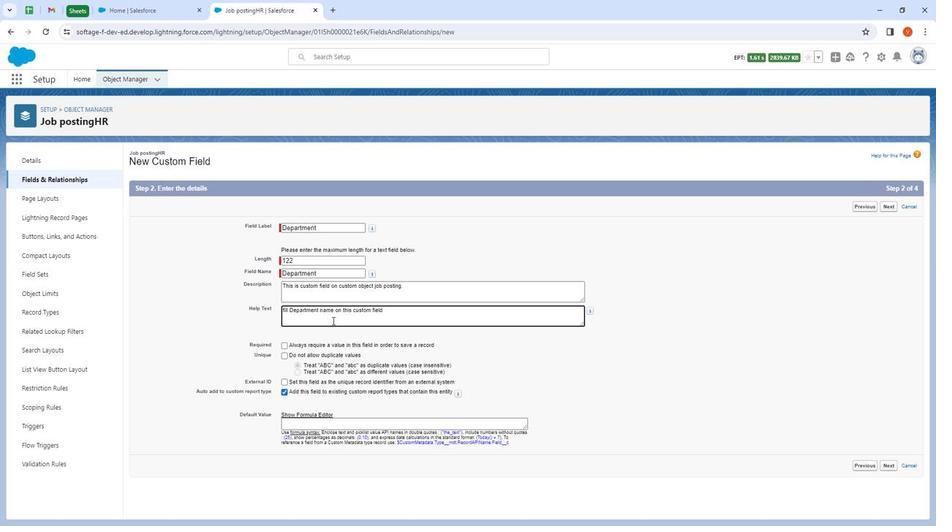 
Action: Mouse moved to (855, 450)
Screenshot: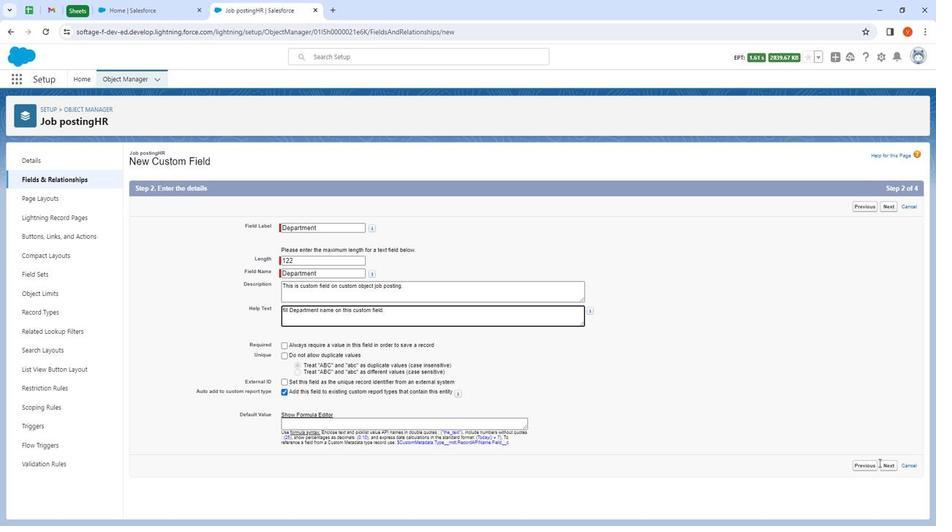
Action: Mouse pressed left at (855, 450)
Screenshot: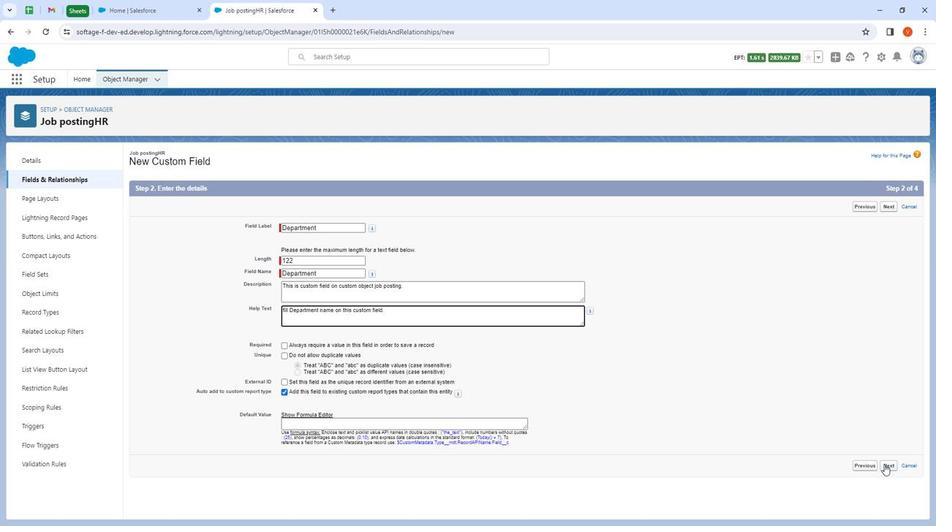 
Action: Mouse moved to (656, 338)
Screenshot: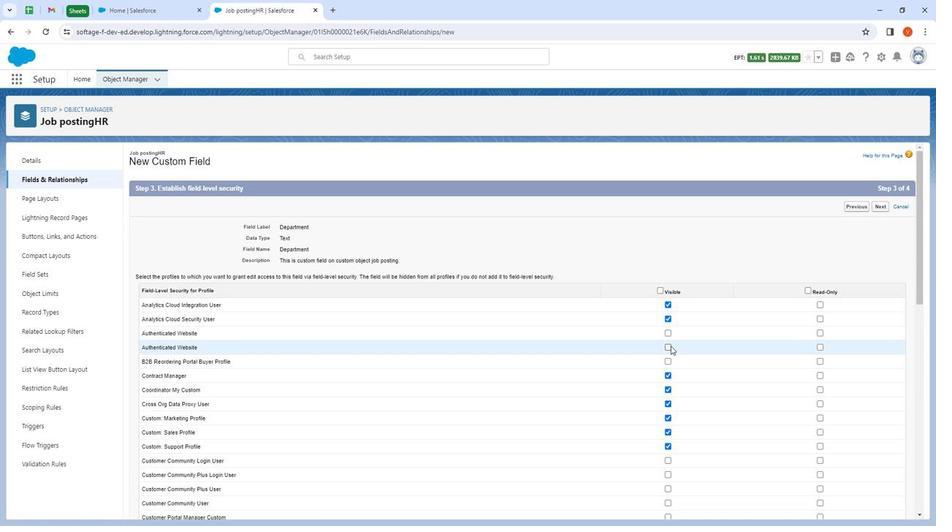 
Action: Mouse pressed left at (656, 338)
Screenshot: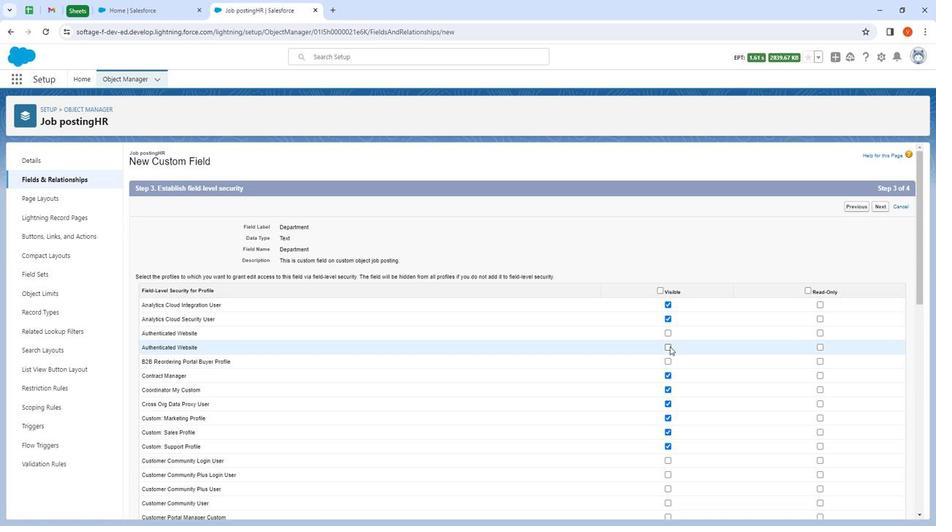
Action: Mouse moved to (657, 354)
Screenshot: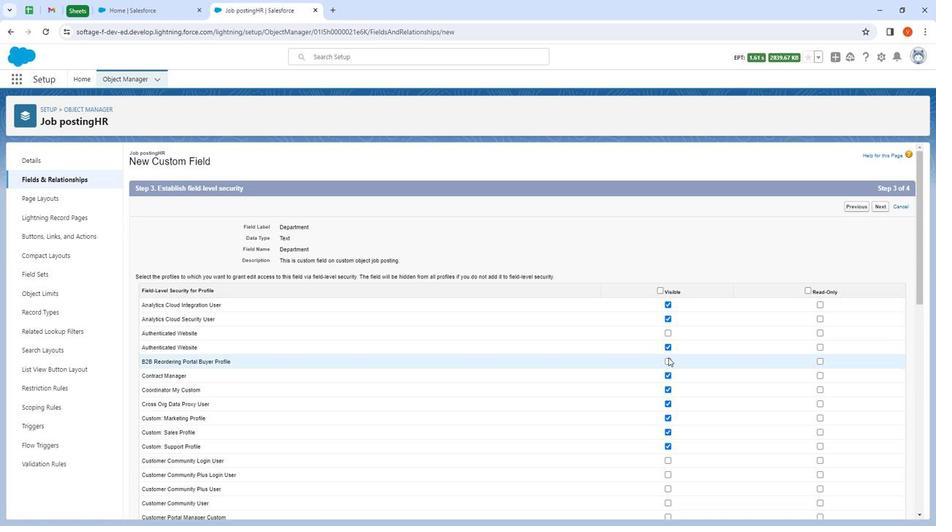 
Action: Mouse pressed left at (657, 354)
Screenshot: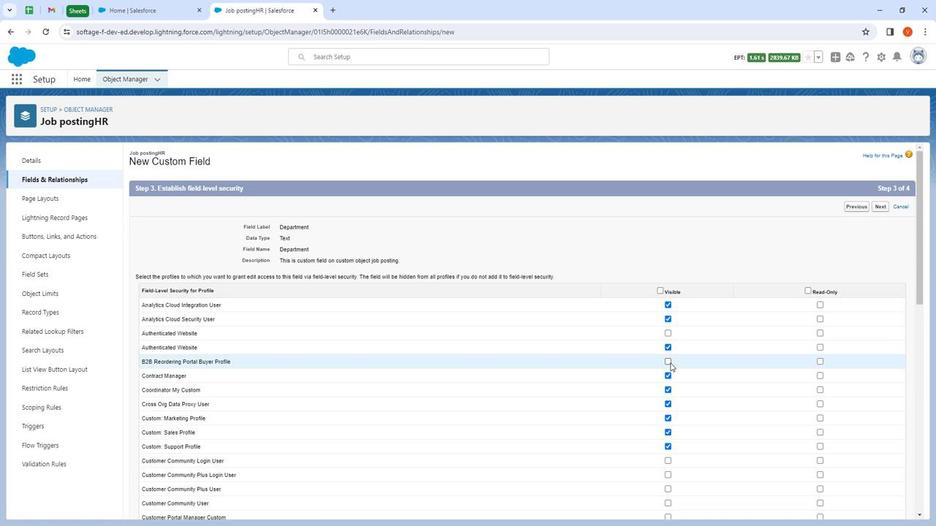 
Action: Mouse moved to (683, 346)
Screenshot: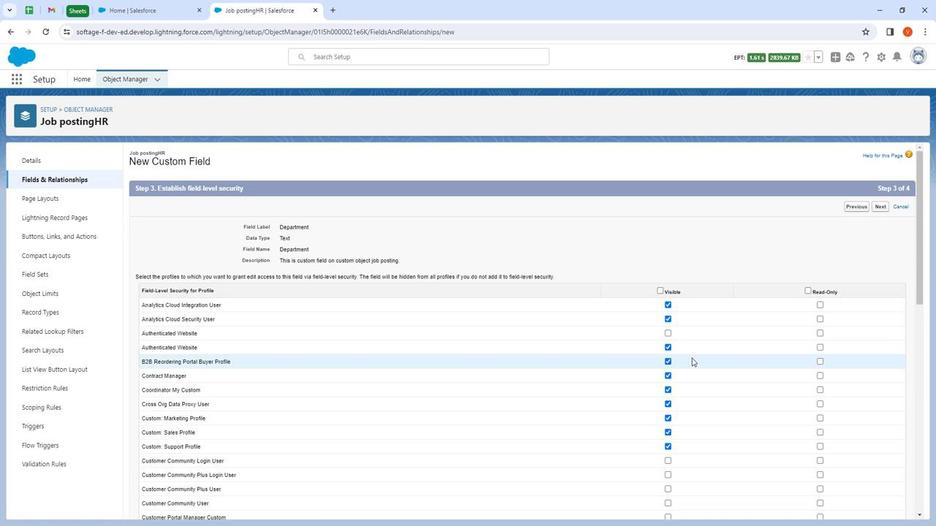 
Action: Mouse scrolled (683, 346) with delta (0, 0)
Screenshot: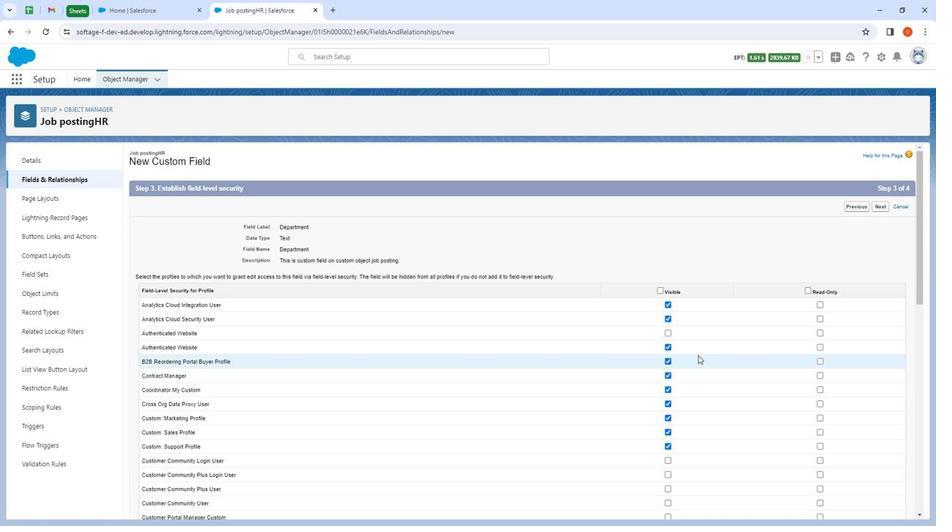 
Action: Mouse scrolled (683, 346) with delta (0, 0)
Screenshot: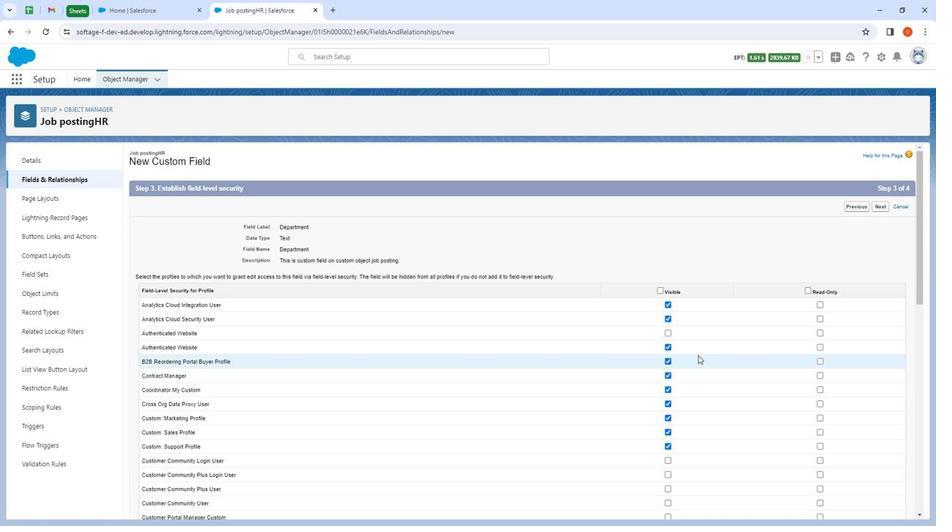 
Action: Mouse moved to (685, 346)
Screenshot: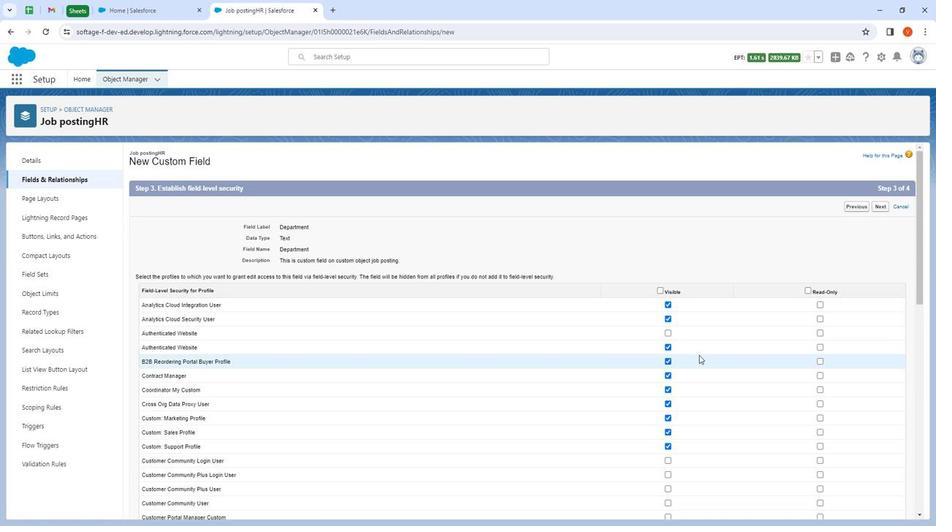 
Action: Mouse scrolled (685, 345) with delta (0, 0)
Screenshot: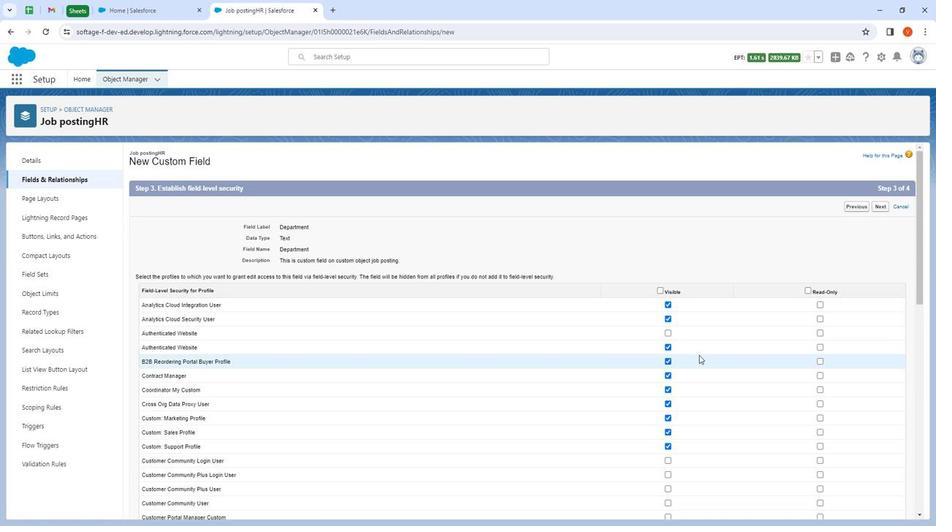 
Action: Mouse moved to (686, 346)
Screenshot: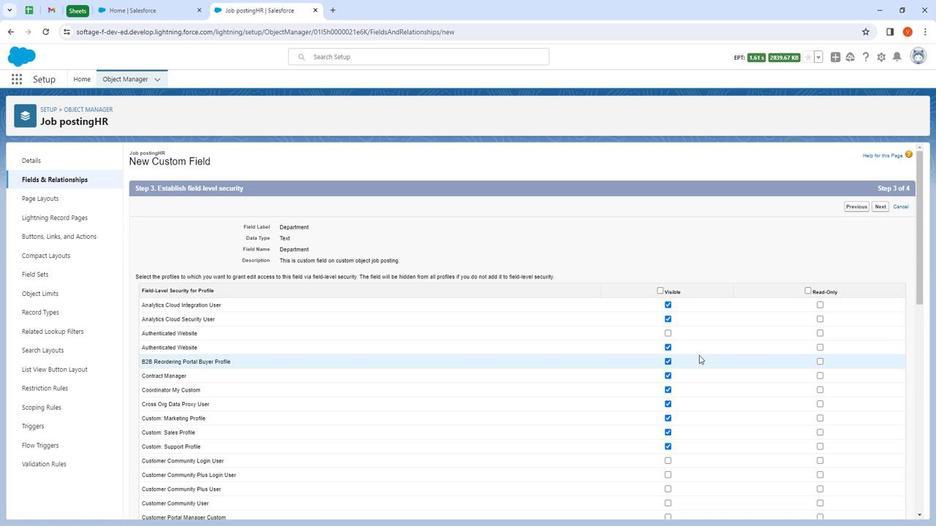 
Action: Mouse scrolled (686, 345) with delta (0, 0)
Screenshot: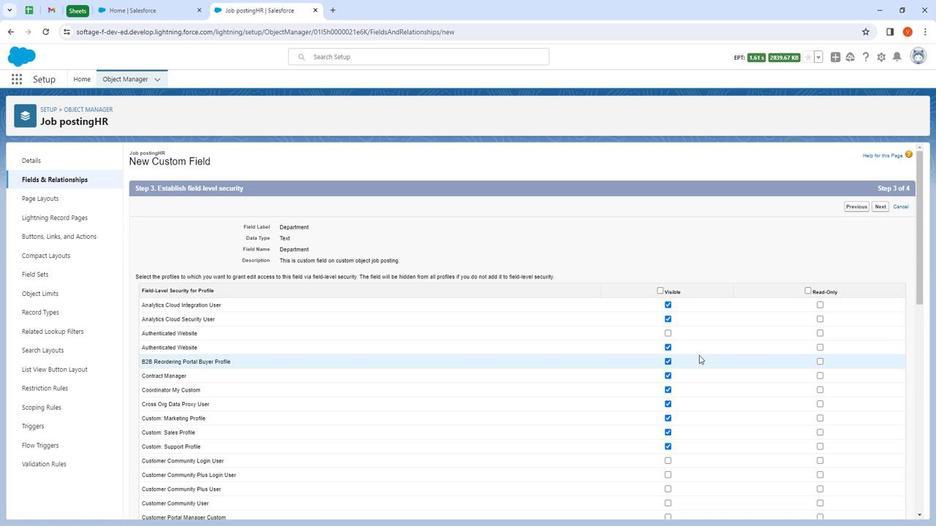 
Action: Mouse moved to (687, 346)
Screenshot: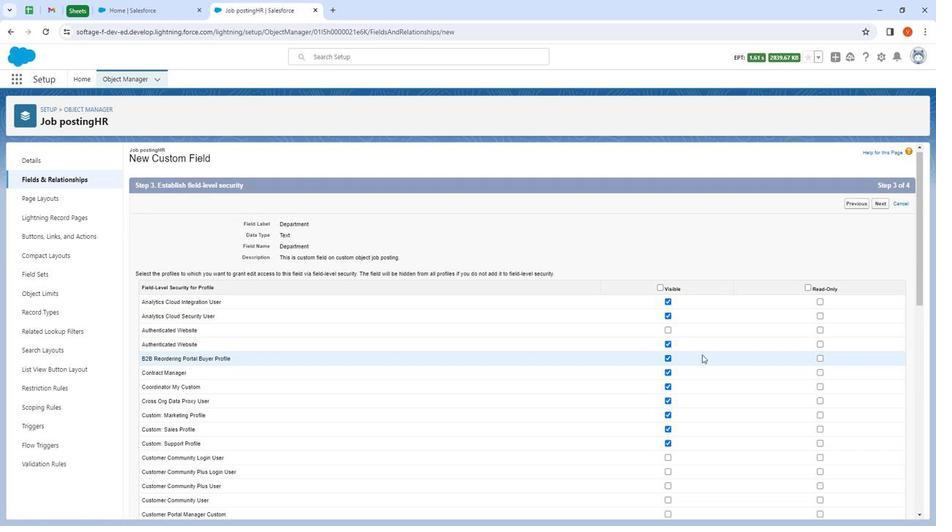 
Action: Mouse scrolled (687, 345) with delta (0, 0)
Screenshot: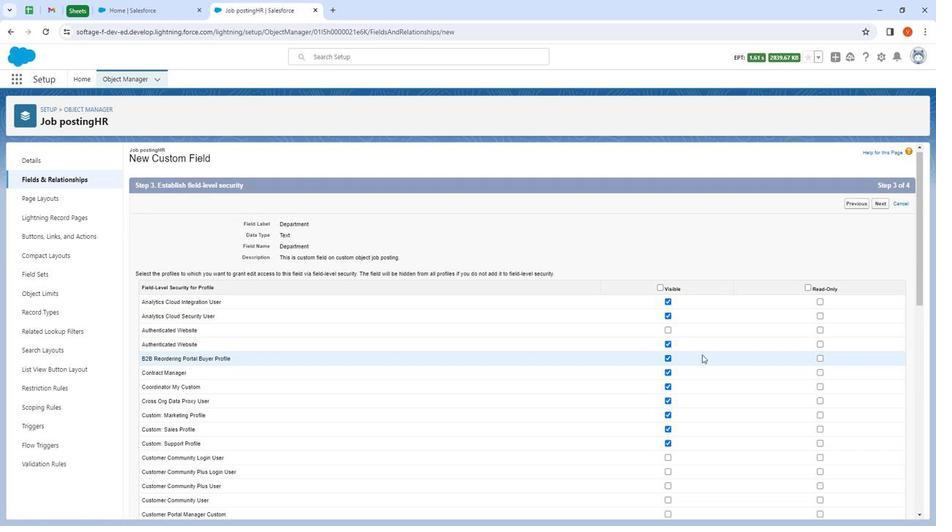 
Action: Mouse moved to (689, 346)
Screenshot: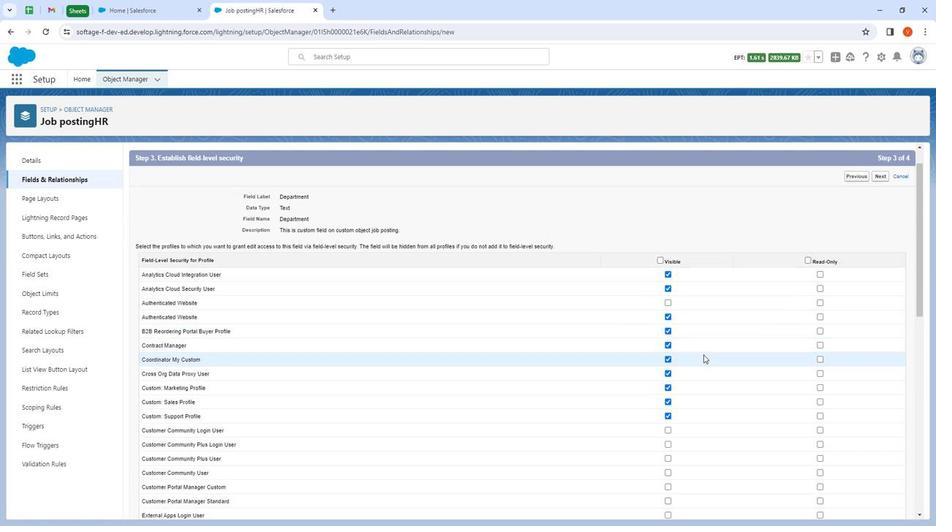 
Action: Mouse scrolled (689, 345) with delta (0, 0)
Screenshot: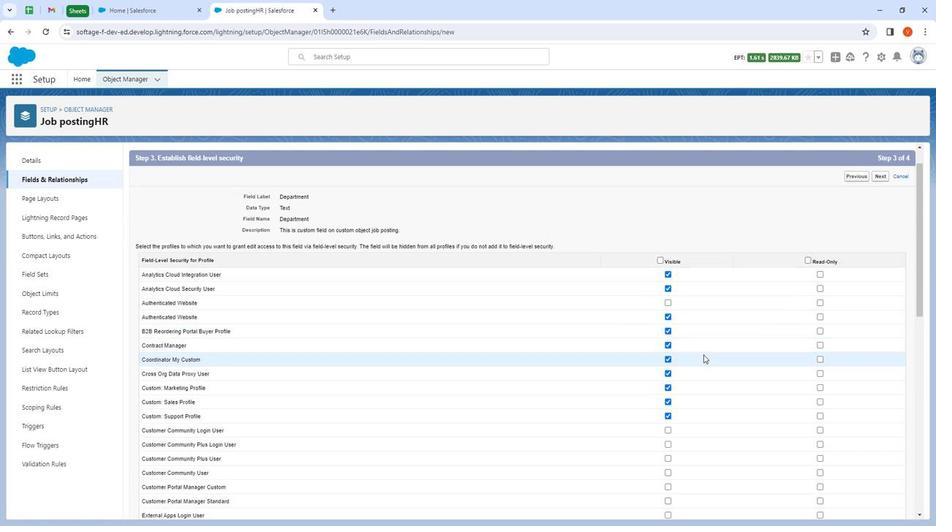 
Action: Mouse moved to (656, 187)
Screenshot: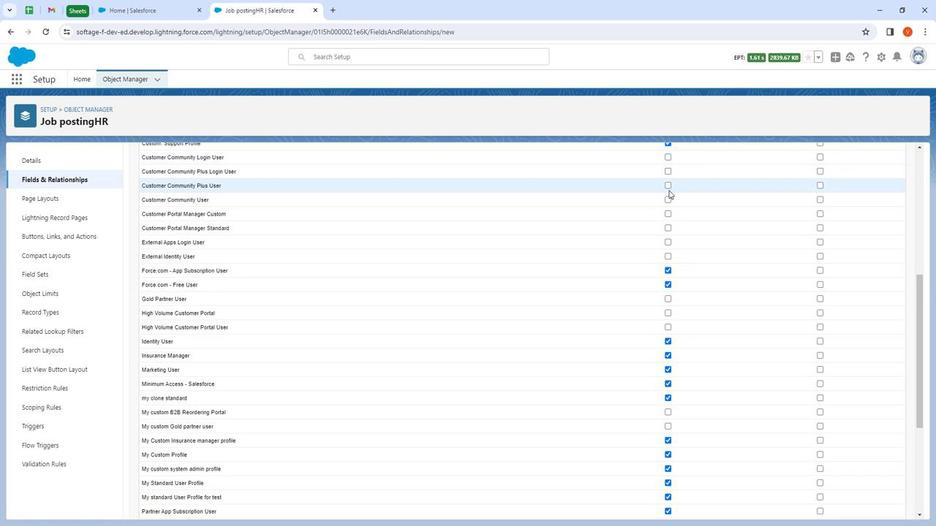 
Action: Mouse pressed left at (656, 187)
Screenshot: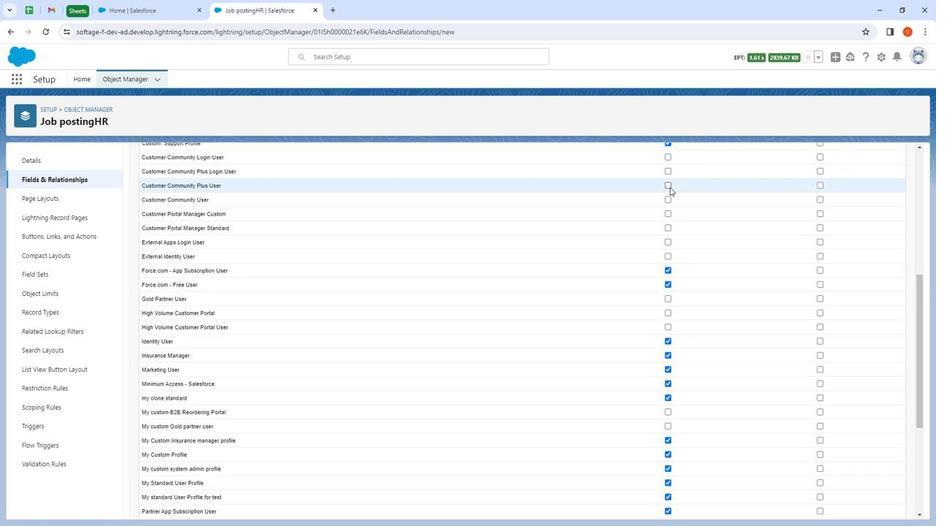 
Action: Mouse moved to (652, 200)
Screenshot: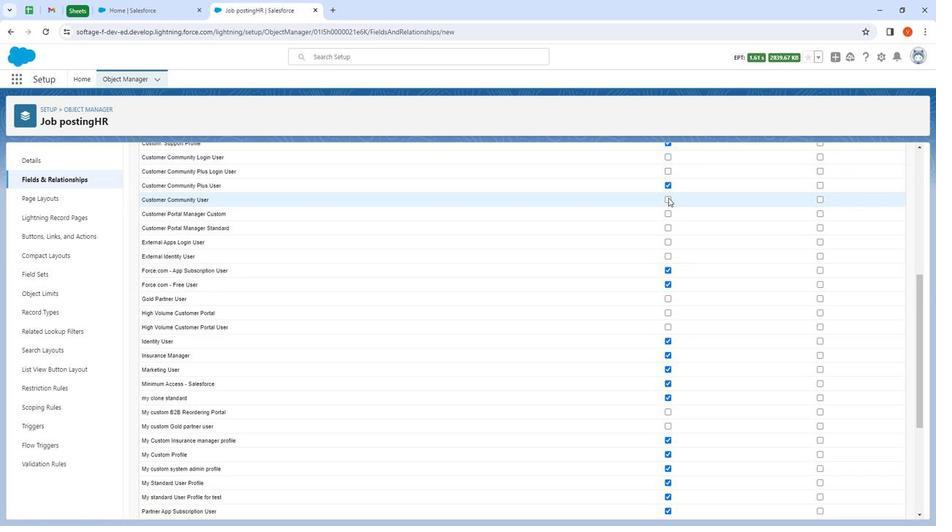 
Action: Mouse pressed left at (652, 200)
Screenshot: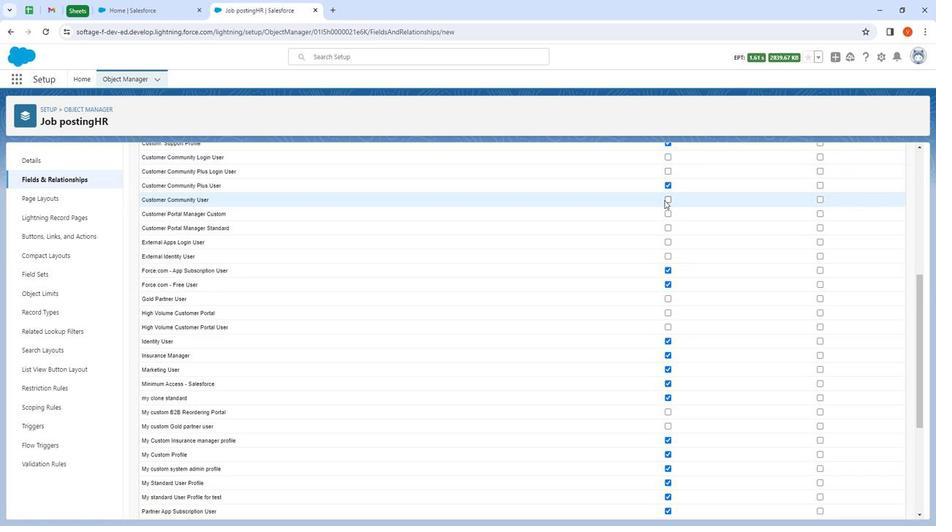 
Action: Mouse moved to (656, 214)
Screenshot: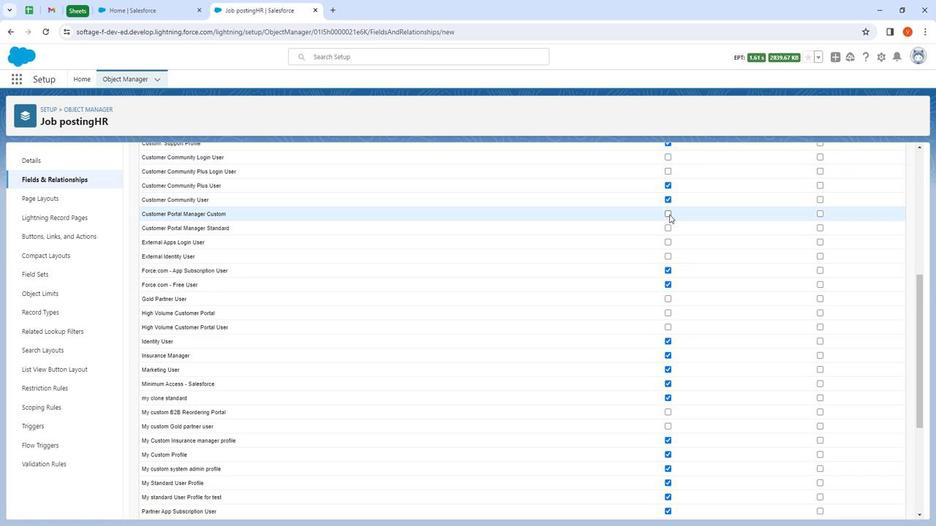 
Action: Mouse pressed left at (656, 214)
Screenshot: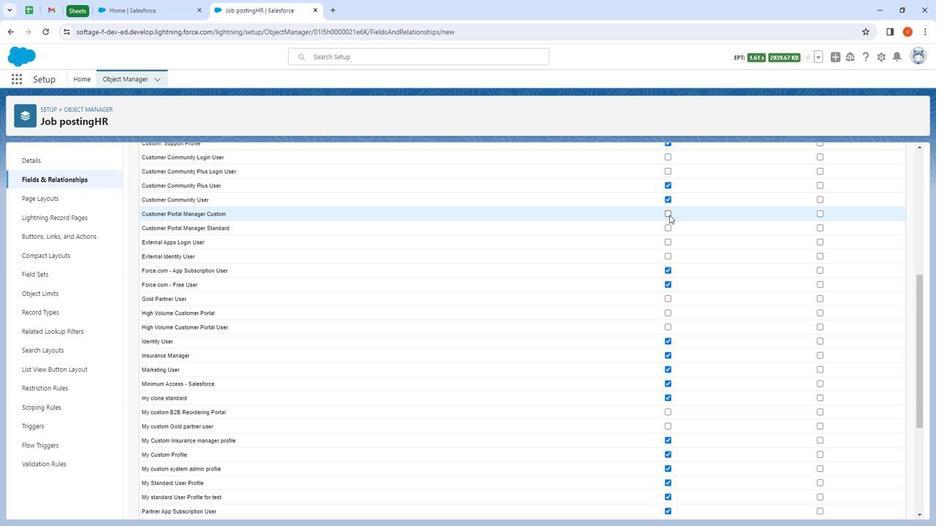 
Action: Mouse moved to (654, 228)
Screenshot: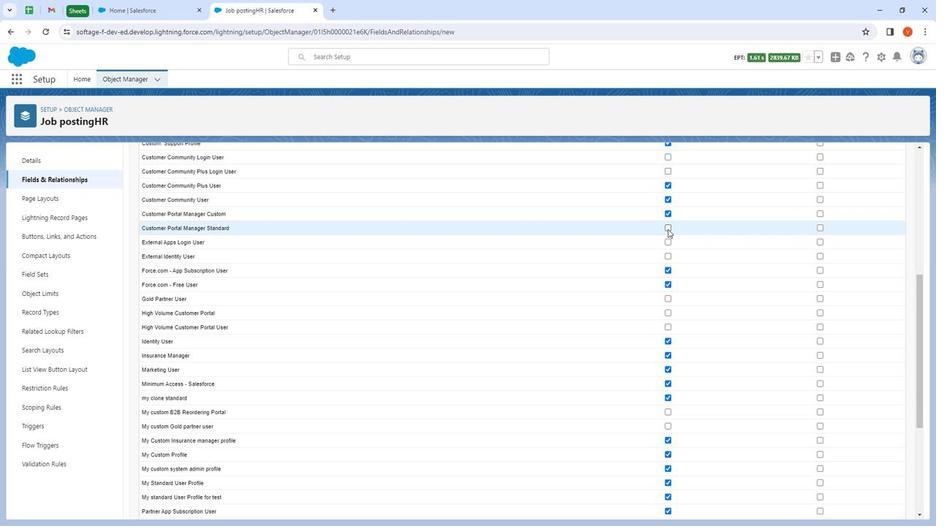 
Action: Mouse pressed left at (654, 228)
Screenshot: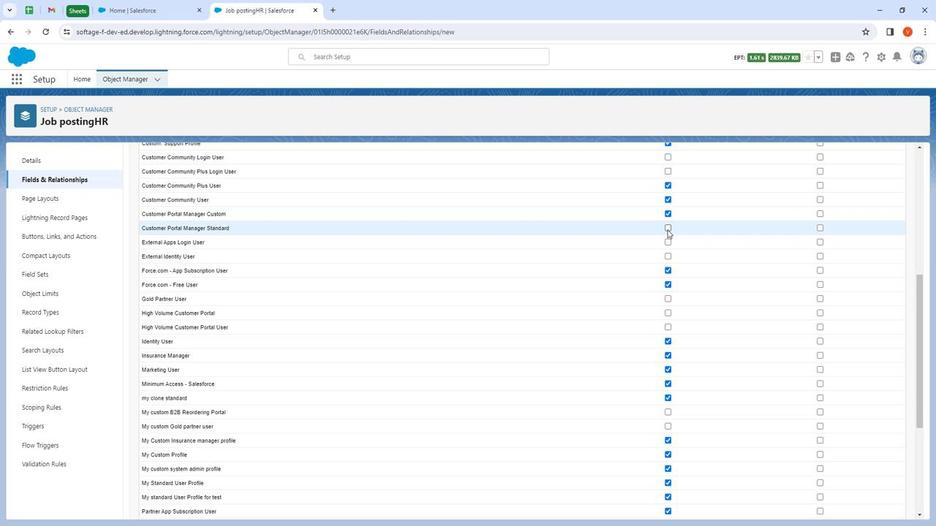 
Action: Mouse moved to (683, 314)
Screenshot: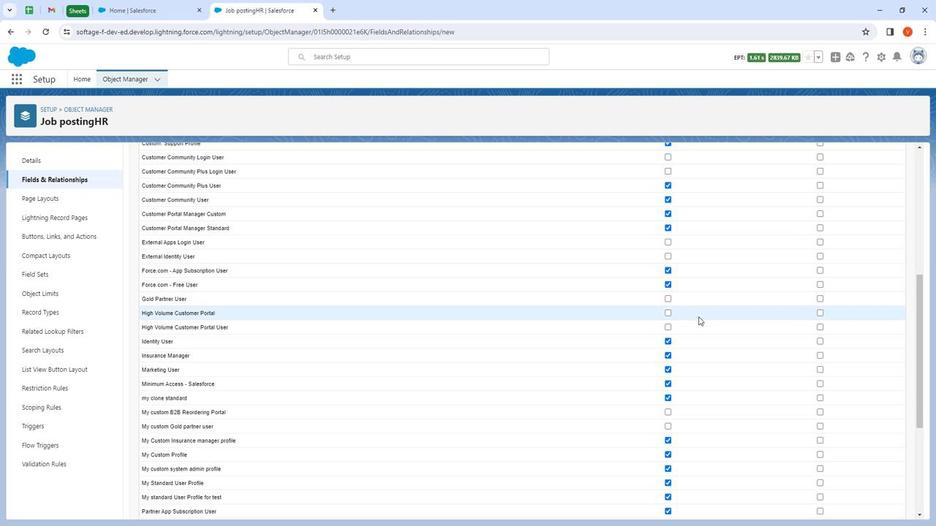 
Action: Mouse scrolled (683, 313) with delta (0, 0)
Screenshot: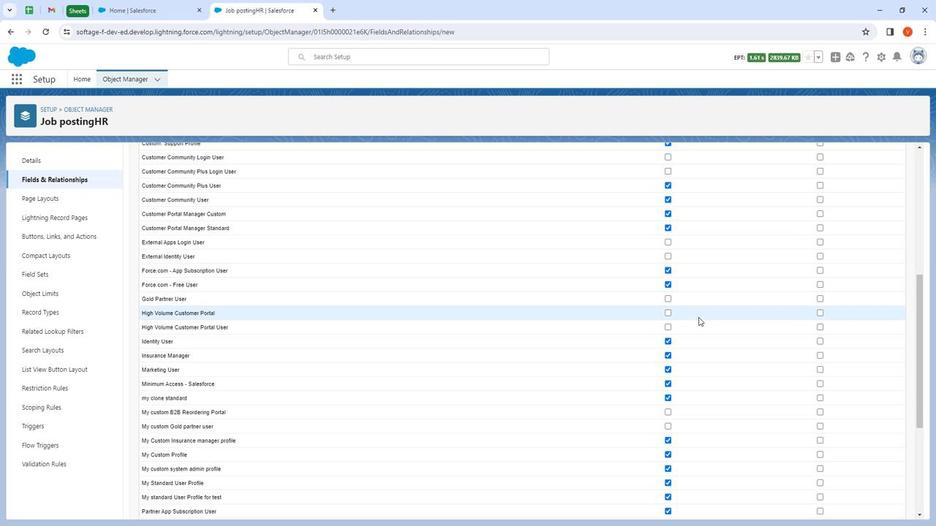 
Action: Mouse moved to (683, 315)
Screenshot: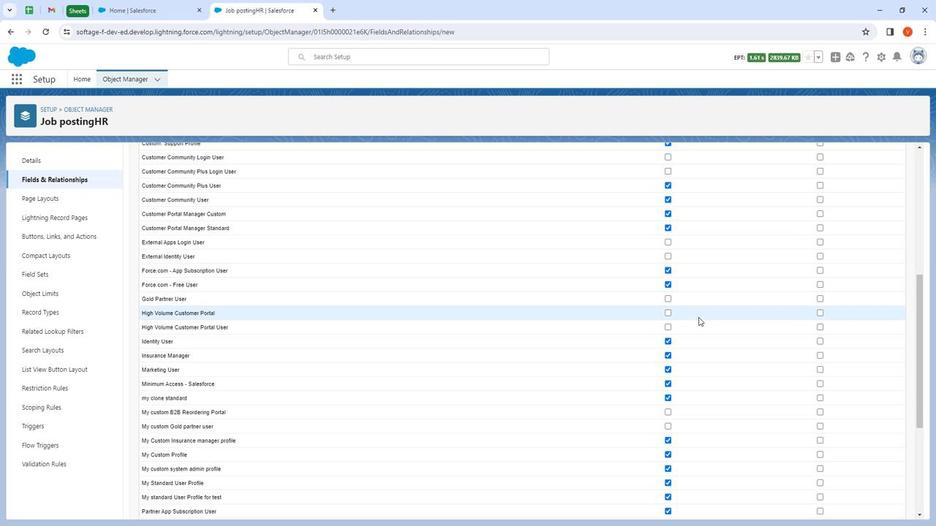 
Action: Mouse scrolled (683, 315) with delta (0, 0)
Screenshot: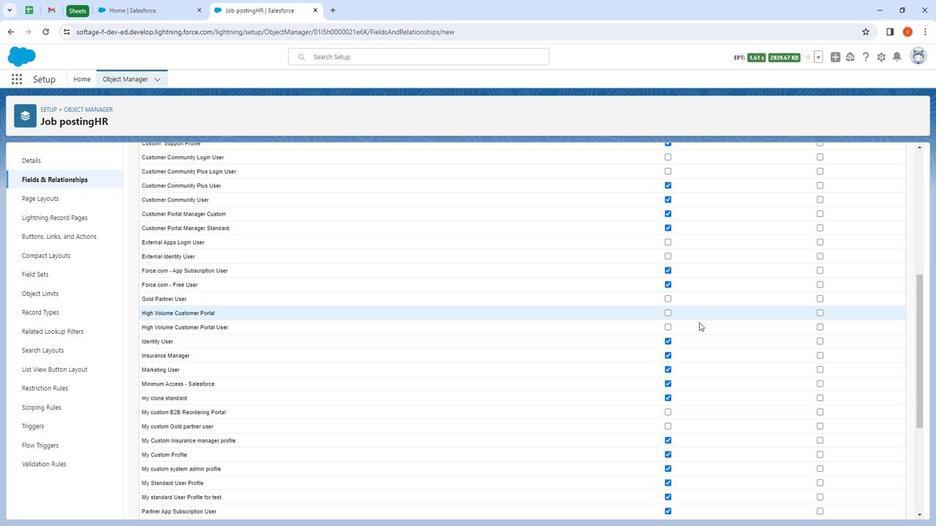 
Action: Mouse moved to (656, 414)
Screenshot: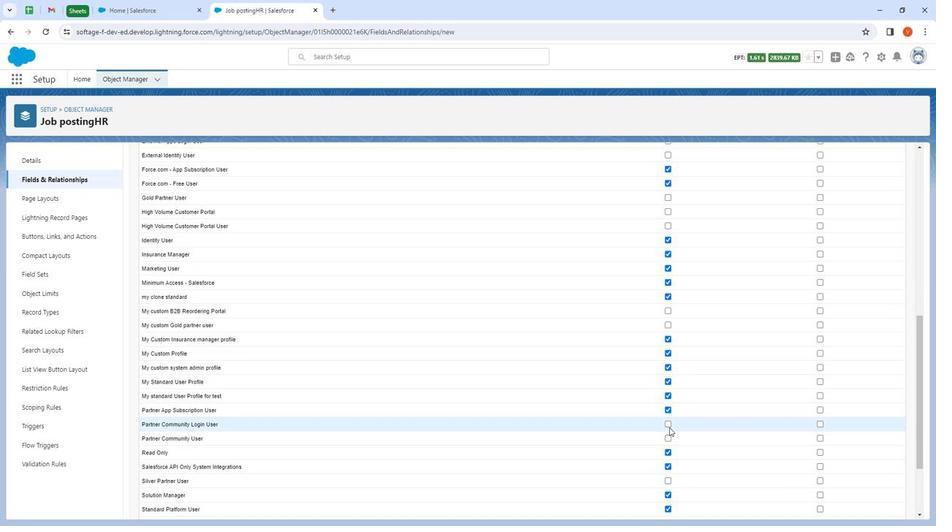 
Action: Mouse pressed left at (656, 414)
Screenshot: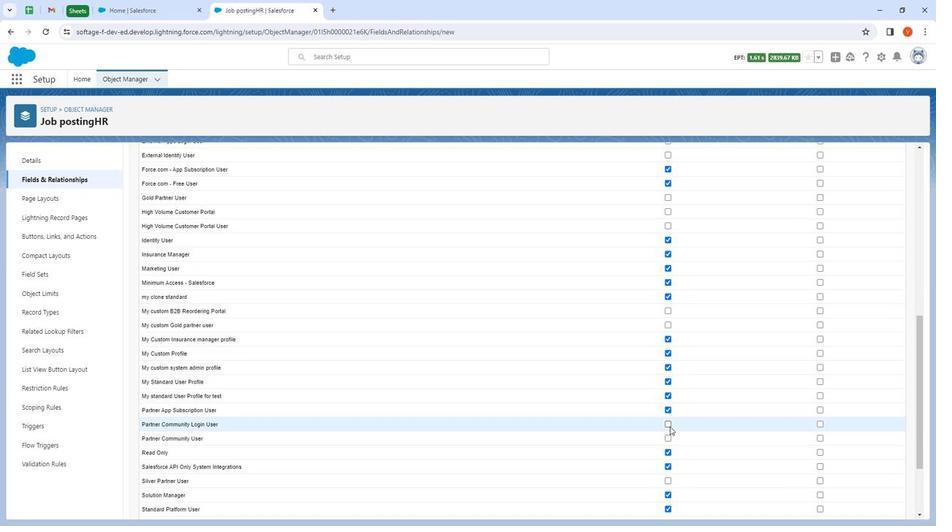 
Action: Mouse moved to (705, 413)
Screenshot: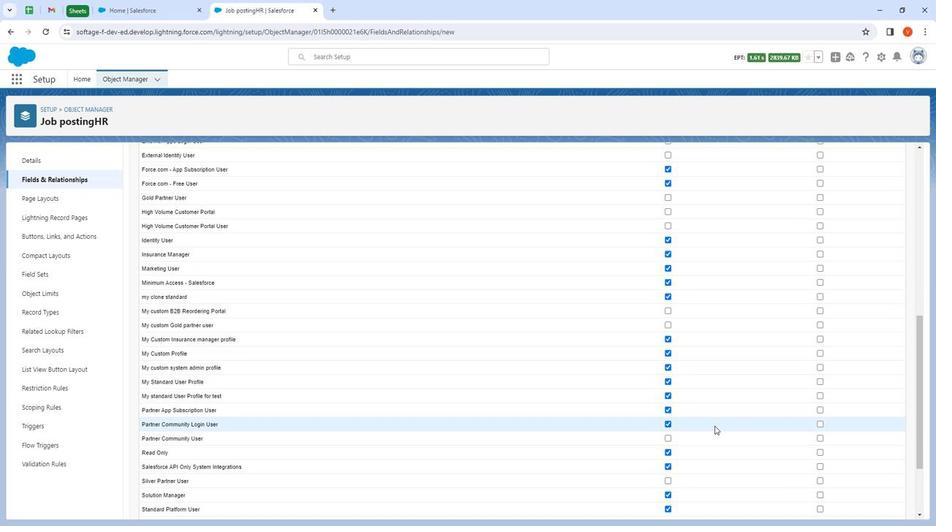 
Action: Mouse scrolled (705, 413) with delta (0, 0)
Screenshot: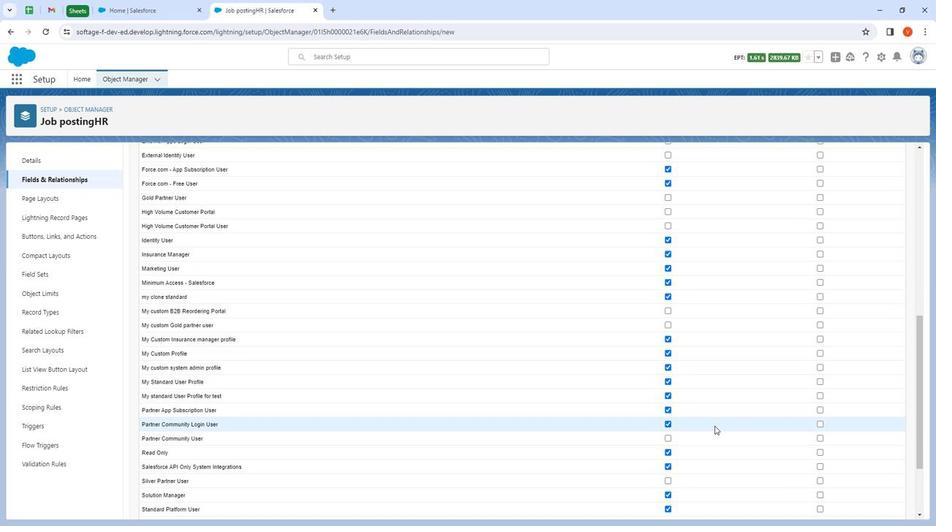 
Action: Mouse moved to (709, 413)
Screenshot: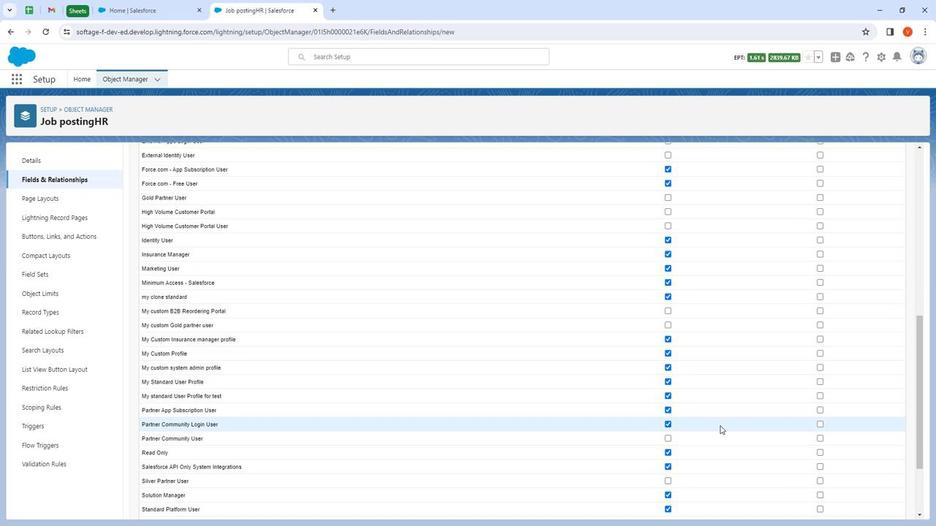 
Action: Mouse scrolled (709, 413) with delta (0, 0)
Screenshot: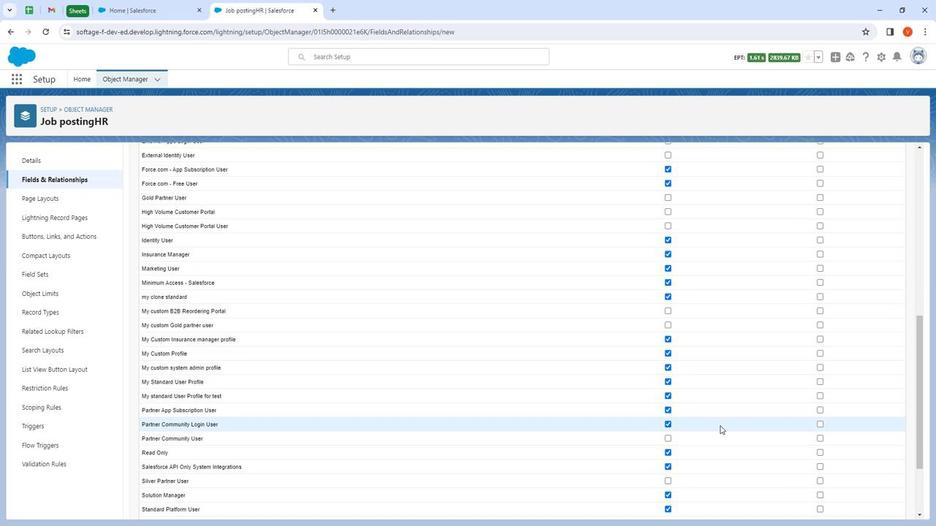 
Action: Mouse moved to (713, 413)
Screenshot: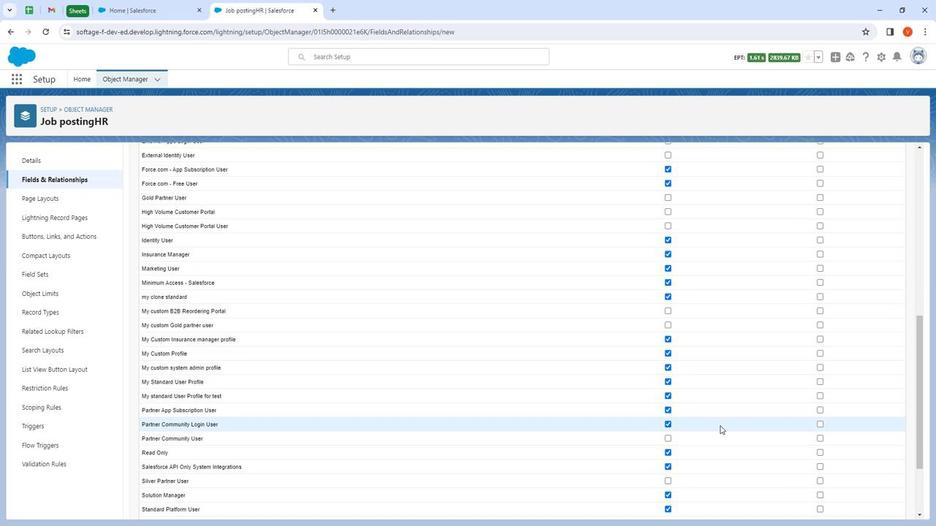 
Action: Mouse scrolled (713, 412) with delta (0, 0)
Screenshot: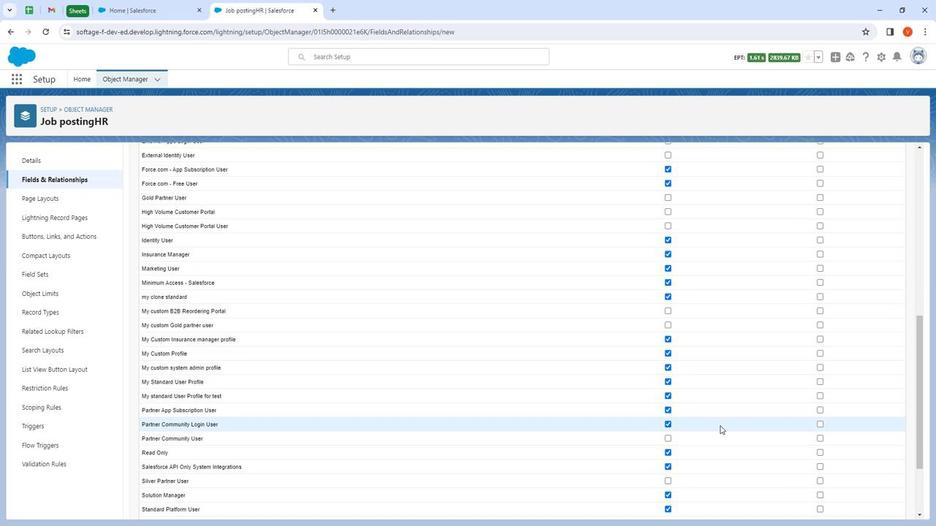
Action: Mouse moved to (720, 411)
Screenshot: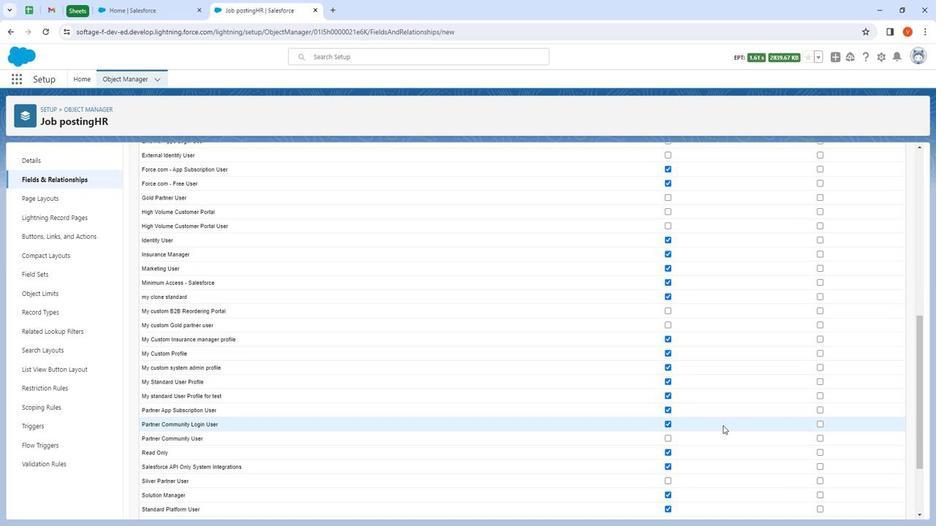
Action: Mouse scrolled (720, 411) with delta (0, 0)
Screenshot: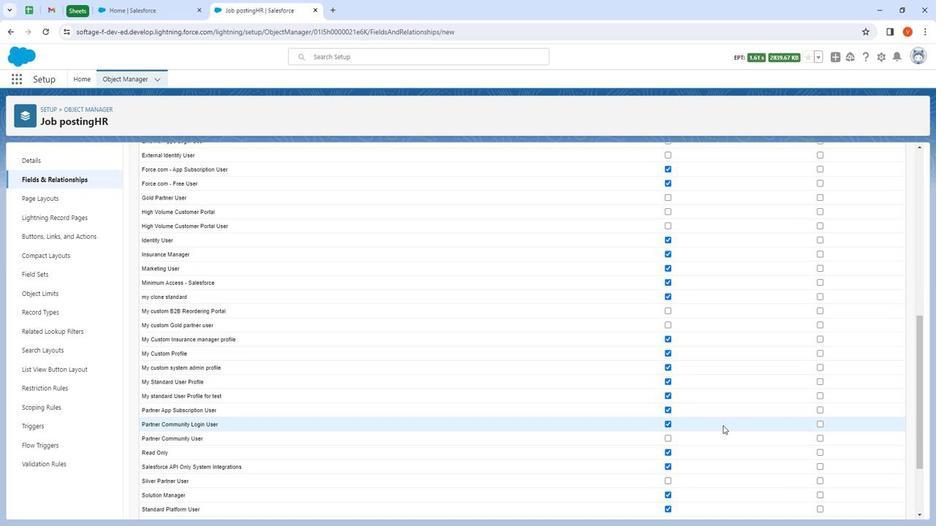 
Action: Mouse moved to (728, 411)
Screenshot: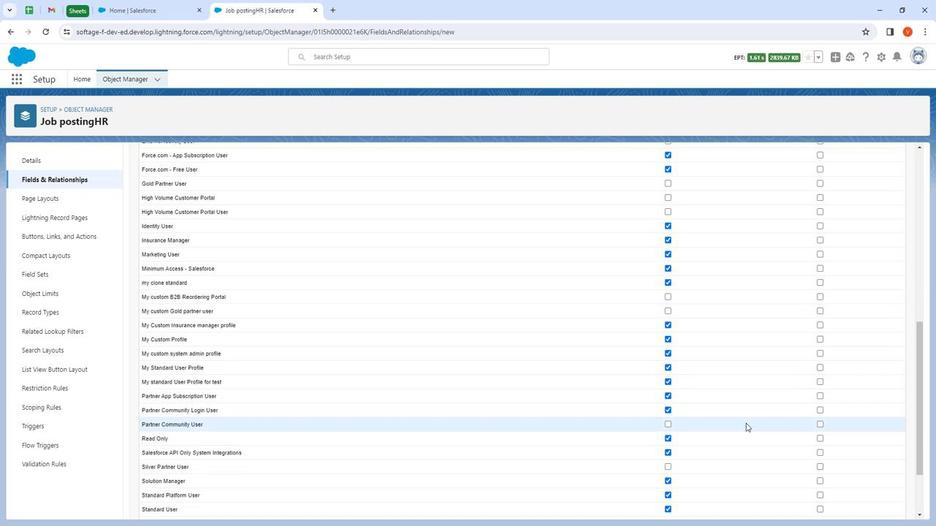 
Action: Mouse scrolled (728, 410) with delta (0, 0)
Screenshot: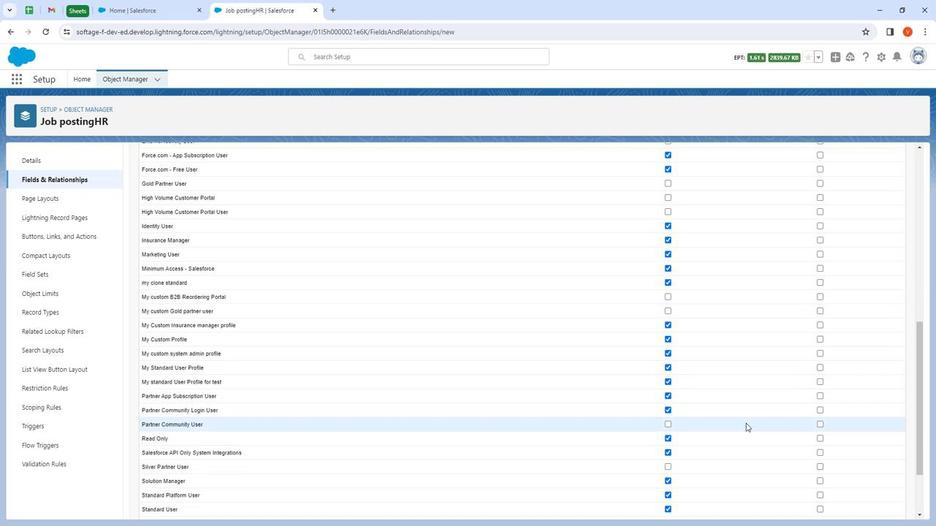 
Action: Mouse moved to (849, 493)
Screenshot: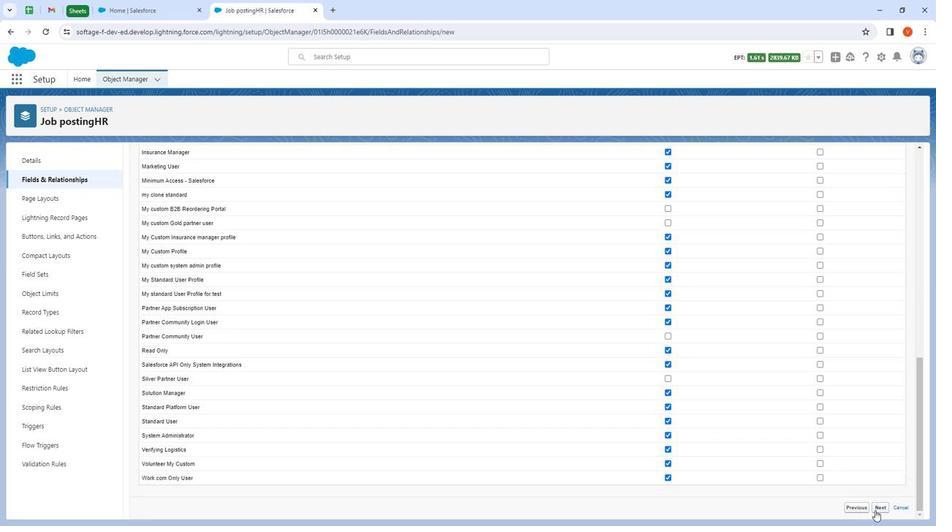 
Action: Mouse pressed left at (849, 493)
Screenshot: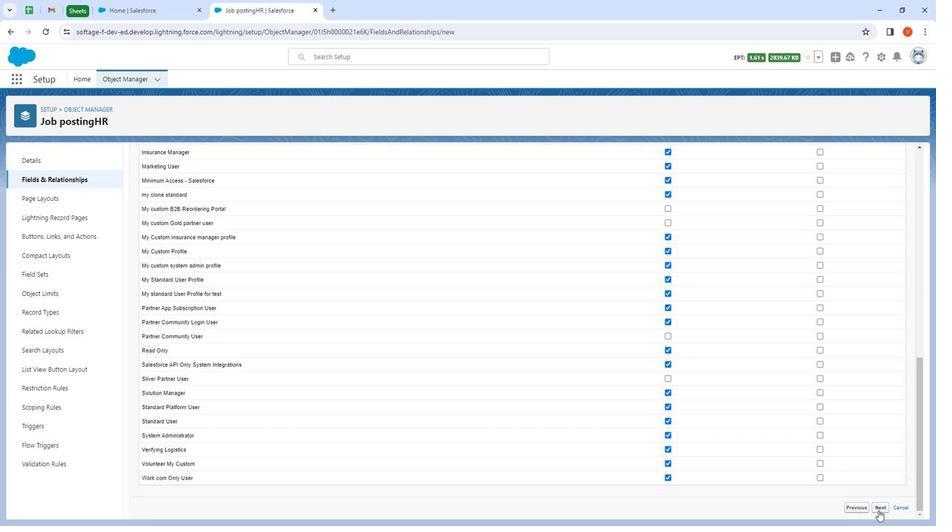 
Action: Mouse moved to (853, 344)
Screenshot: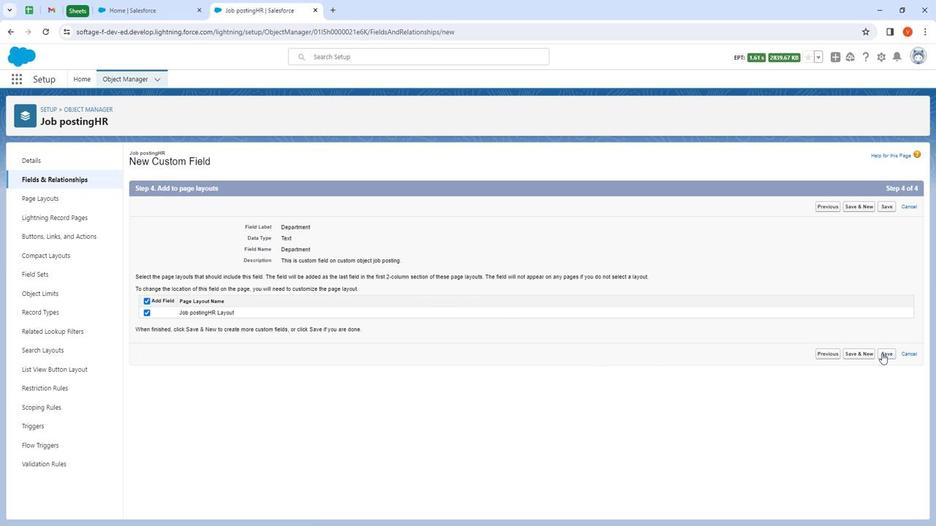 
Action: Mouse pressed left at (853, 344)
Screenshot: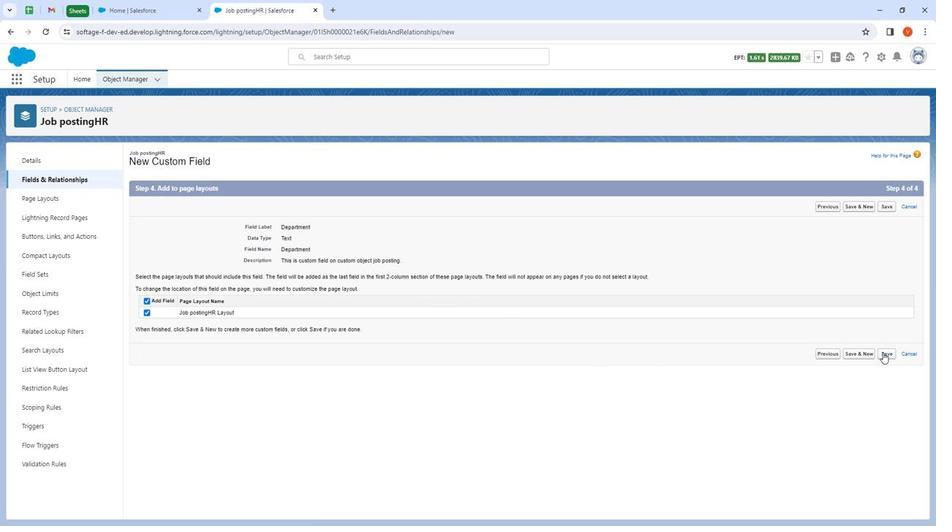 
Action: Mouse moved to (700, 160)
Screenshot: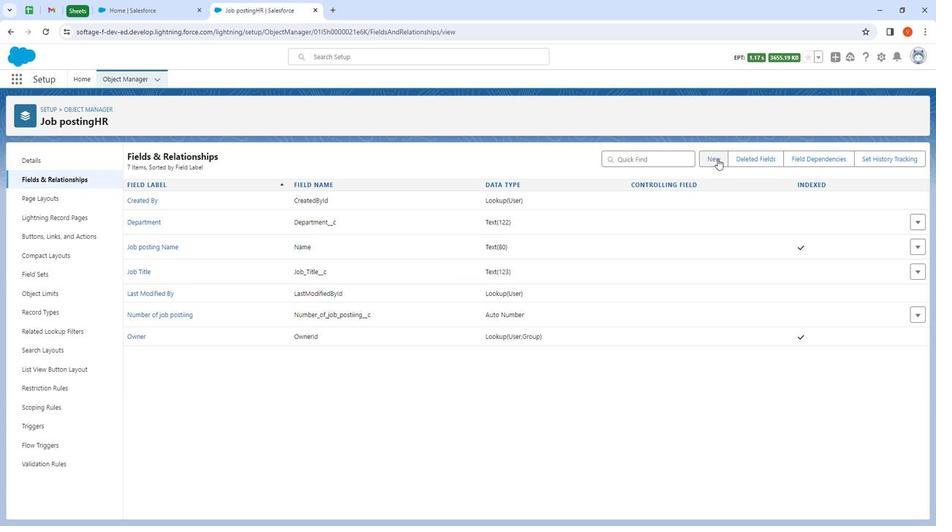
Action: Mouse pressed left at (700, 160)
Screenshot: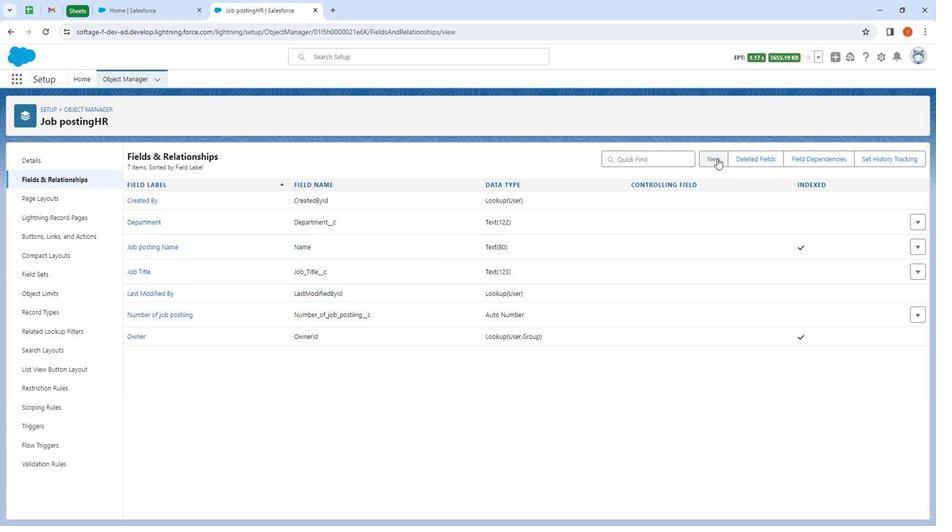 
Action: Mouse moved to (364, 313)
Screenshot: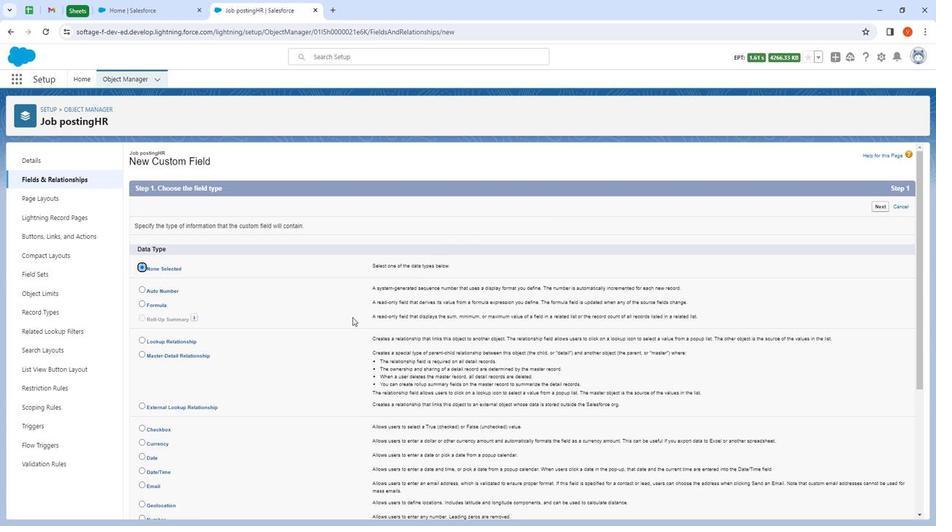 
Action: Mouse scrolled (364, 313) with delta (0, 0)
Screenshot: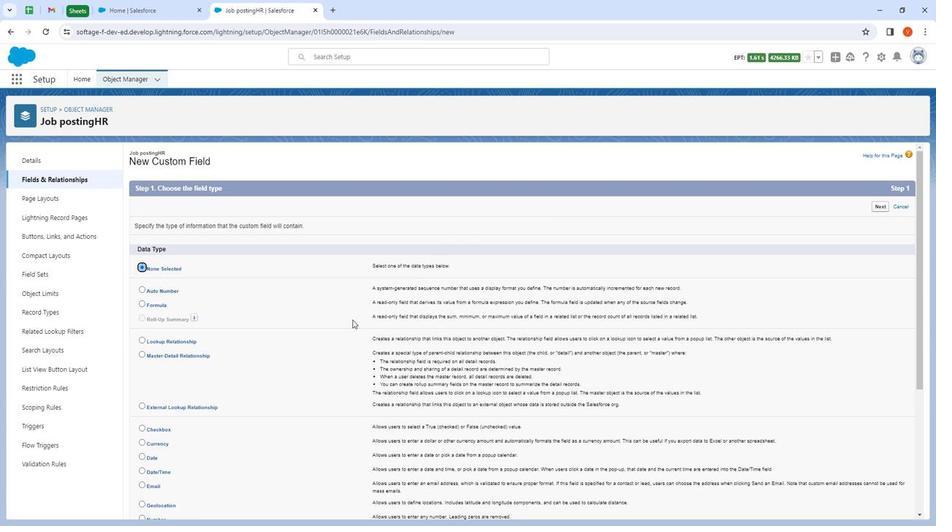 
Action: Mouse scrolled (364, 313) with delta (0, 0)
Screenshot: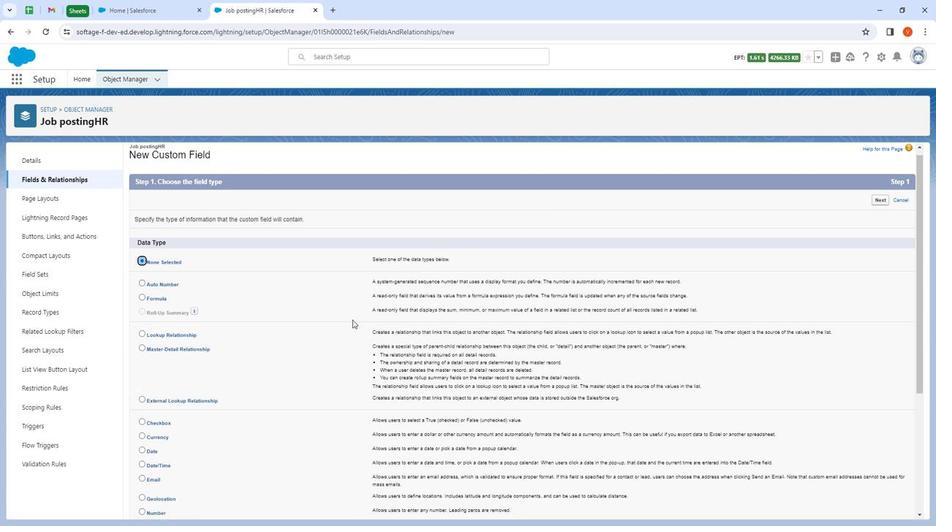 
Action: Mouse scrolled (364, 313) with delta (0, 0)
Screenshot: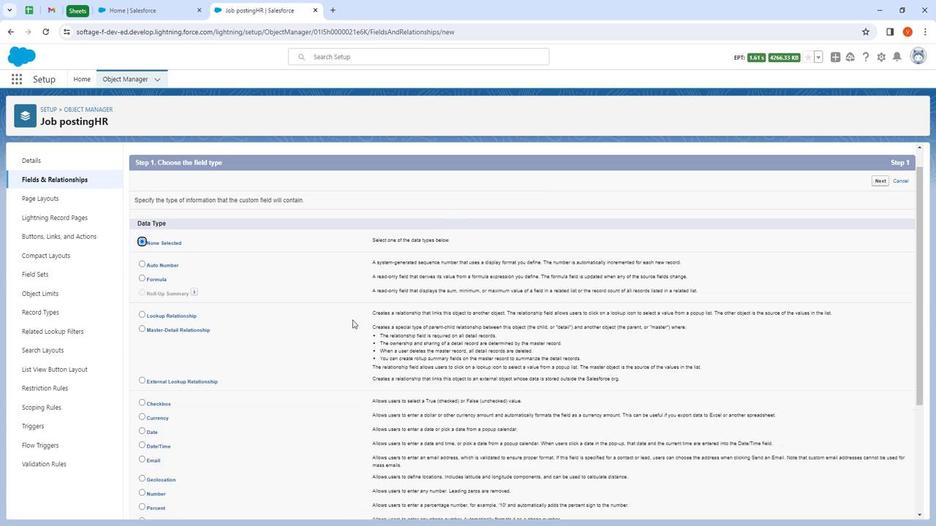 
Action: Mouse moved to (316, 343)
Screenshot: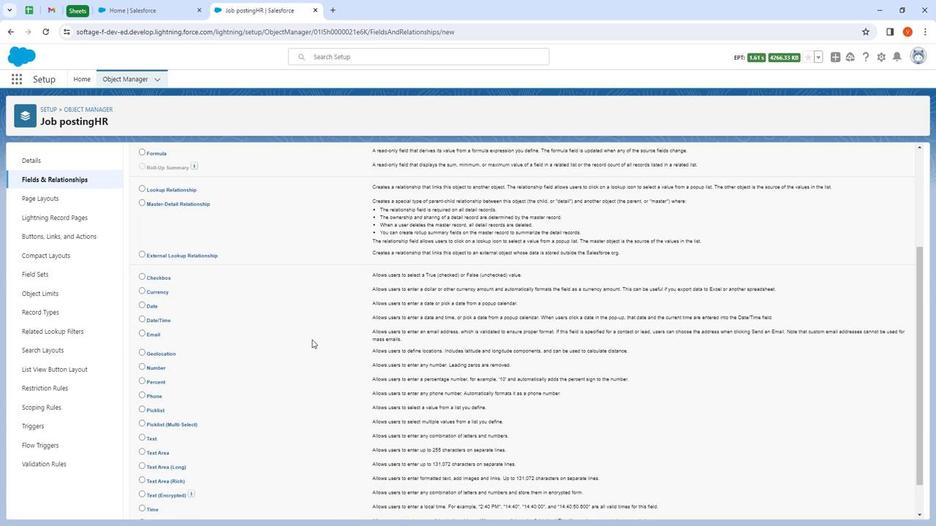 
Action: Mouse scrolled (316, 343) with delta (0, 0)
Screenshot: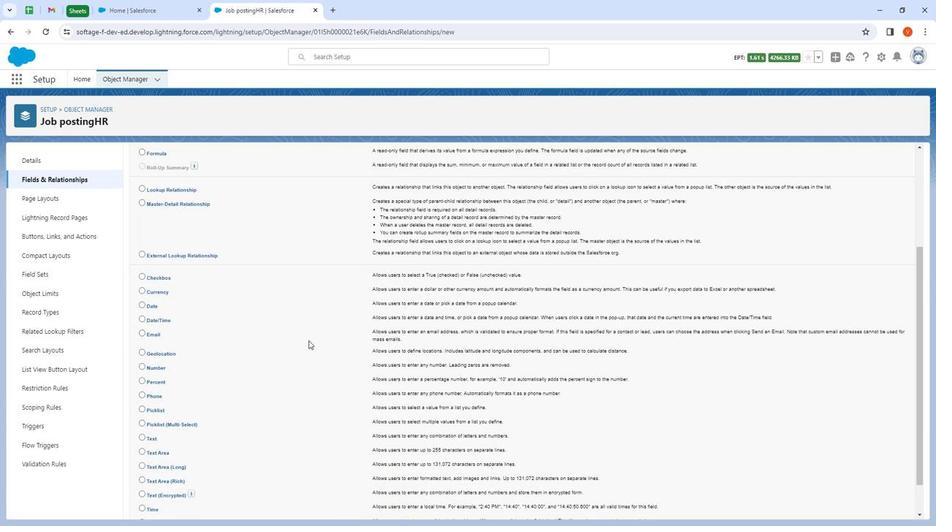 
Action: Mouse moved to (313, 346)
Screenshot: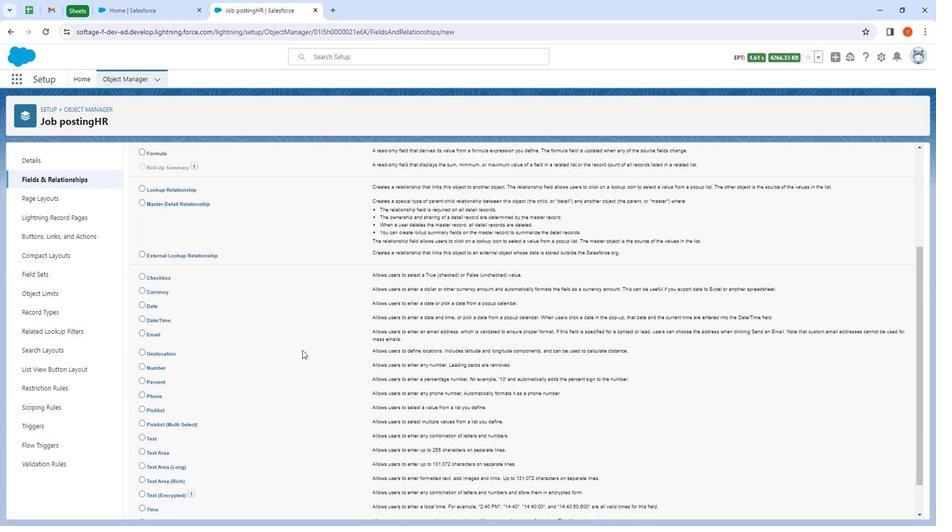 
Action: Mouse scrolled (313, 346) with delta (0, 0)
Screenshot: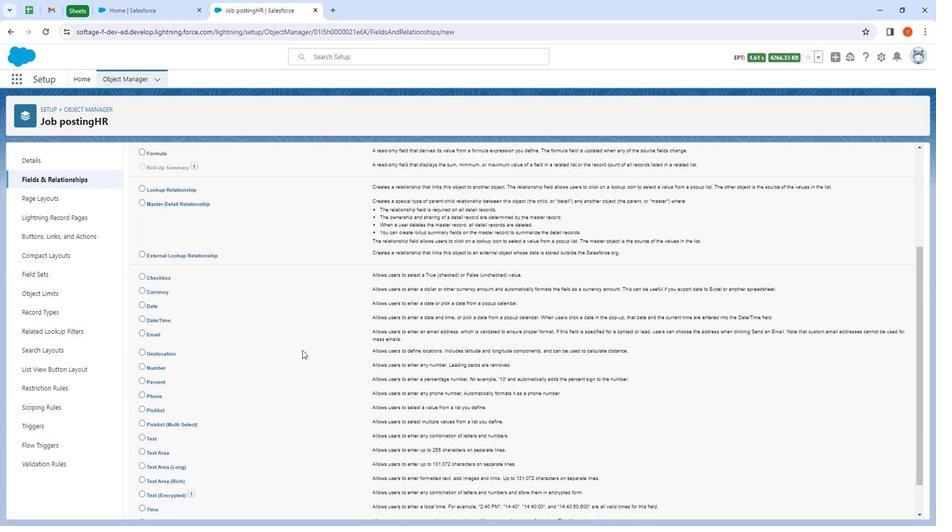 
Action: Mouse moved to (307, 348)
Screenshot: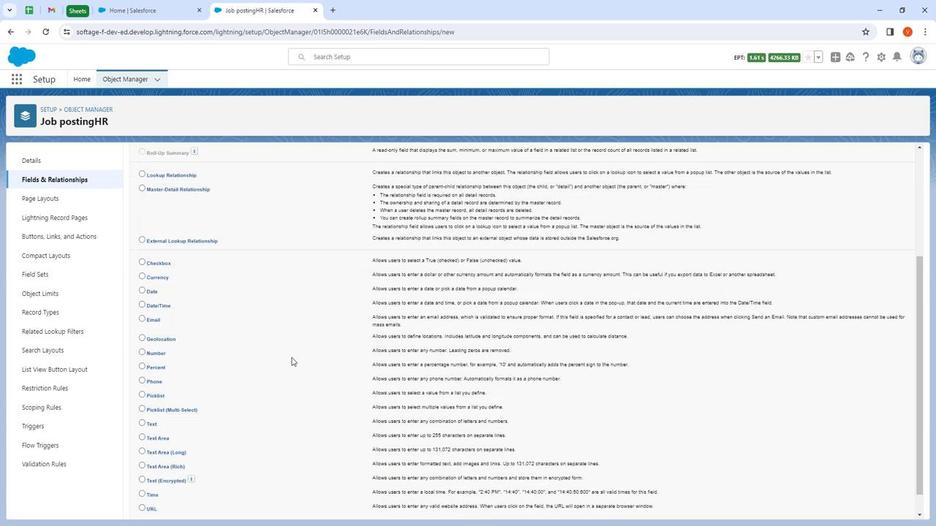 
Action: Mouse scrolled (307, 348) with delta (0, 0)
Screenshot: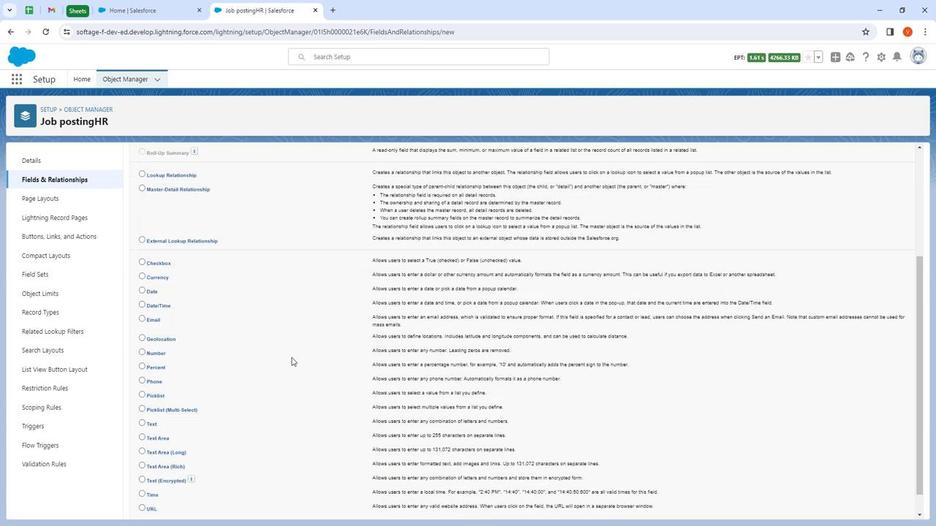 
Action: Mouse moved to (192, 415)
Screenshot: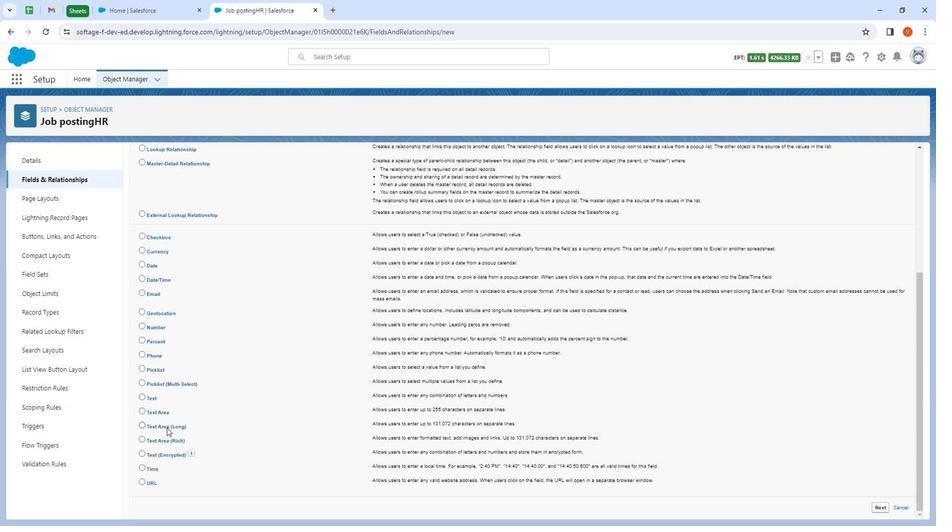 
Action: Mouse pressed left at (192, 415)
Screenshot: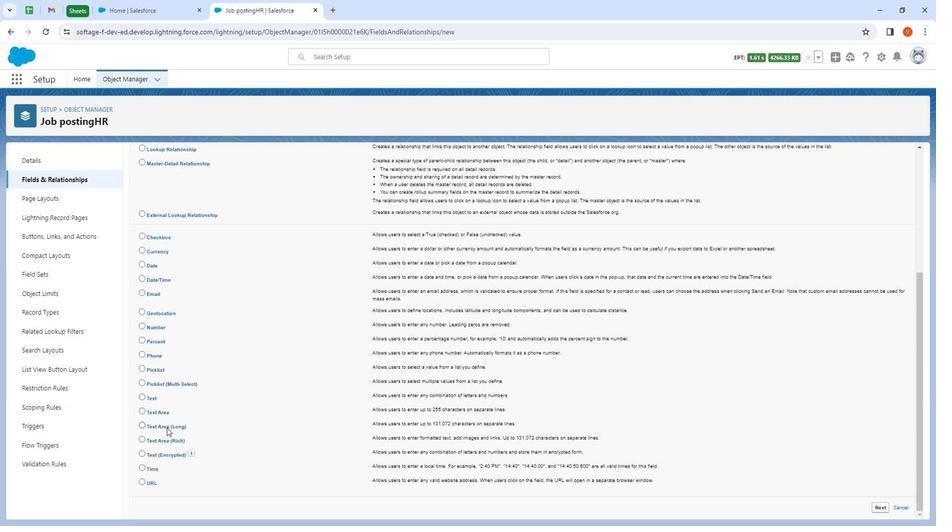 
Action: Mouse moved to (190, 403)
Screenshot: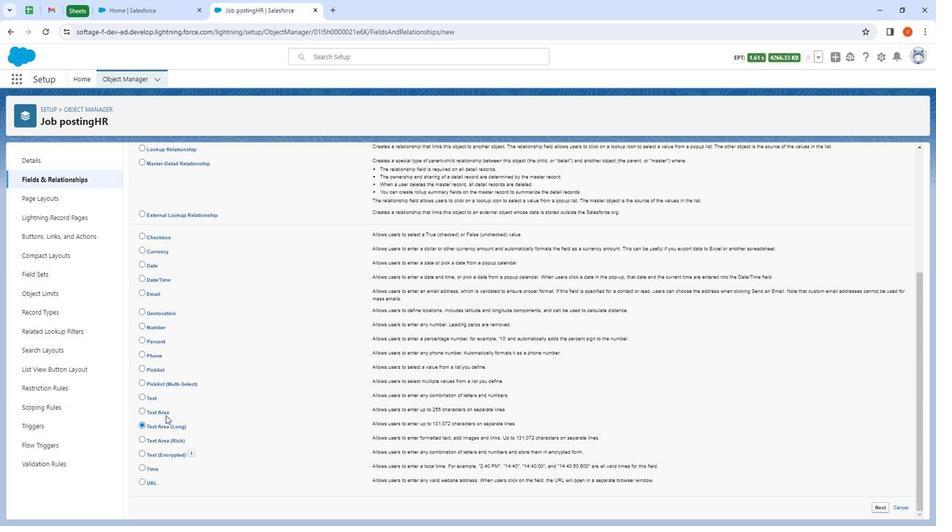 
Action: Mouse pressed left at (190, 403)
Screenshot: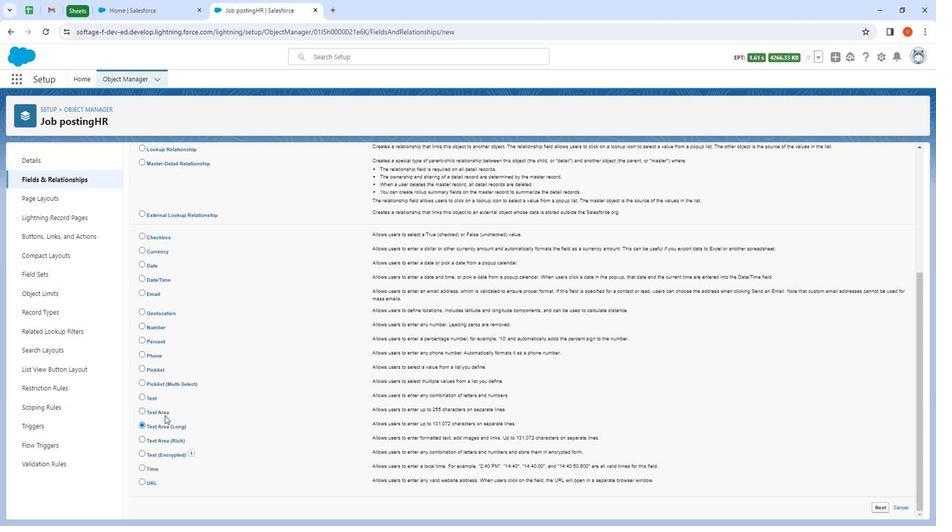 
Action: Mouse moved to (188, 402)
Screenshot: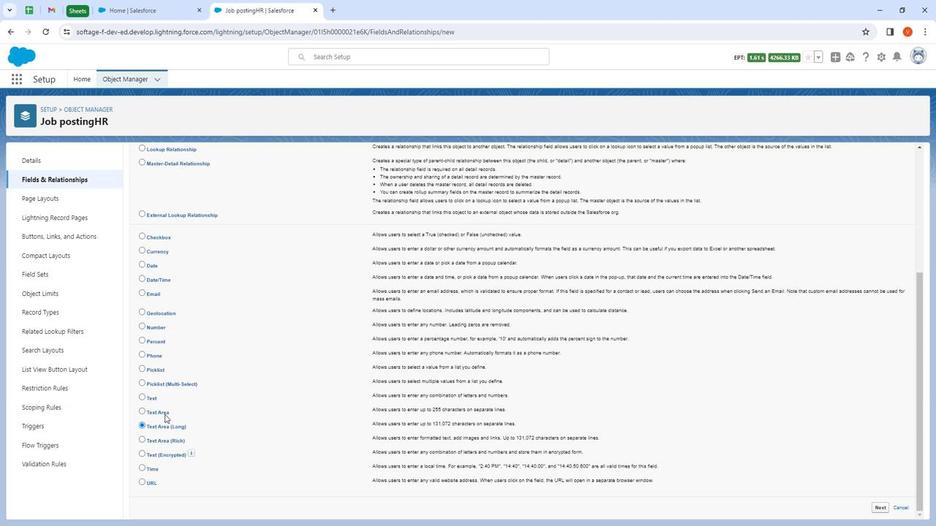 
Action: Mouse pressed left at (188, 402)
Screenshot: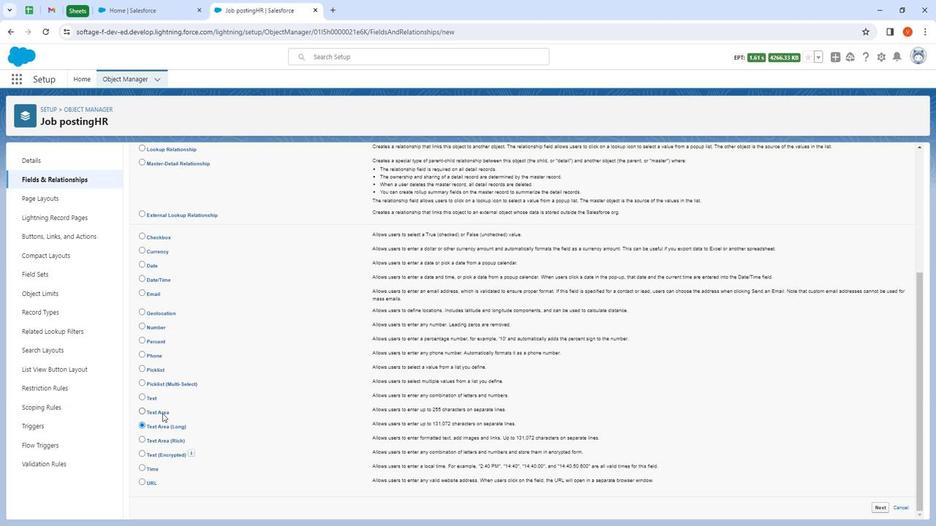 
Action: Mouse moved to (848, 494)
Screenshot: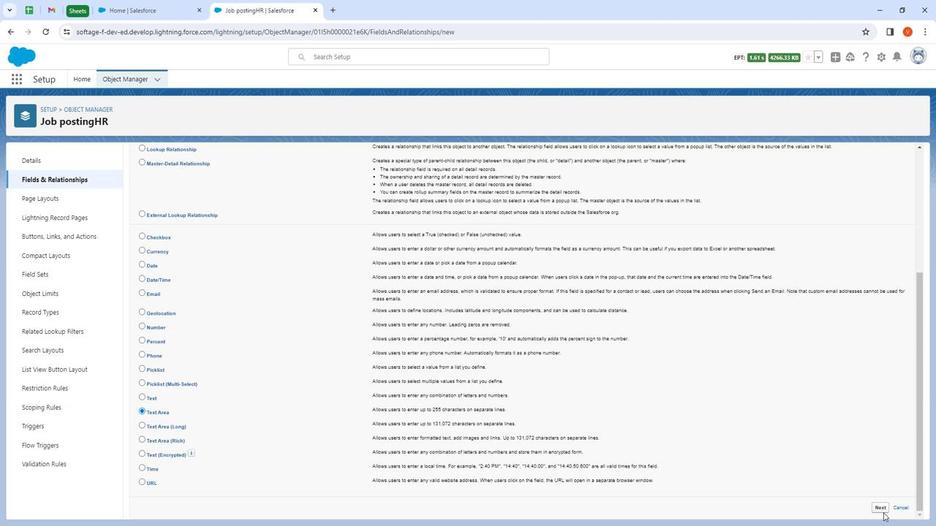 
Action: Mouse pressed left at (848, 494)
Screenshot: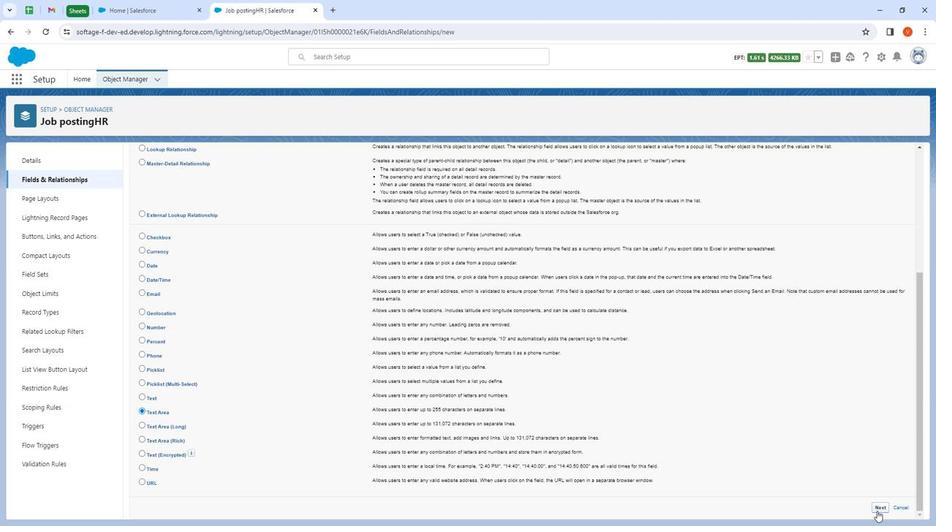 
Action: Mouse moved to (331, 225)
Screenshot: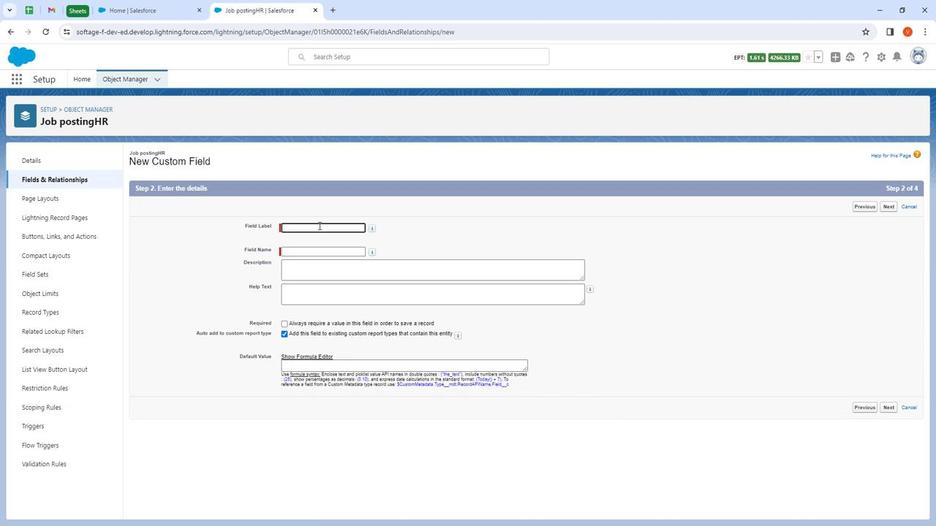
Action: Mouse pressed left at (331, 225)
Screenshot: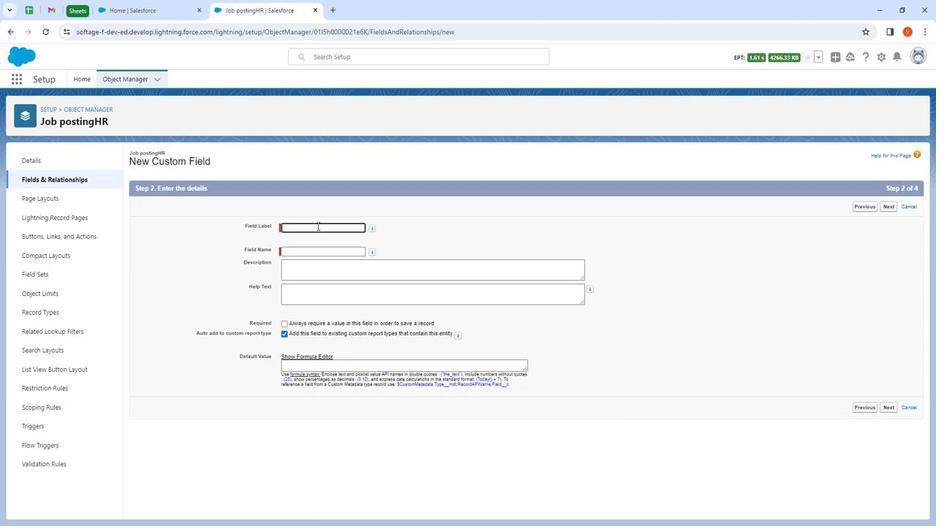 
Action: Key pressed <Key.shift>Job<Key.space>description
Screenshot: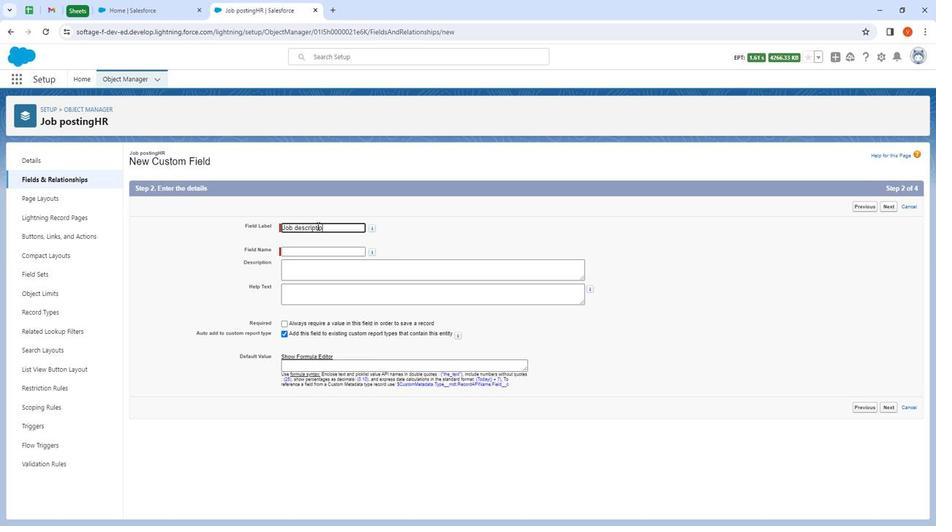 
Action: Mouse moved to (714, 318)
Screenshot: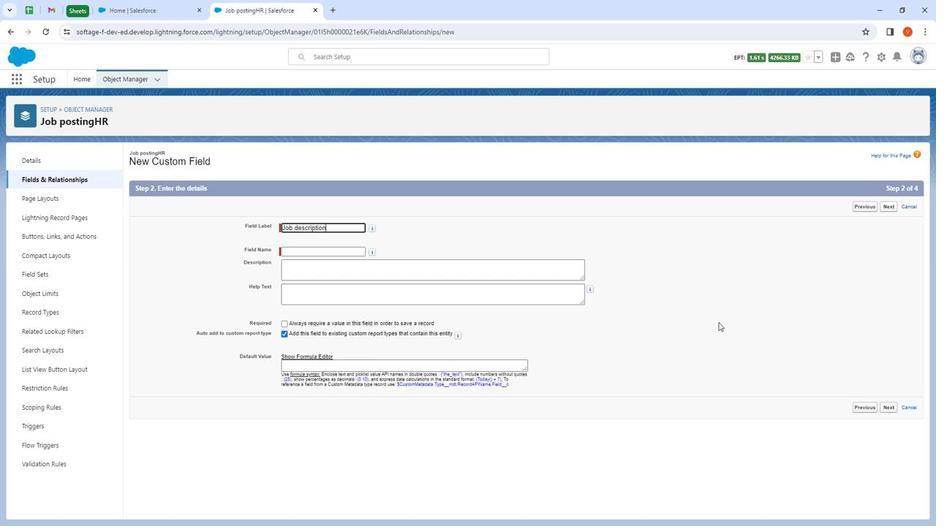 
Action: Mouse pressed left at (714, 318)
Screenshot: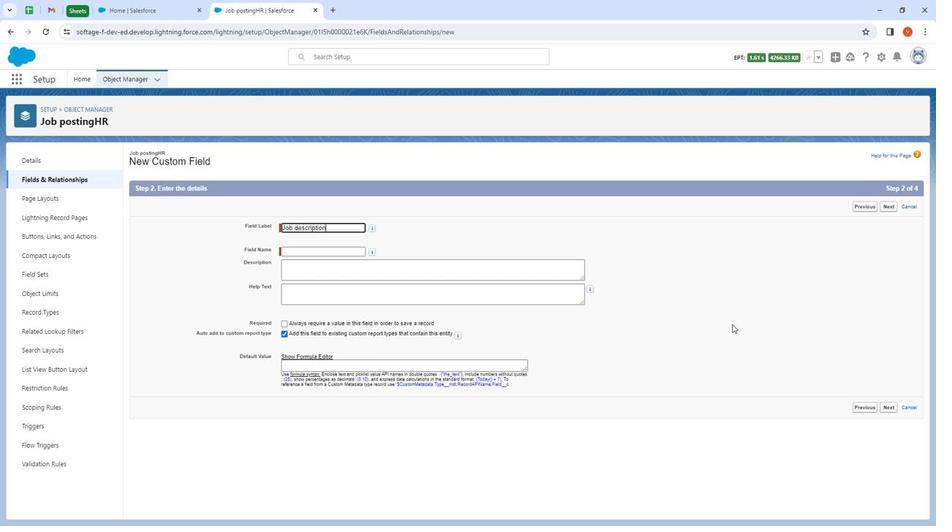 
Action: Mouse moved to (854, 397)
Screenshot: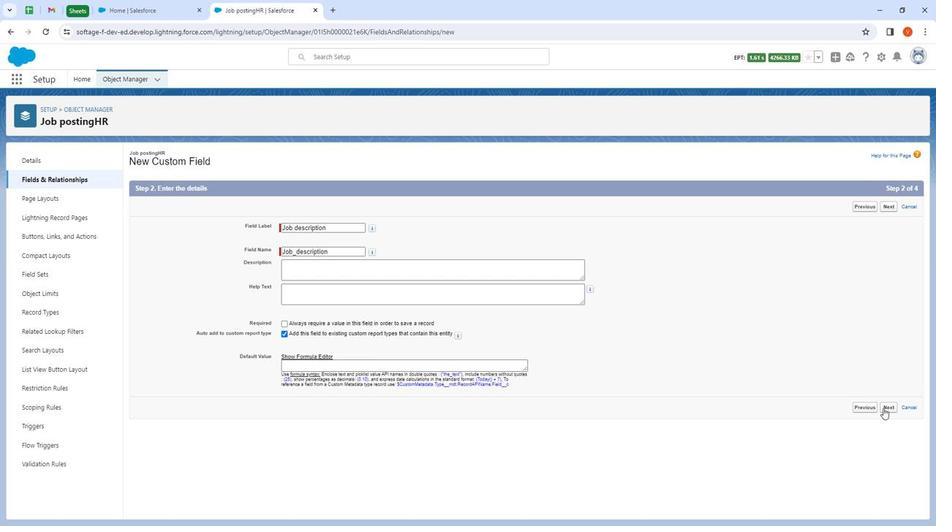 
Action: Mouse pressed left at (854, 397)
Screenshot: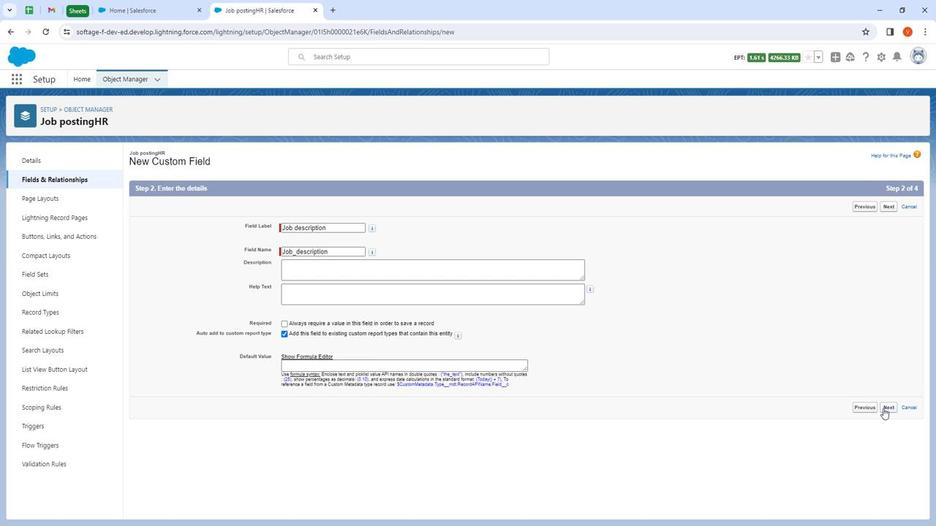 
Action: Mouse moved to (655, 340)
Screenshot: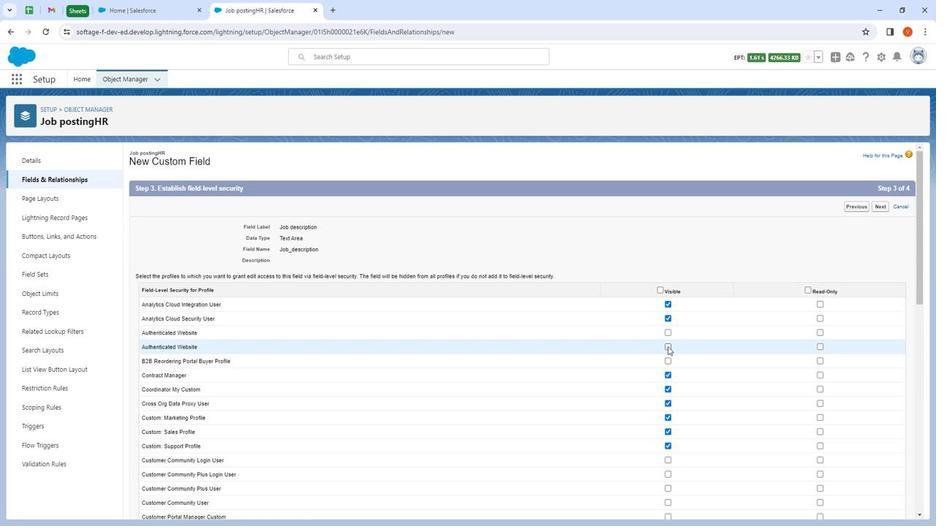 
Action: Mouse pressed left at (655, 340)
Screenshot: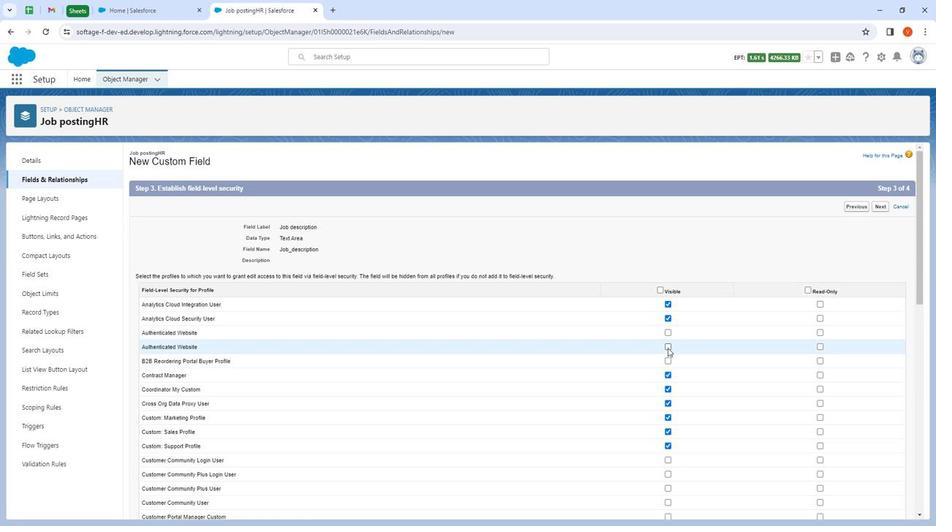 
Action: Mouse moved to (665, 348)
Screenshot: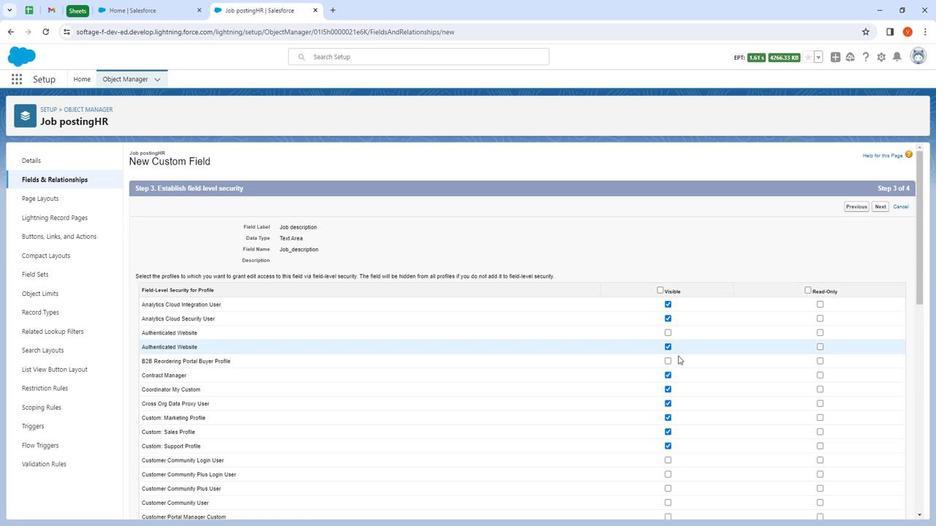 
Action: Mouse scrolled (665, 347) with delta (0, 0)
Screenshot: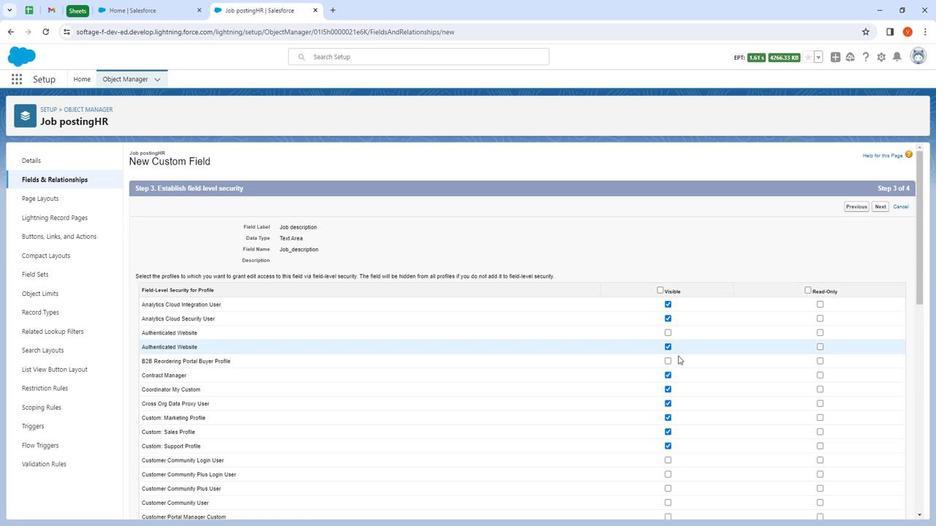 
Action: Mouse moved to (665, 348)
Screenshot: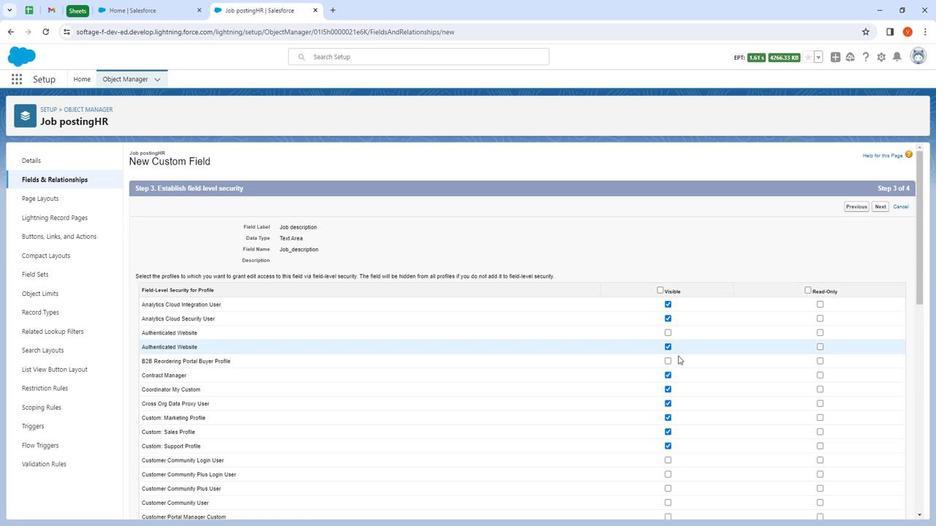 
Action: Mouse scrolled (665, 347) with delta (0, 0)
Screenshot: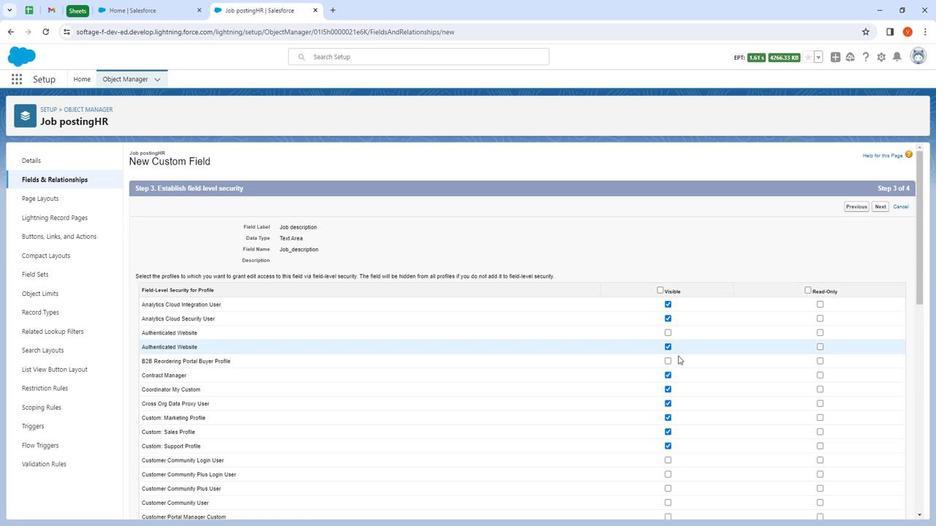 
Action: Mouse moved to (666, 348)
Screenshot: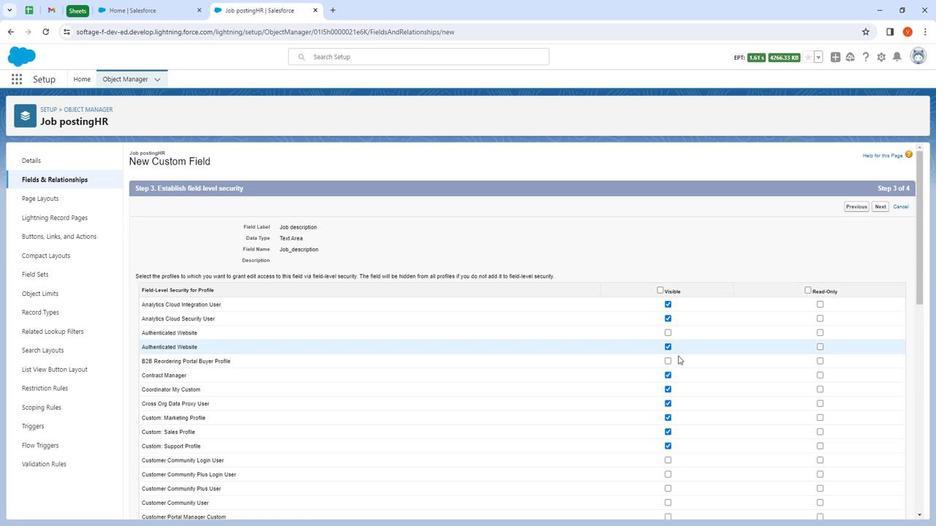 
Action: Mouse scrolled (666, 348) with delta (0, 0)
Screenshot: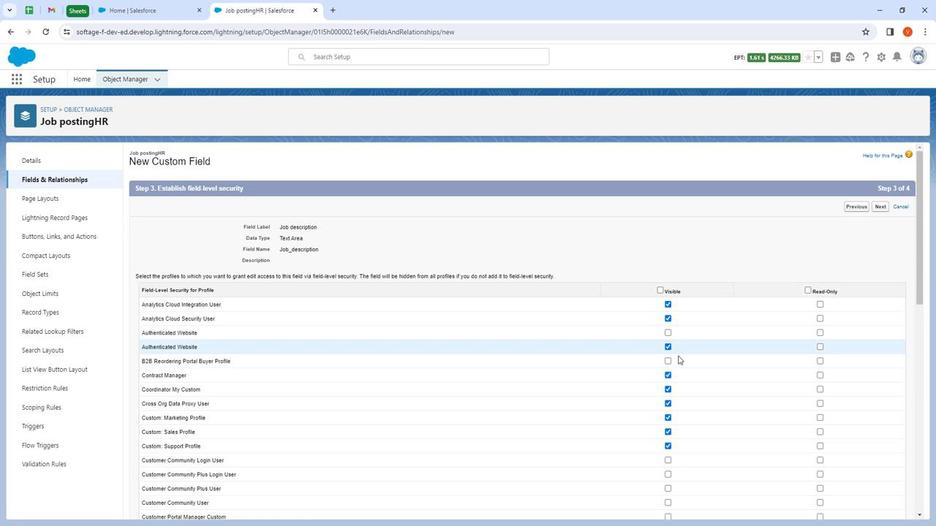 
Action: Mouse moved to (667, 348)
Screenshot: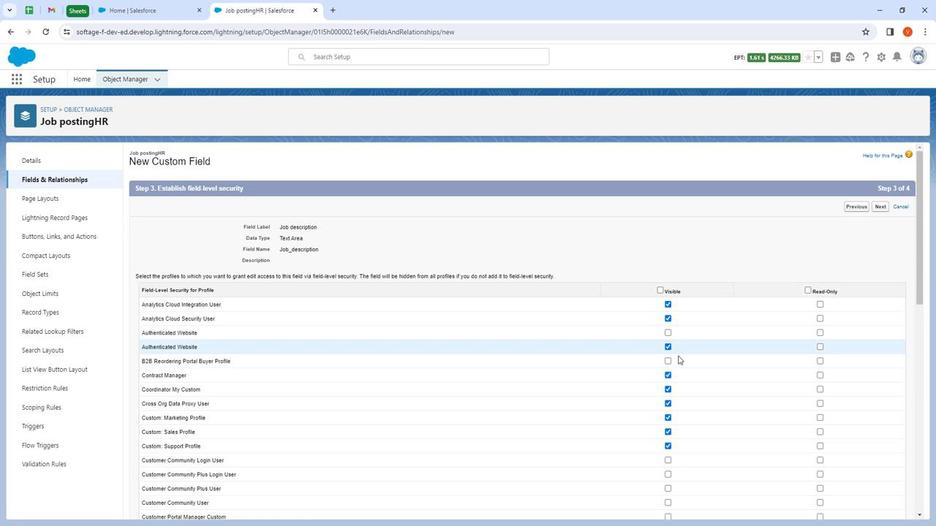 
Action: Mouse scrolled (667, 348) with delta (0, 0)
Screenshot: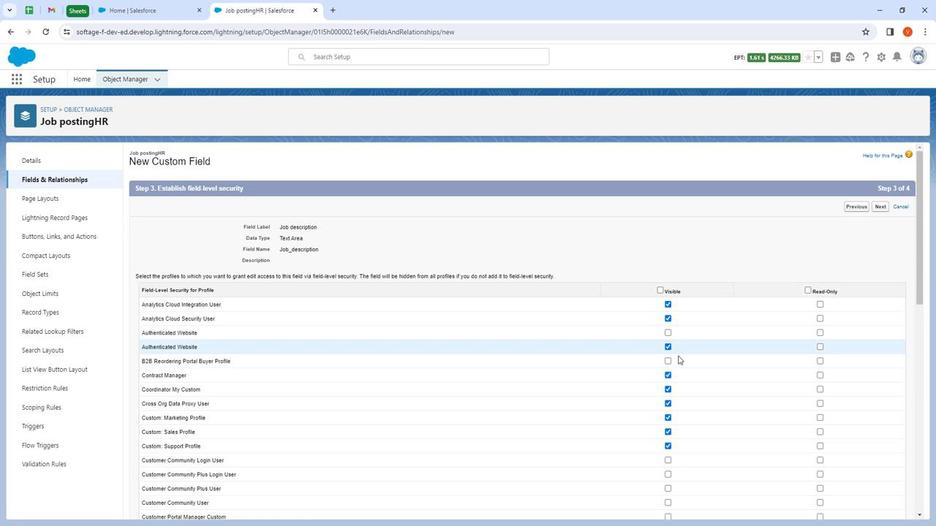 
Action: Mouse moved to (670, 349)
Screenshot: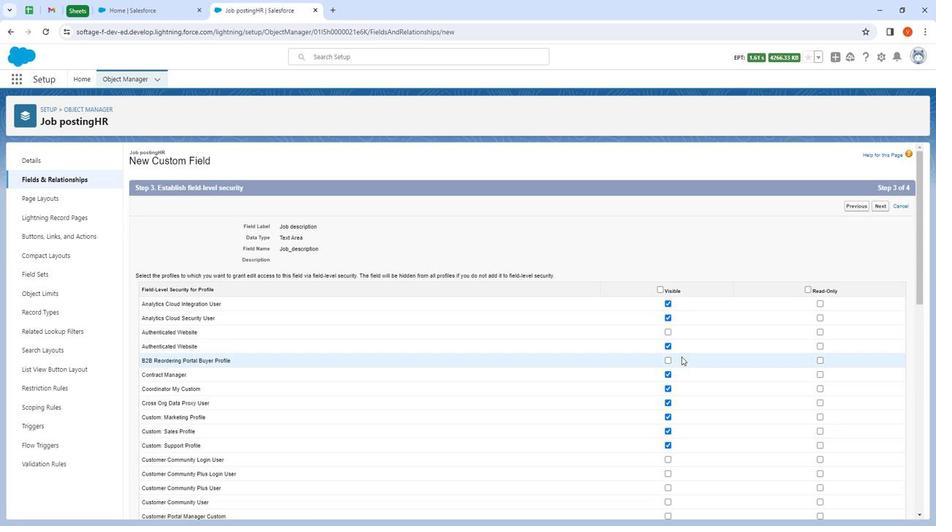 
Action: Mouse scrolled (670, 349) with delta (0, 0)
Screenshot: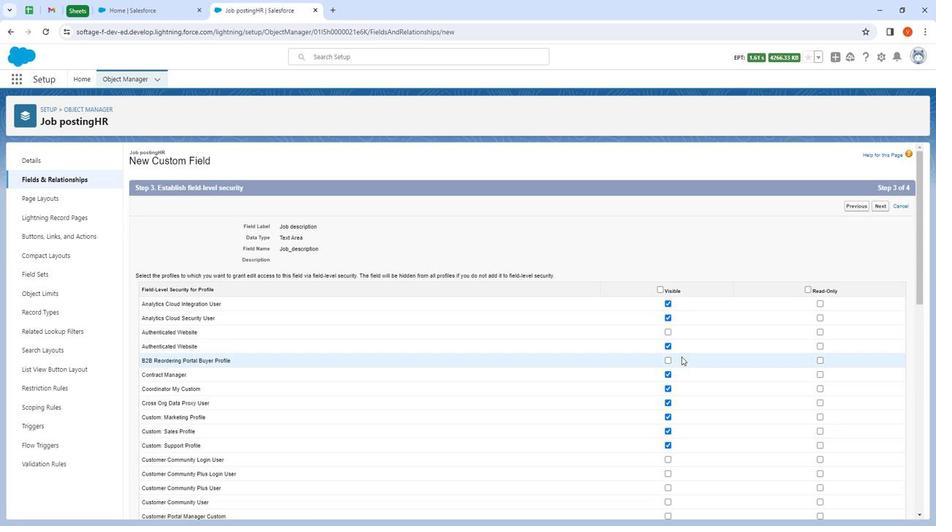 
Action: Mouse moved to (672, 349)
Screenshot: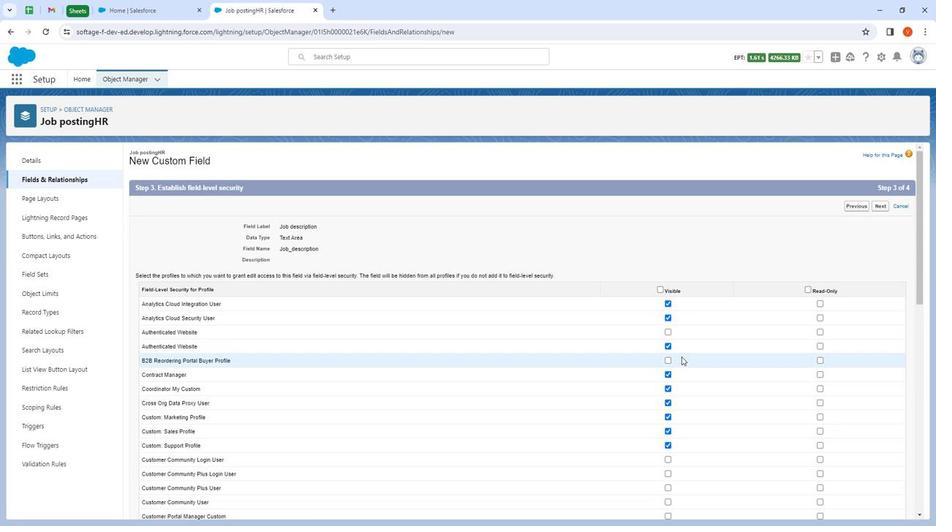 
Action: Mouse scrolled (672, 349) with delta (0, 0)
Screenshot: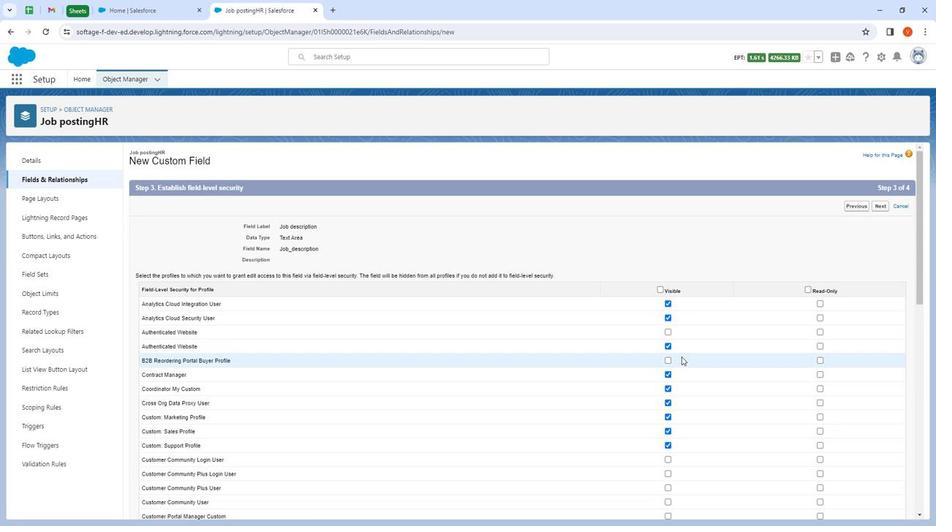 
Action: Mouse moved to (673, 349)
Screenshot: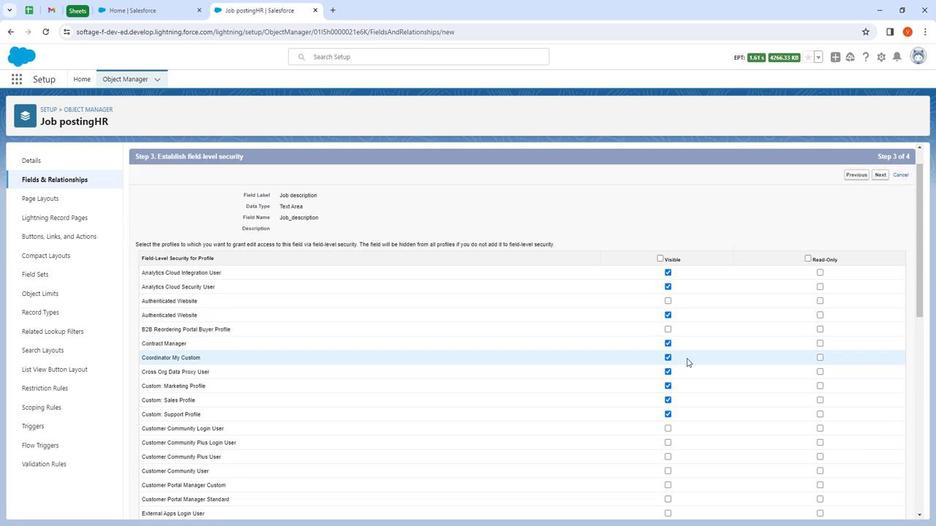 
Action: Mouse scrolled (673, 349) with delta (0, 0)
Screenshot: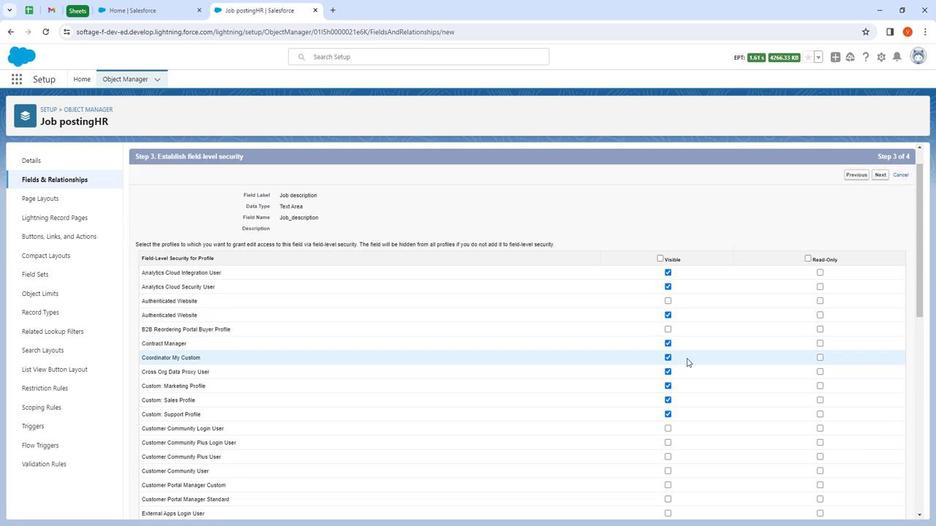 
Action: Mouse moved to (654, 354)
Screenshot: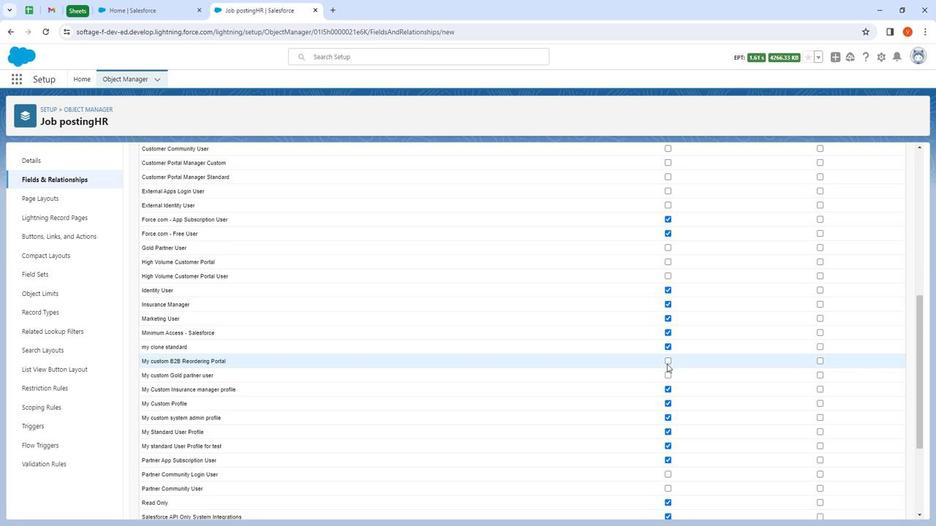 
Action: Mouse pressed left at (654, 354)
Screenshot: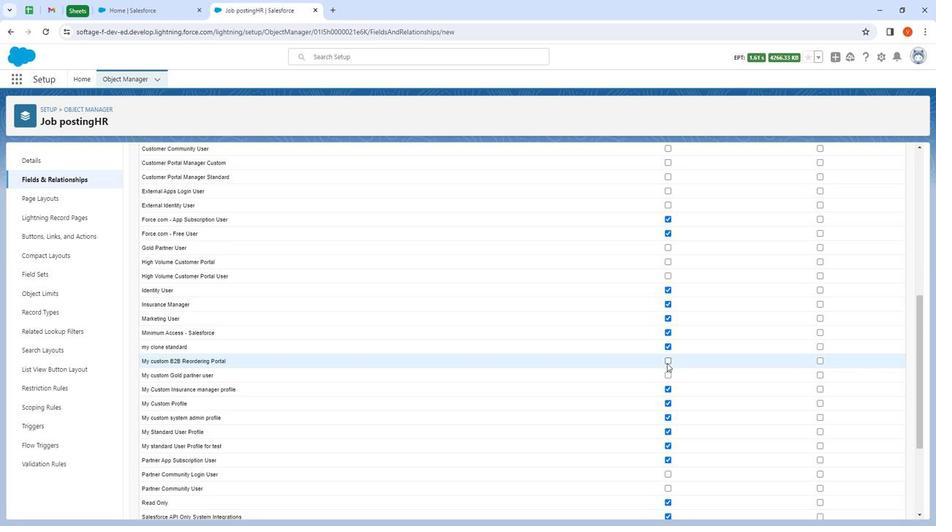 
Action: Mouse moved to (654, 172)
Screenshot: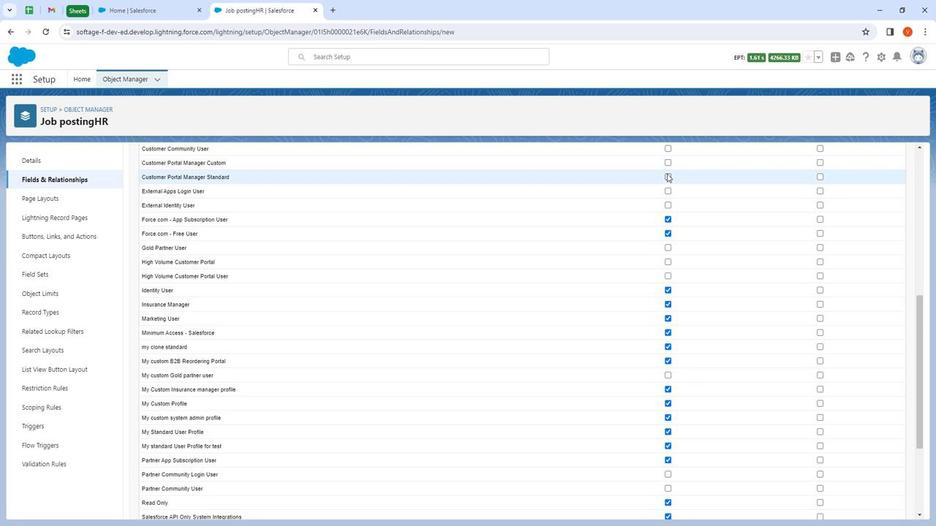 
Action: Mouse pressed left at (654, 172)
Screenshot: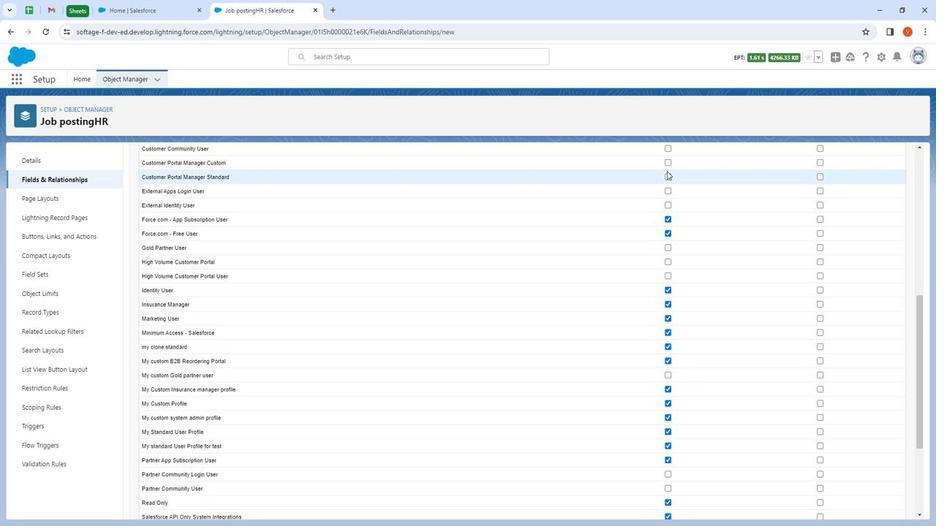 
Action: Mouse moved to (653, 177)
Screenshot: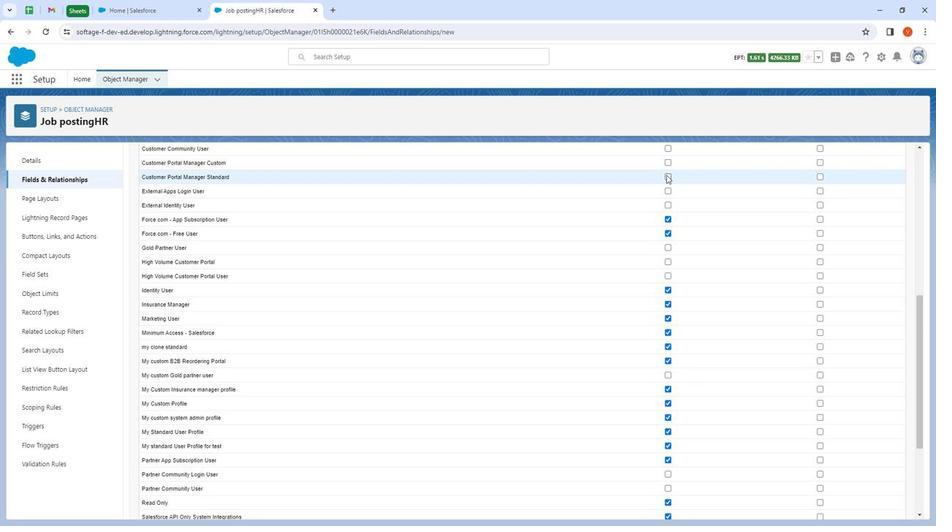 
Action: Mouse pressed left at (653, 177)
Screenshot: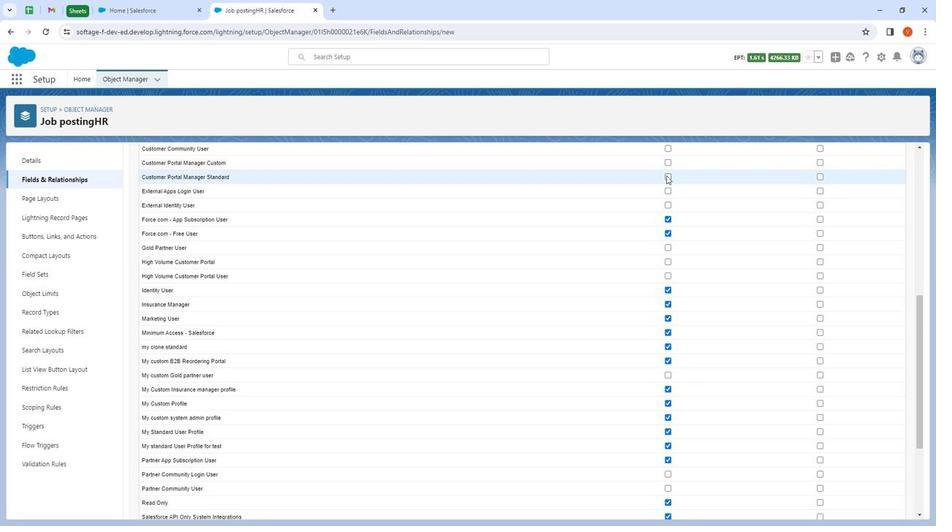 
Action: Mouse moved to (656, 166)
Screenshot: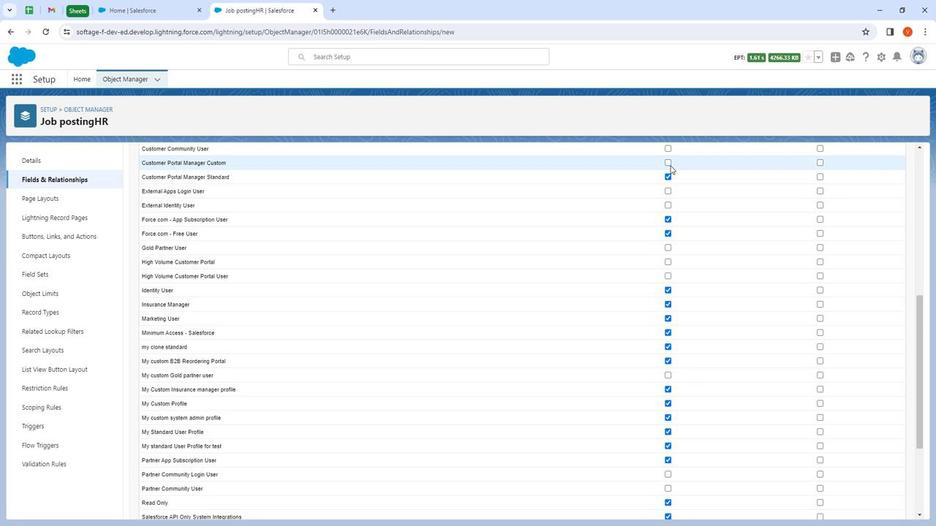 
Action: Mouse pressed left at (656, 166)
Screenshot: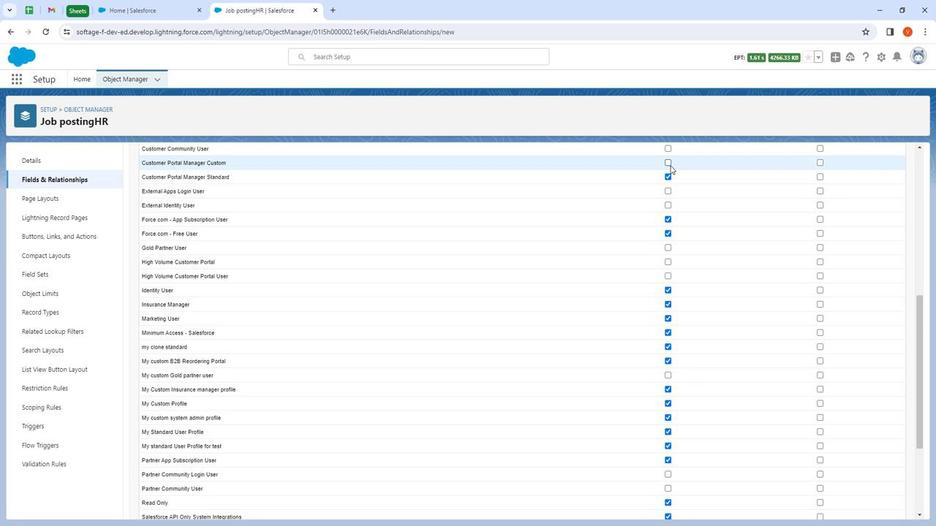 
Action: Mouse moved to (723, 289)
Screenshot: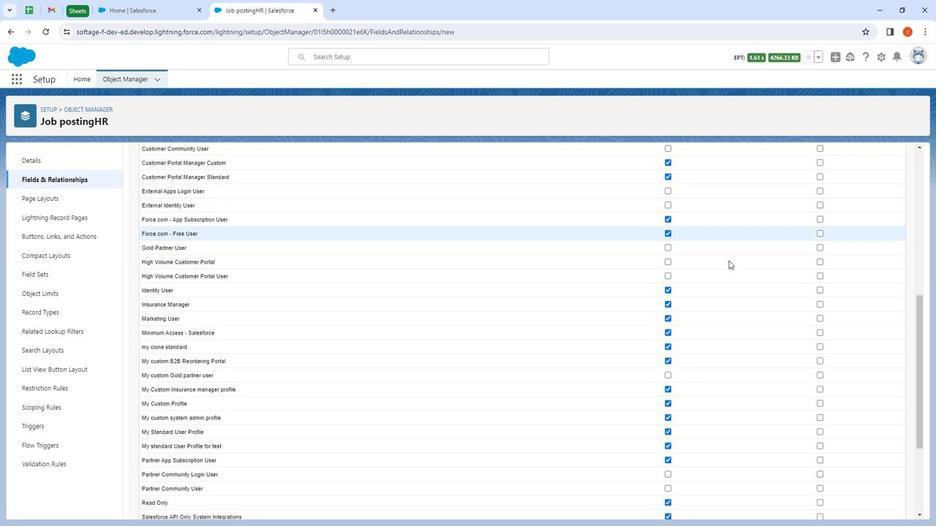 
Action: Mouse scrolled (723, 288) with delta (0, 0)
Screenshot: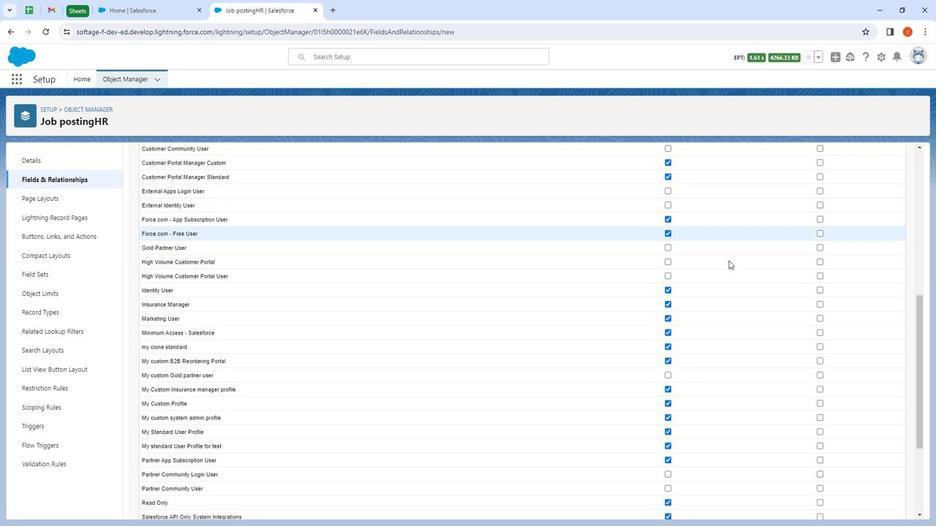 
Action: Mouse moved to (724, 301)
Screenshot: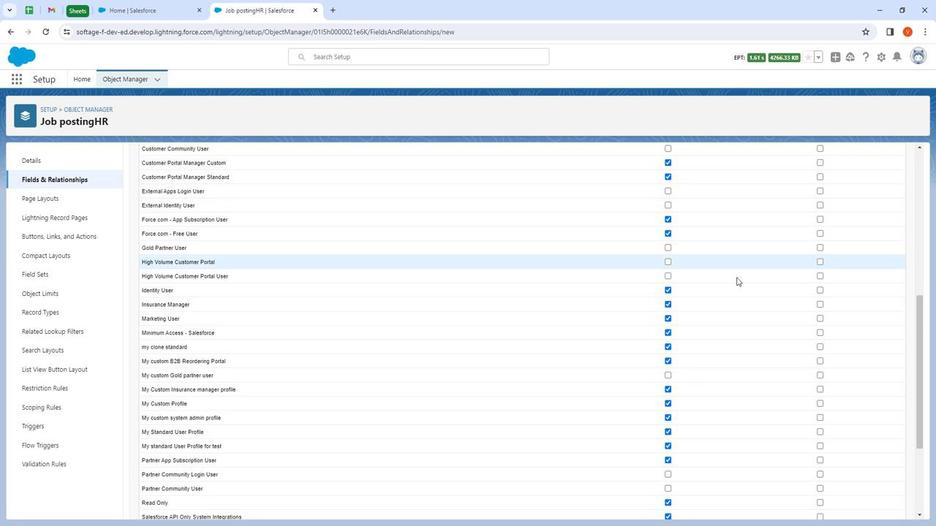 
Action: Mouse scrolled (724, 300) with delta (0, 0)
Screenshot: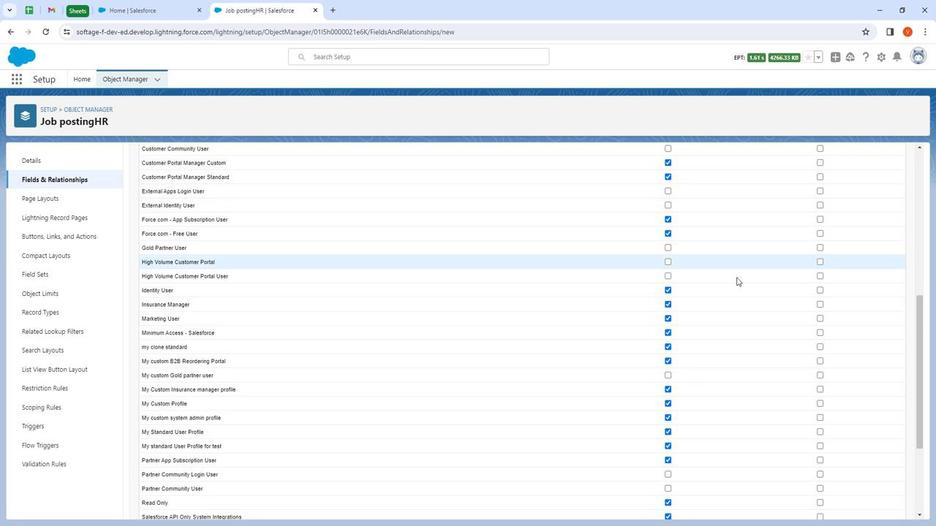 
Action: Mouse moved to (727, 308)
Screenshot: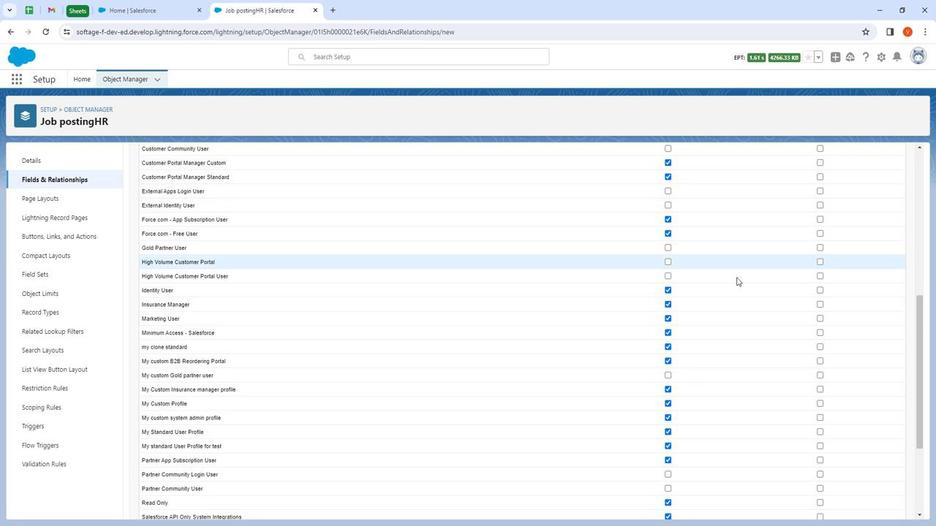 
Action: Mouse scrolled (727, 307) with delta (0, 0)
Screenshot: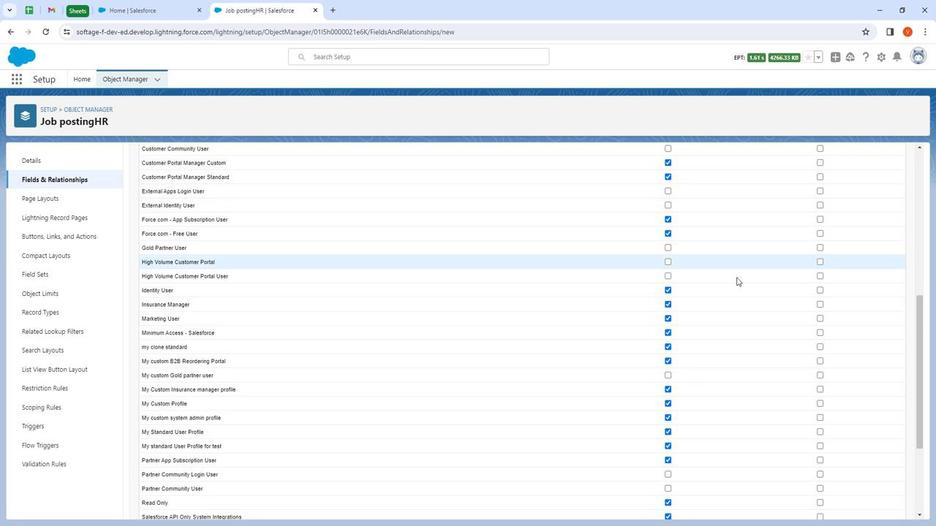 
Action: Mouse moved to (728, 315)
Screenshot: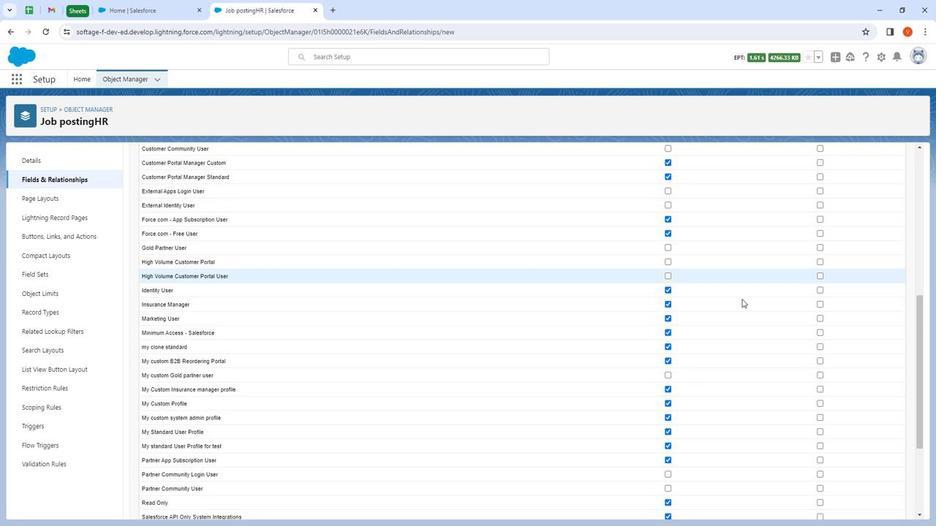 
Action: Mouse scrolled (728, 315) with delta (0, 0)
Screenshot: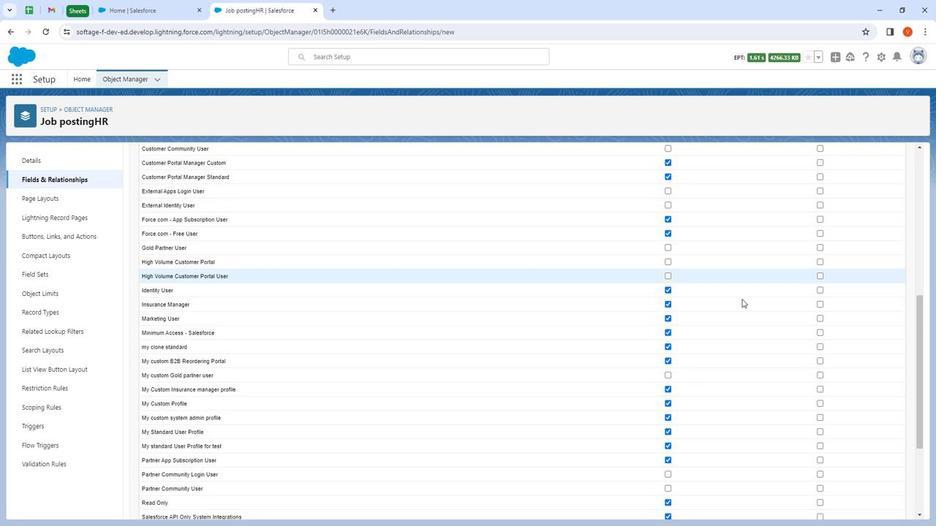 
Action: Mouse moved to (729, 324)
Screenshot: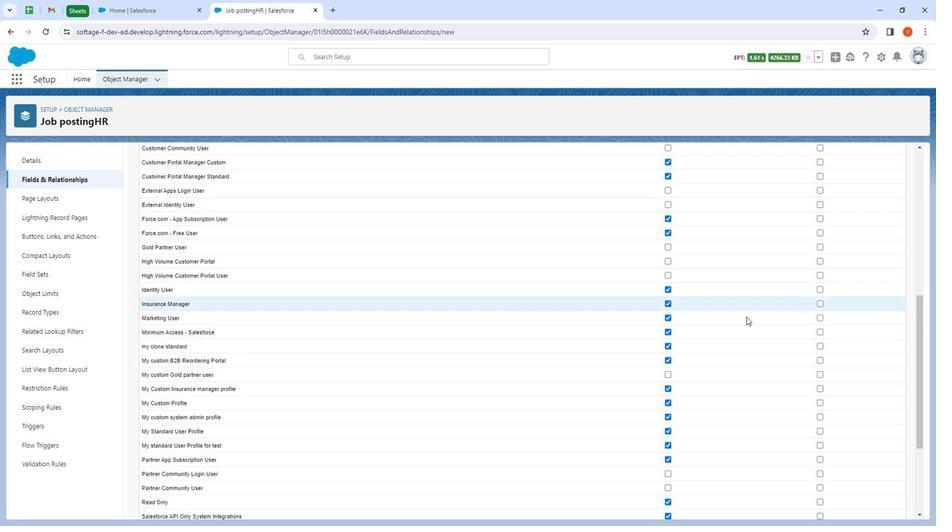 
Action: Mouse scrolled (729, 324) with delta (0, 0)
Screenshot: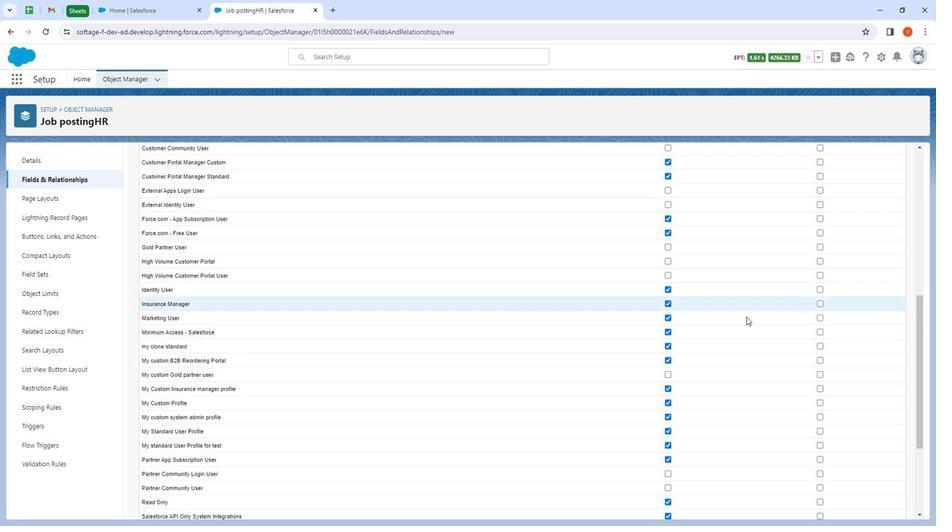 
Action: Mouse moved to (849, 490)
